 Task: Find connections with filter location Pasing with filter topic #Jobhunterswith filter profile language French with filter current company Metso with filter school Institute of Management, Nirma University with filter industry Online and Mail Order Retail with filter service category Public Relations with filter keywords title Merchandising Associate
Action: Mouse moved to (525, 96)
Screenshot: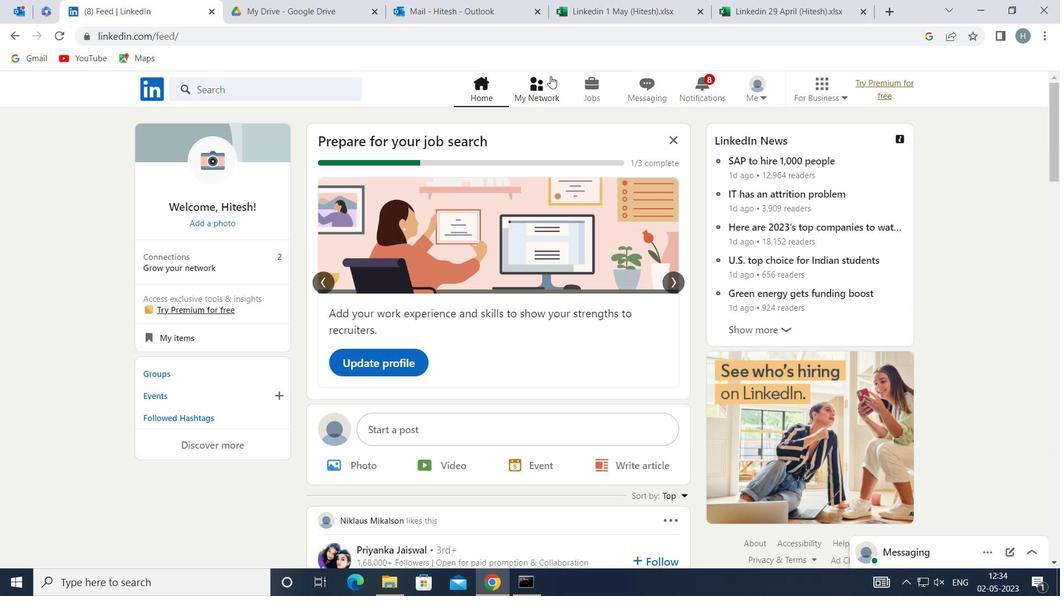 
Action: Mouse pressed left at (525, 96)
Screenshot: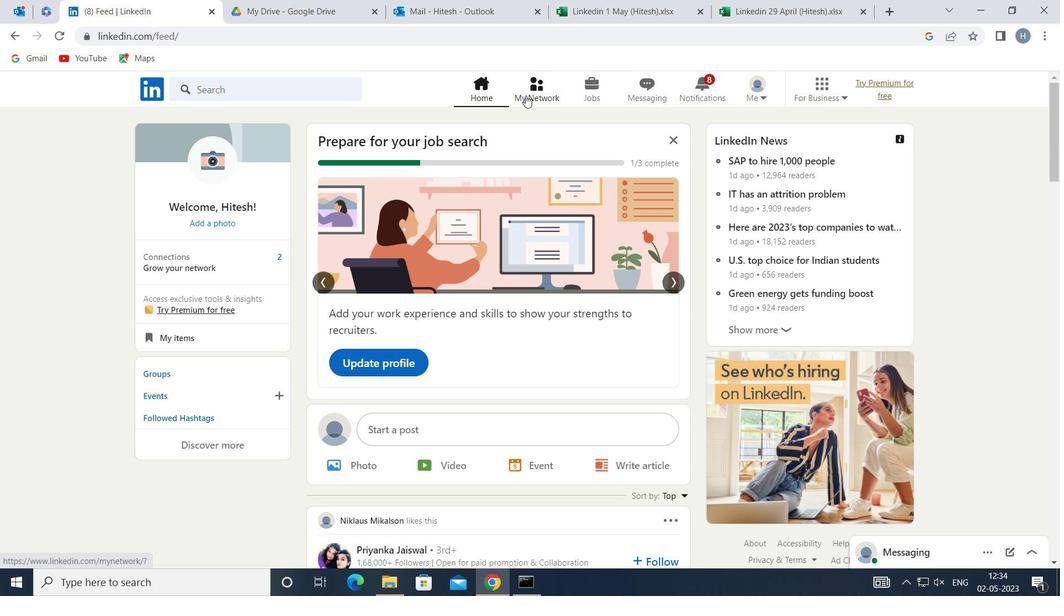 
Action: Mouse moved to (309, 161)
Screenshot: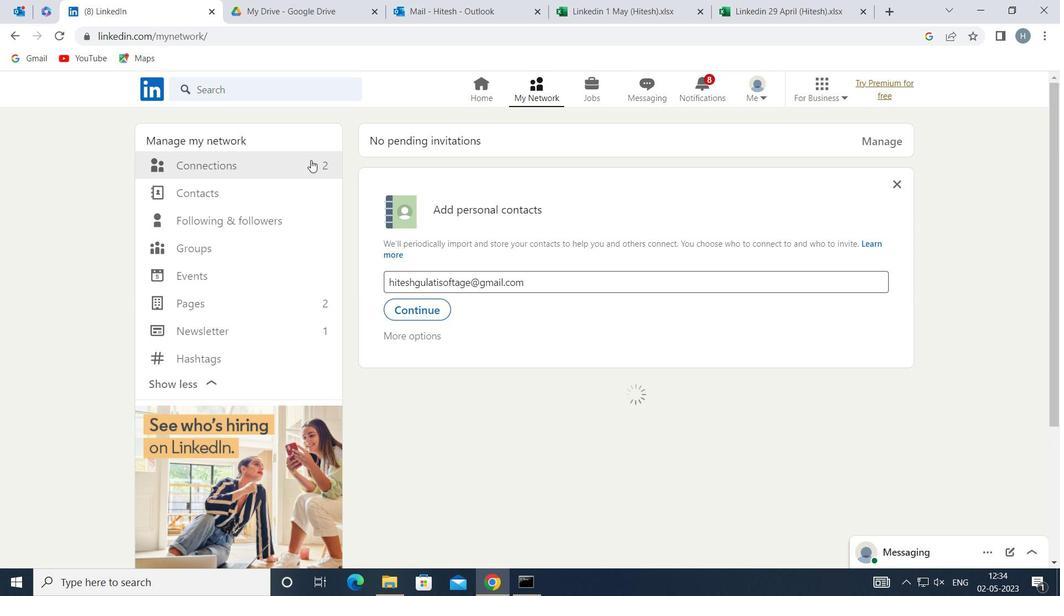 
Action: Mouse pressed left at (309, 161)
Screenshot: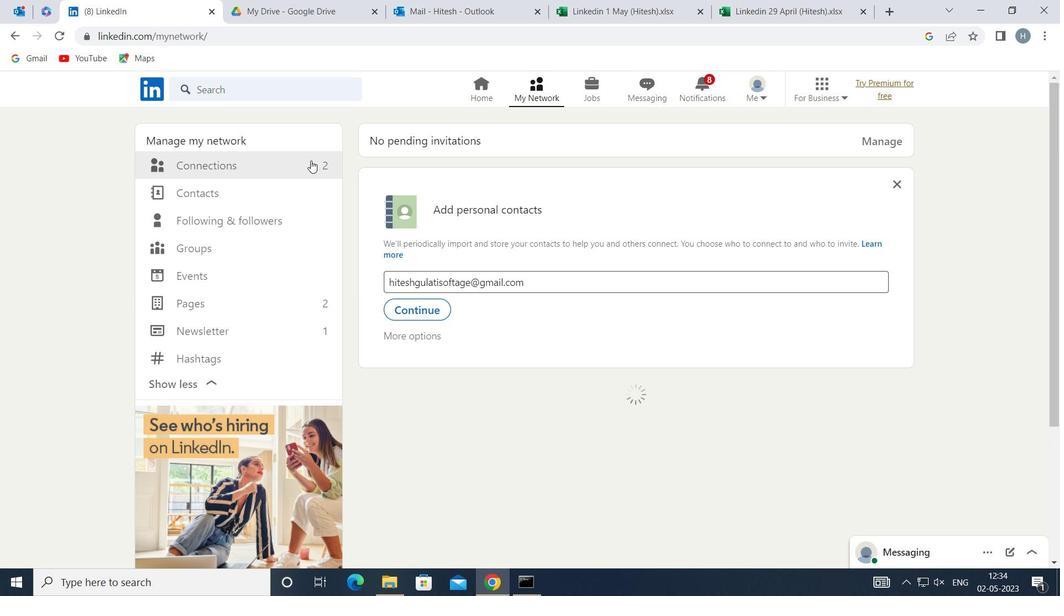 
Action: Mouse moved to (609, 166)
Screenshot: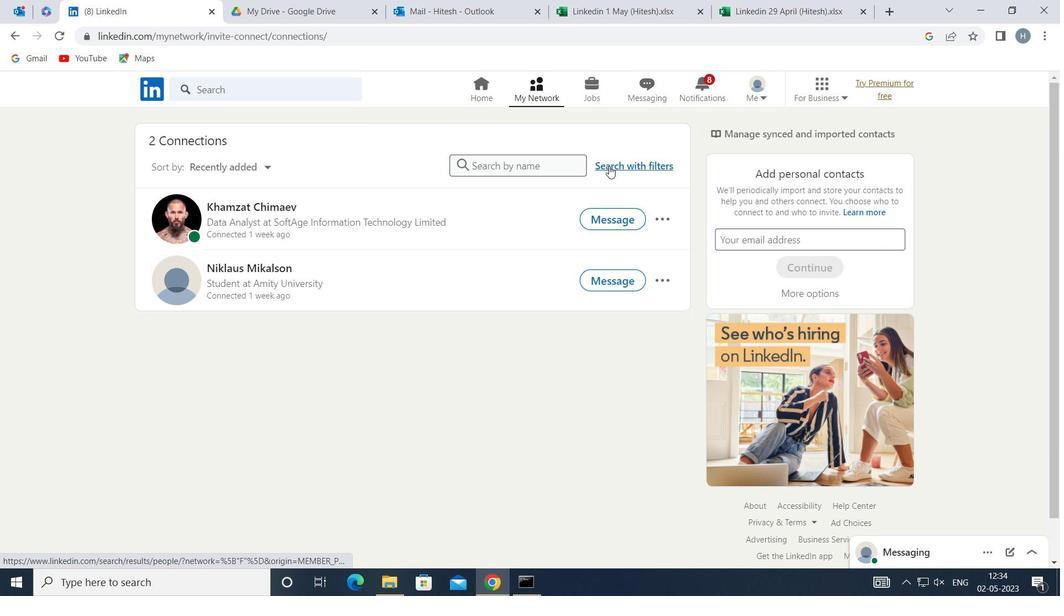 
Action: Mouse pressed left at (609, 166)
Screenshot: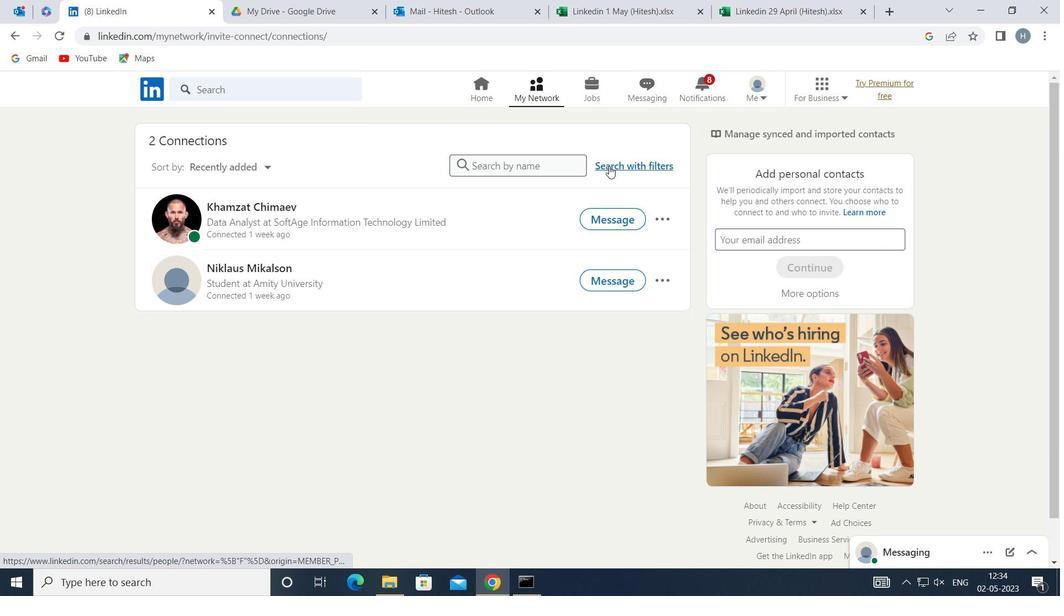 
Action: Mouse moved to (580, 131)
Screenshot: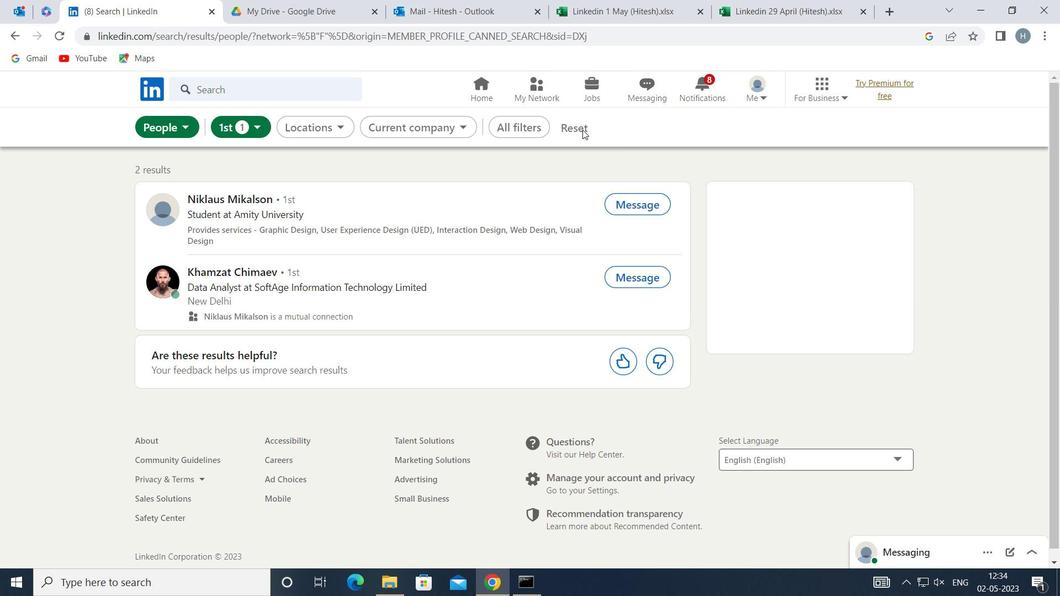 
Action: Mouse pressed left at (580, 131)
Screenshot: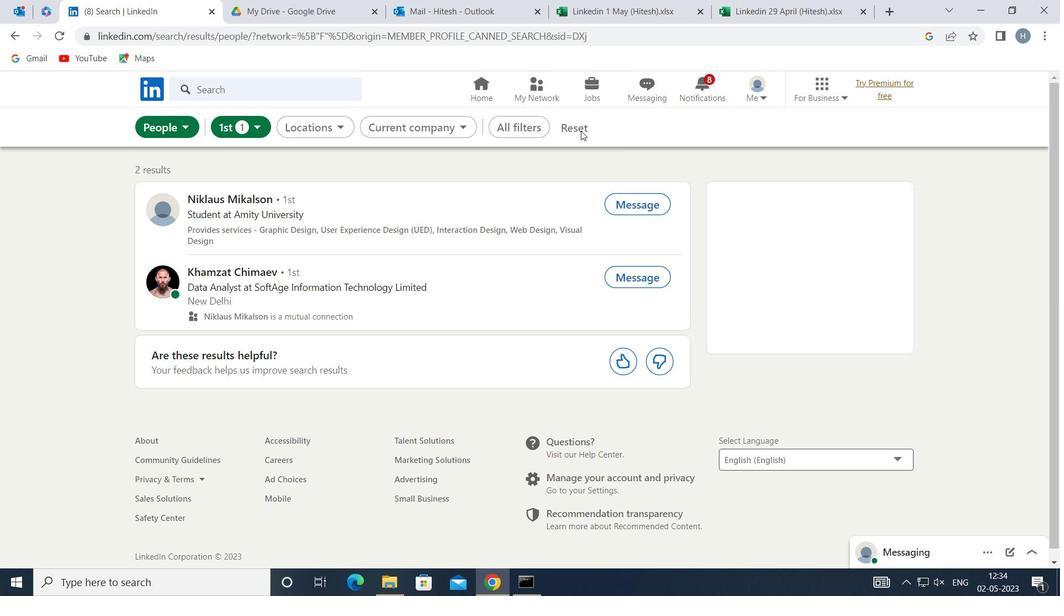 
Action: Mouse moved to (557, 125)
Screenshot: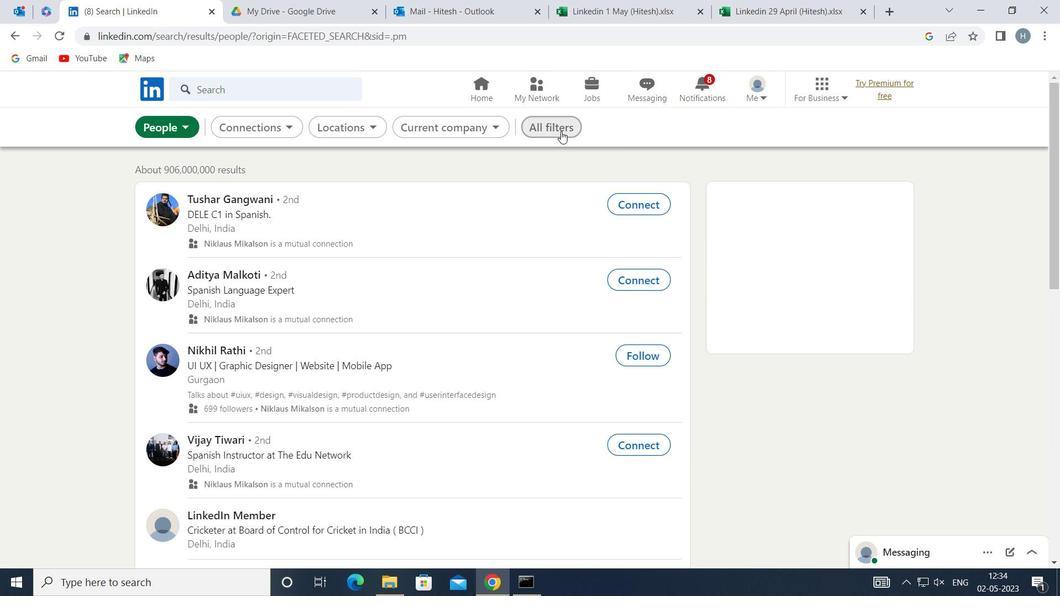 
Action: Mouse pressed left at (557, 125)
Screenshot: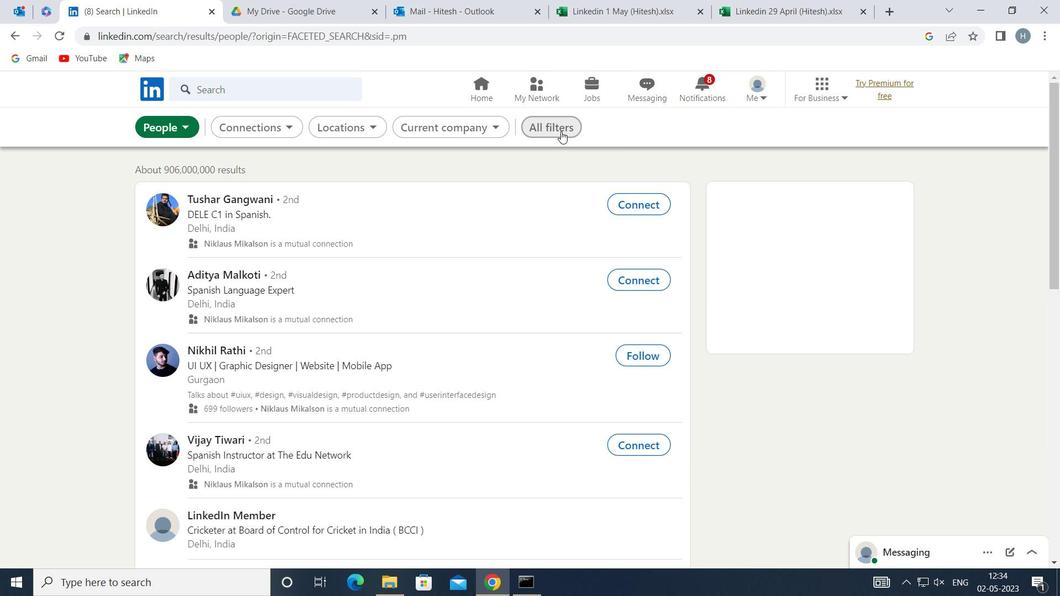 
Action: Mouse moved to (798, 240)
Screenshot: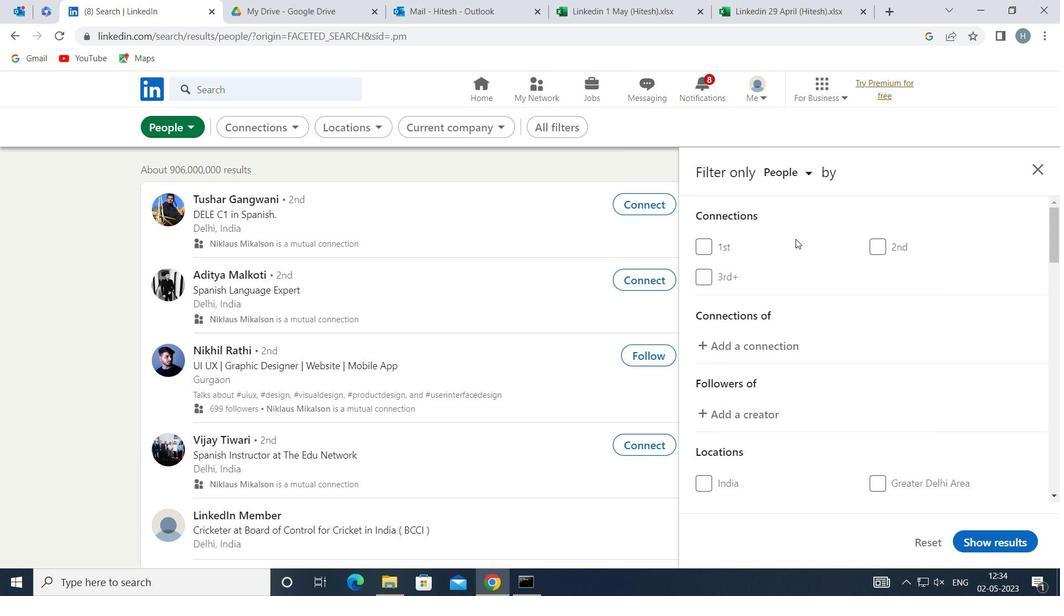 
Action: Mouse scrolled (798, 239) with delta (0, 0)
Screenshot: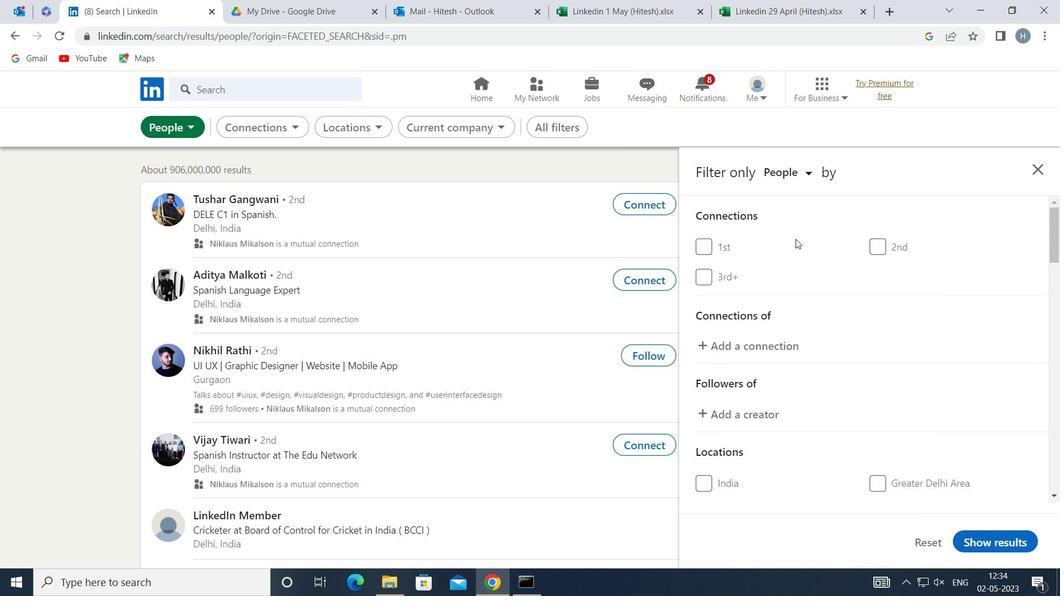 
Action: Mouse moved to (799, 241)
Screenshot: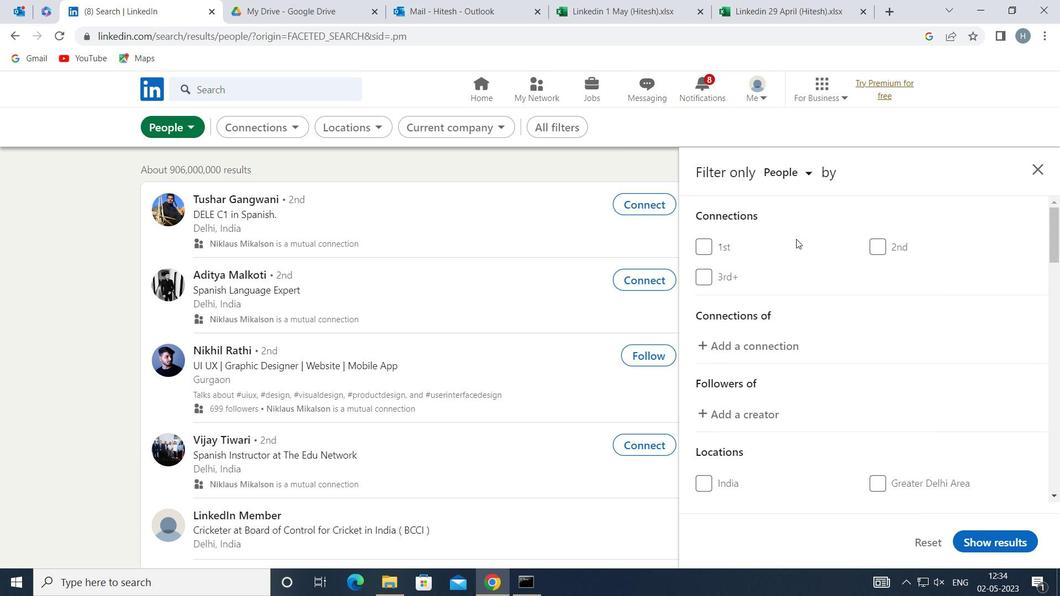 
Action: Mouse scrolled (799, 240) with delta (0, 0)
Screenshot: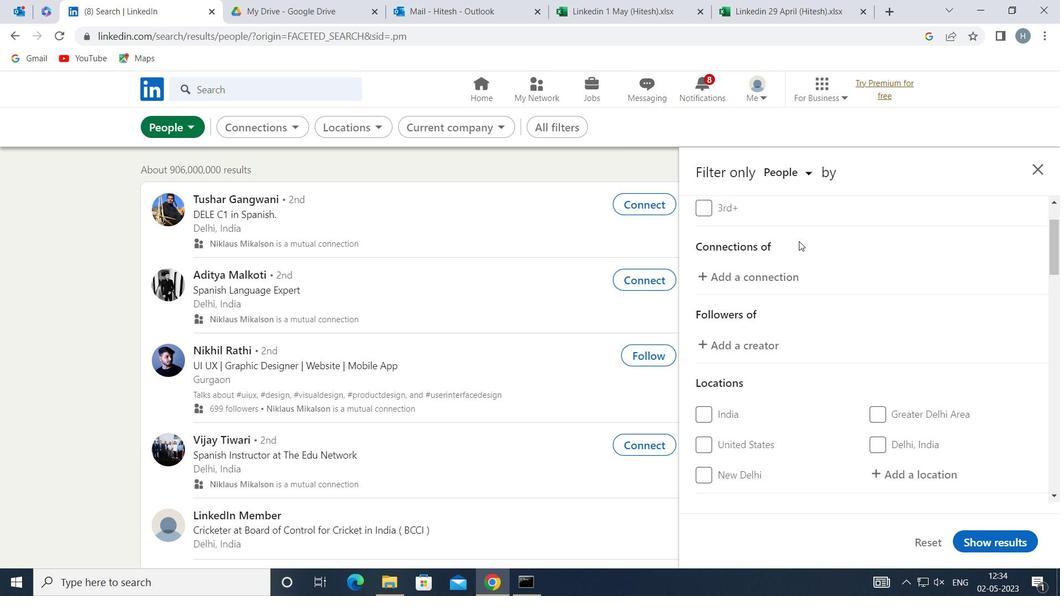 
Action: Mouse moved to (903, 401)
Screenshot: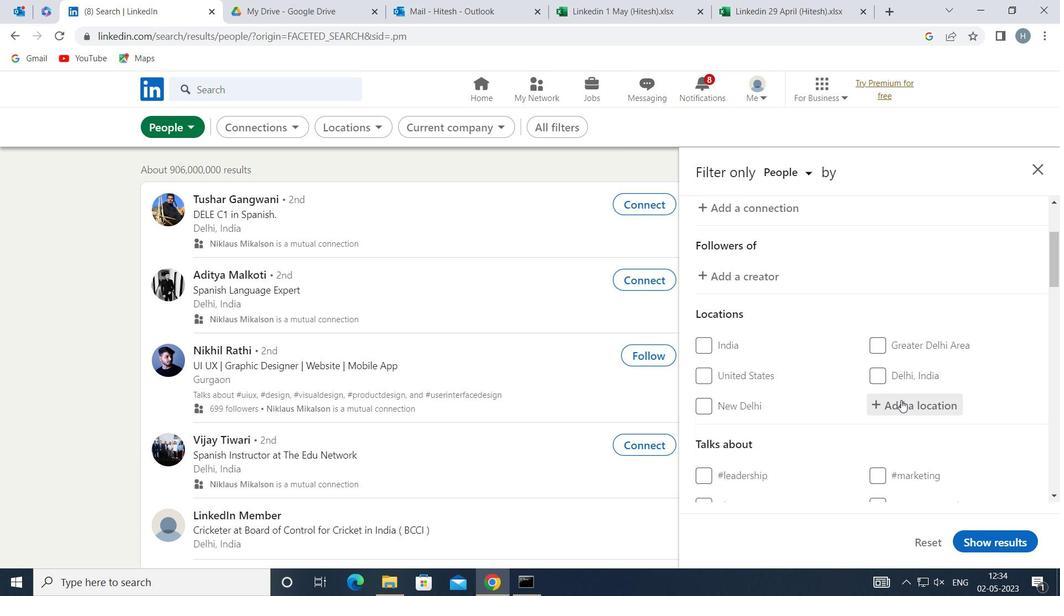 
Action: Mouse pressed left at (903, 401)
Screenshot: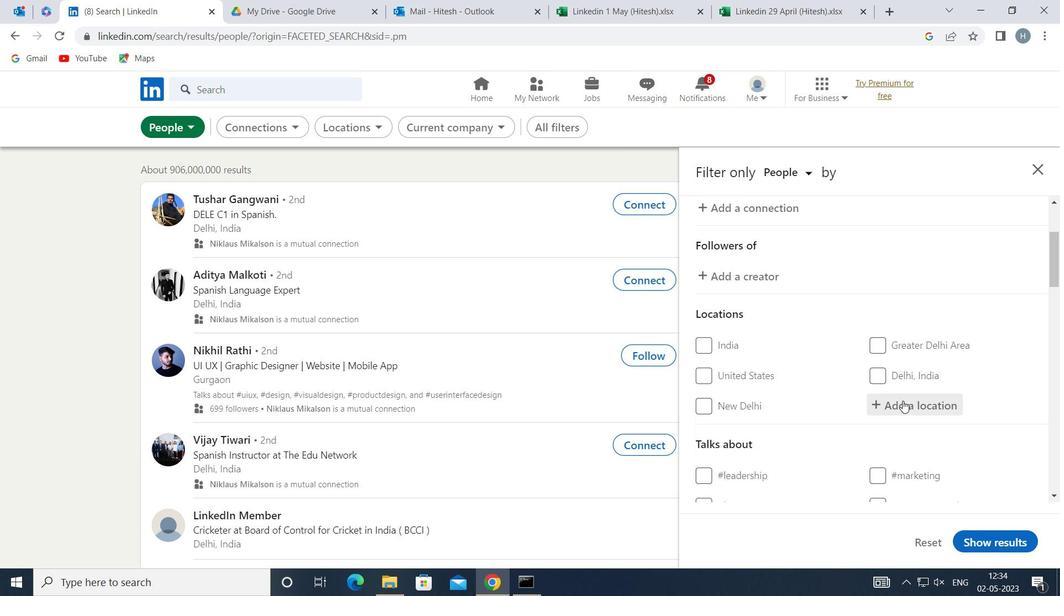 
Action: Mouse moved to (904, 400)
Screenshot: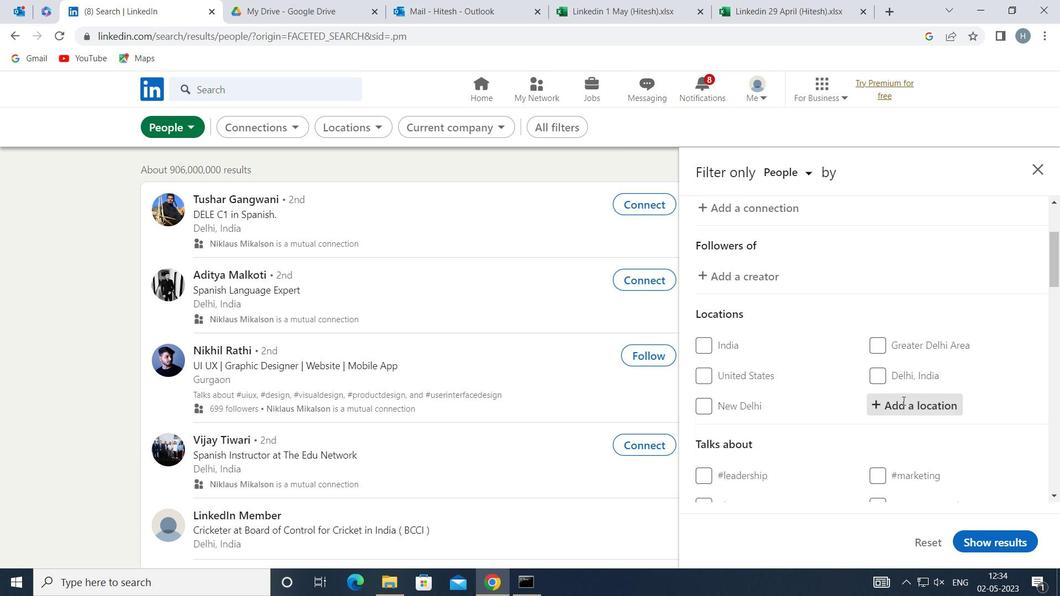 
Action: Key pressed <Key.shift>PASING
Screenshot: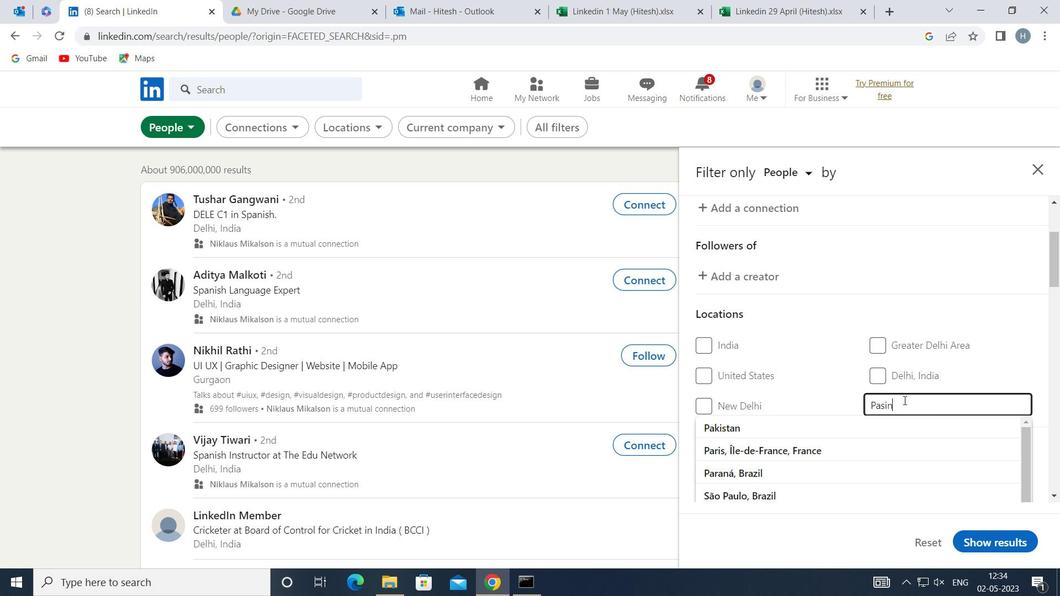 
Action: Mouse moved to (930, 424)
Screenshot: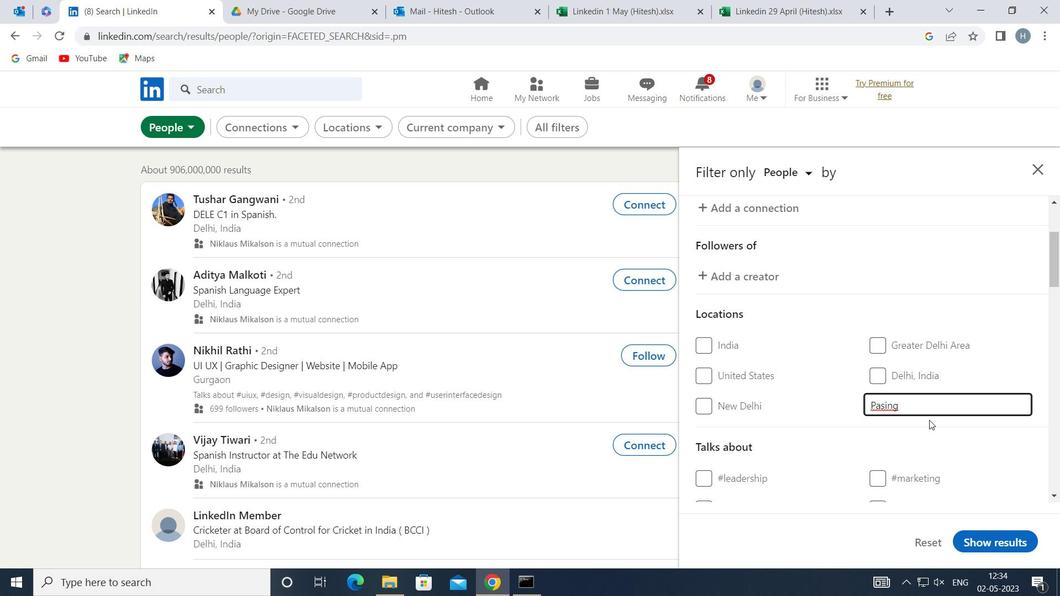 
Action: Mouse pressed left at (930, 424)
Screenshot: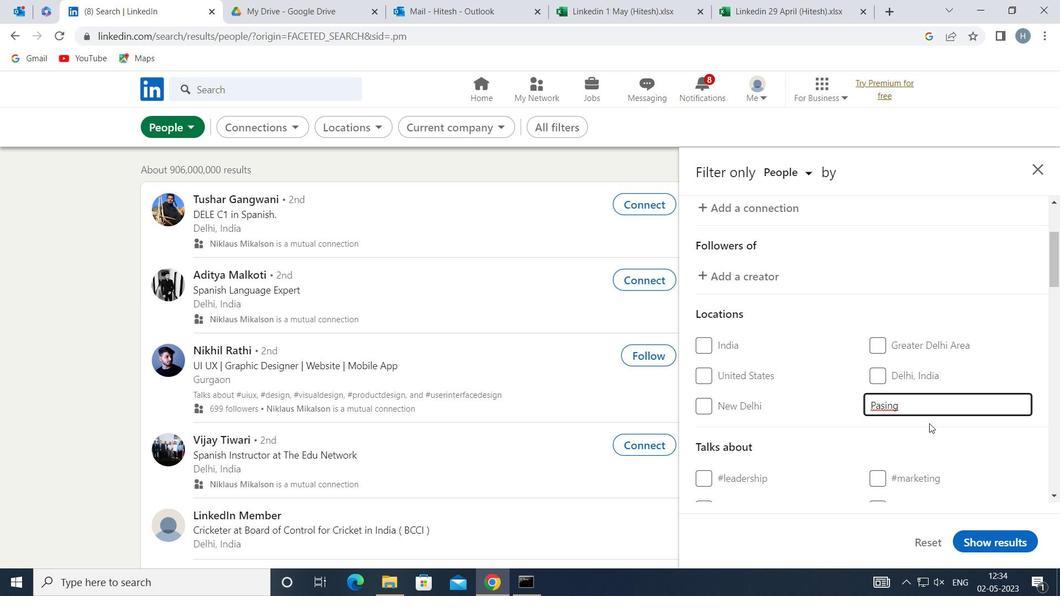 
Action: Mouse moved to (935, 431)
Screenshot: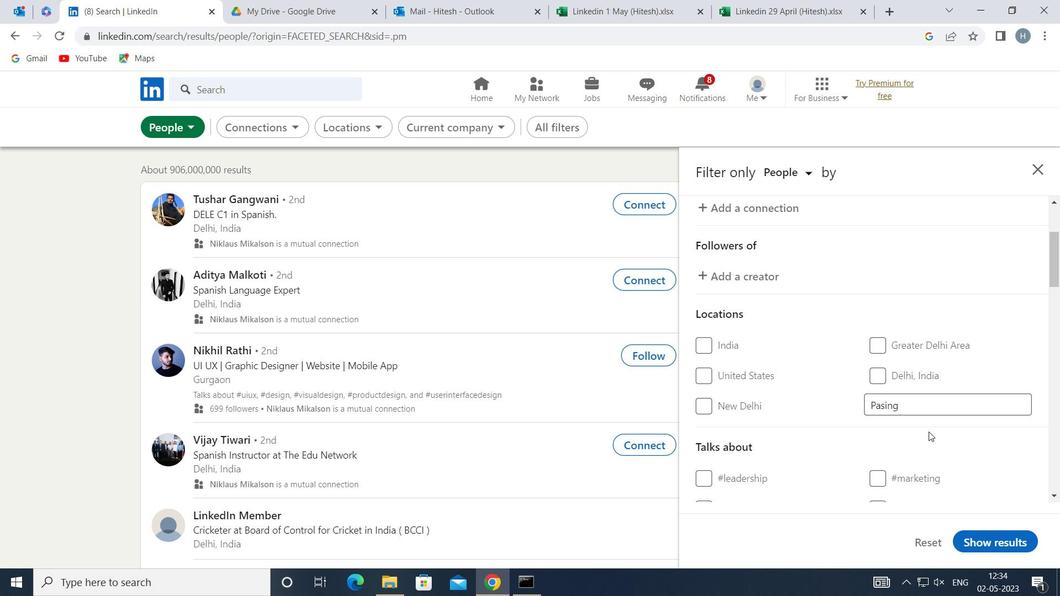 
Action: Mouse scrolled (935, 430) with delta (0, 0)
Screenshot: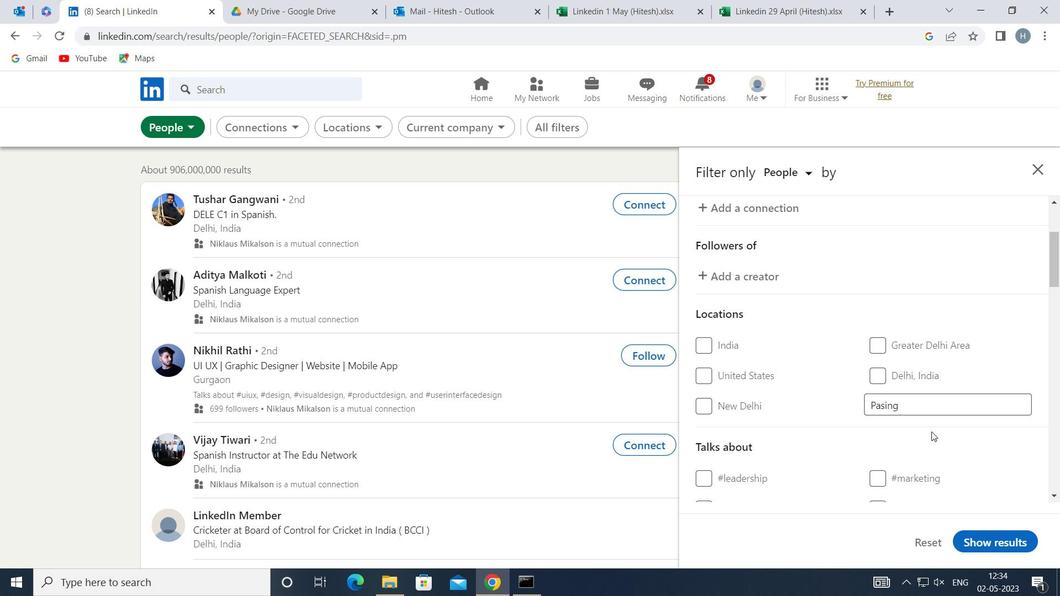 
Action: Mouse moved to (936, 411)
Screenshot: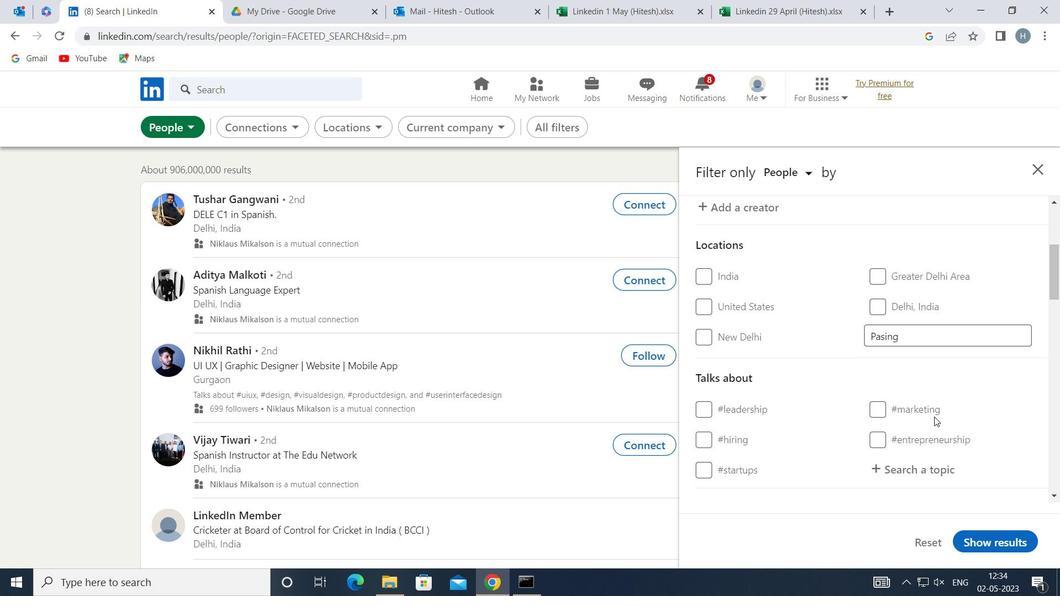 
Action: Mouse scrolled (936, 410) with delta (0, 0)
Screenshot: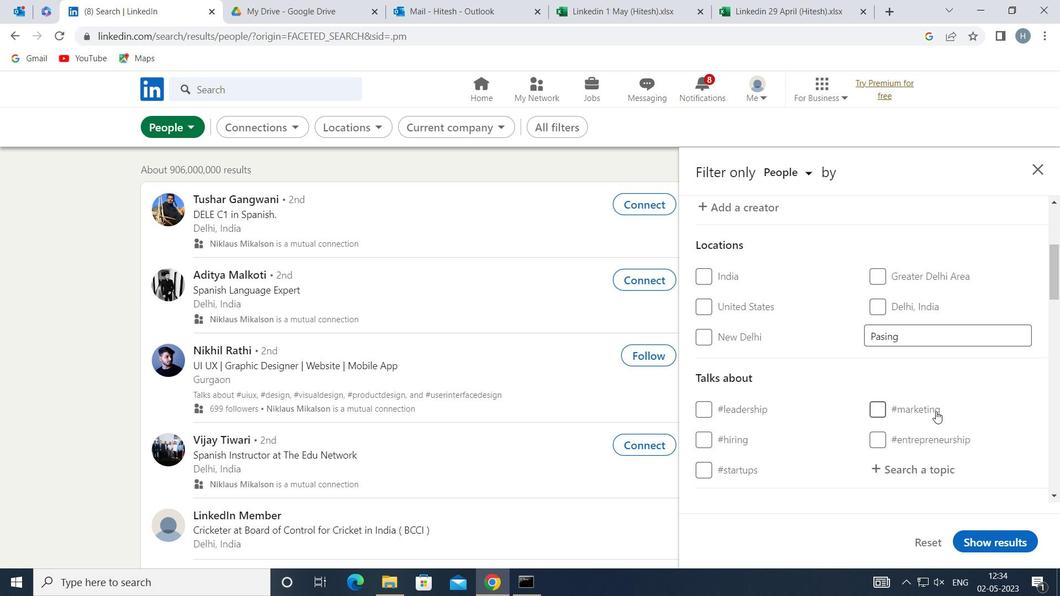 
Action: Mouse moved to (936, 401)
Screenshot: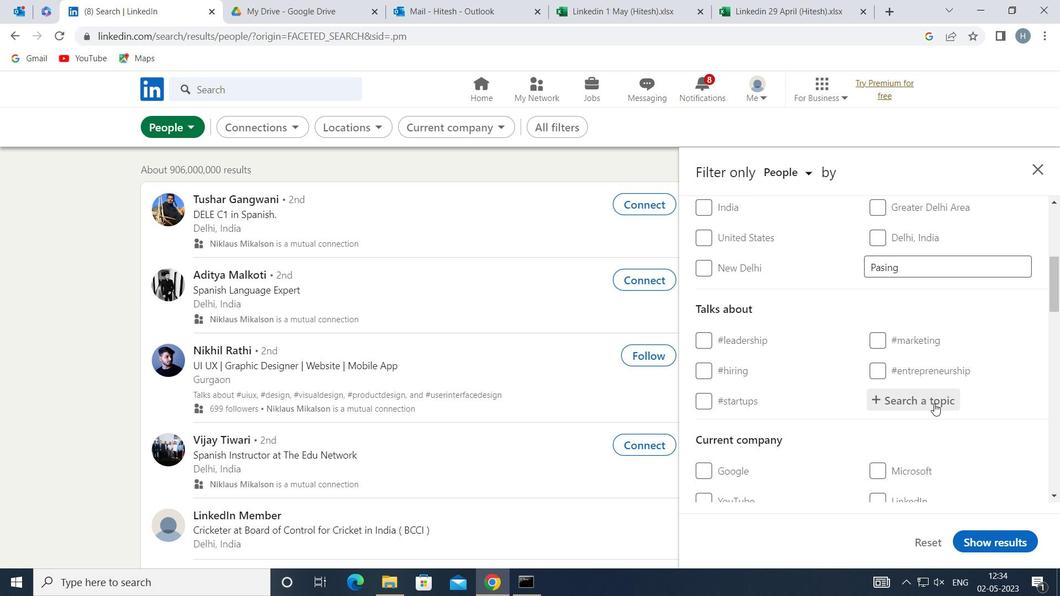 
Action: Mouse pressed left at (936, 401)
Screenshot: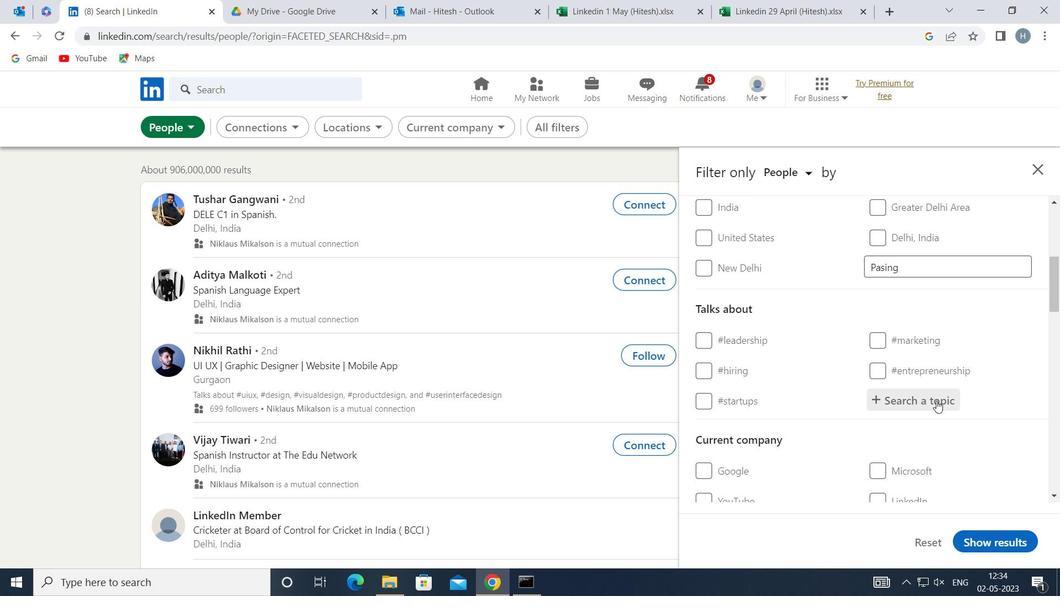 
Action: Key pressed <Key.shift>JOBHUNTERS
Screenshot: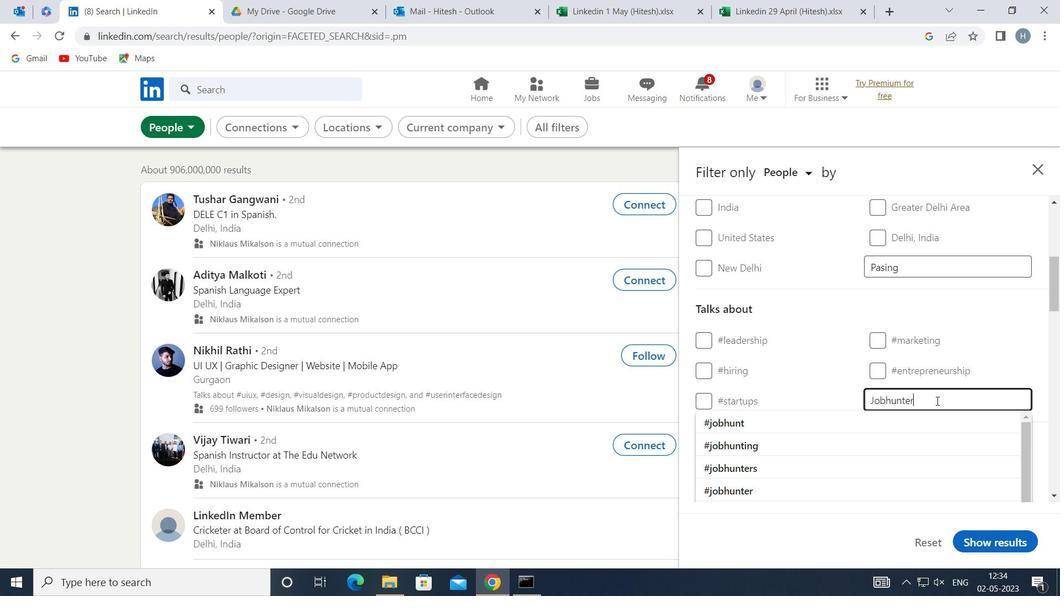
Action: Mouse moved to (887, 418)
Screenshot: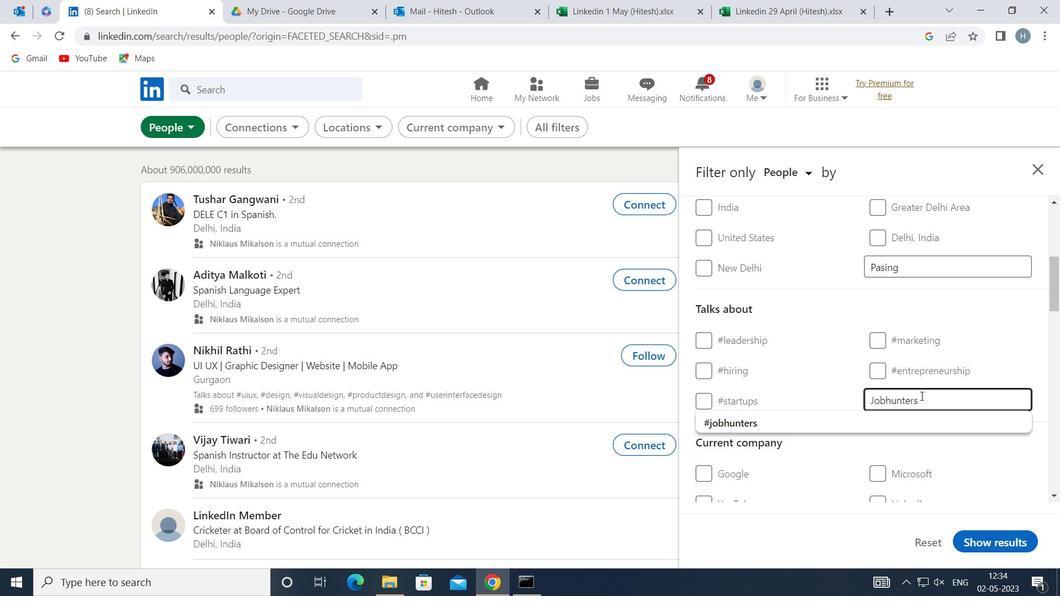 
Action: Mouse pressed left at (887, 418)
Screenshot: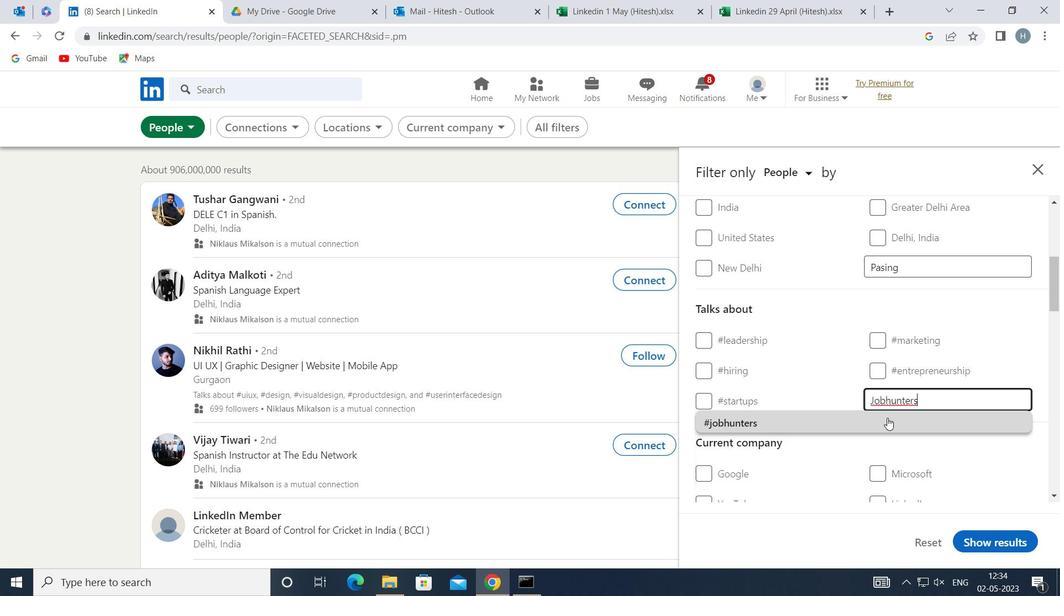 
Action: Mouse moved to (874, 409)
Screenshot: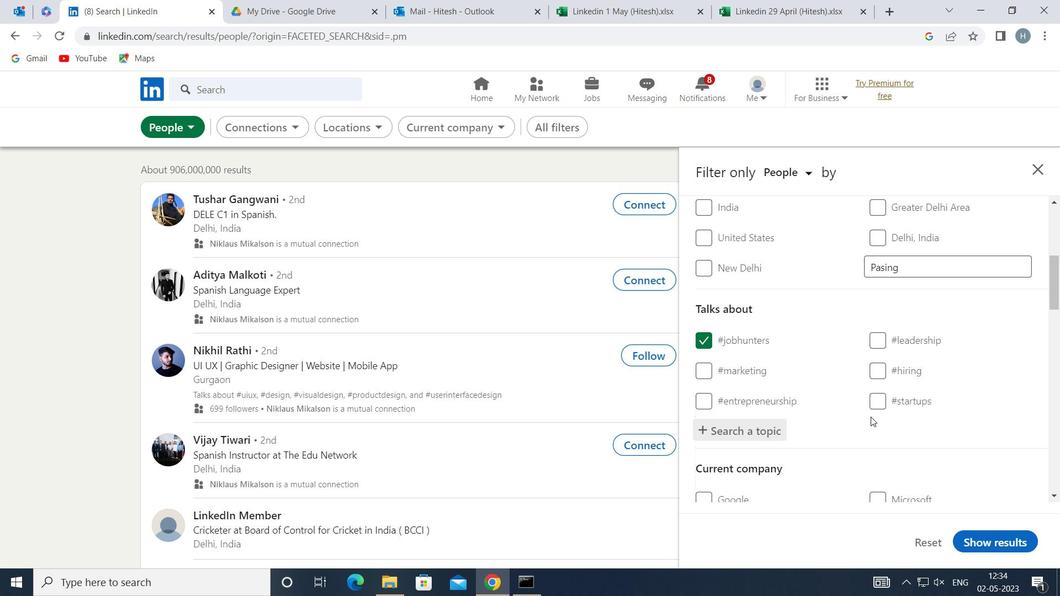 
Action: Mouse scrolled (874, 408) with delta (0, 0)
Screenshot: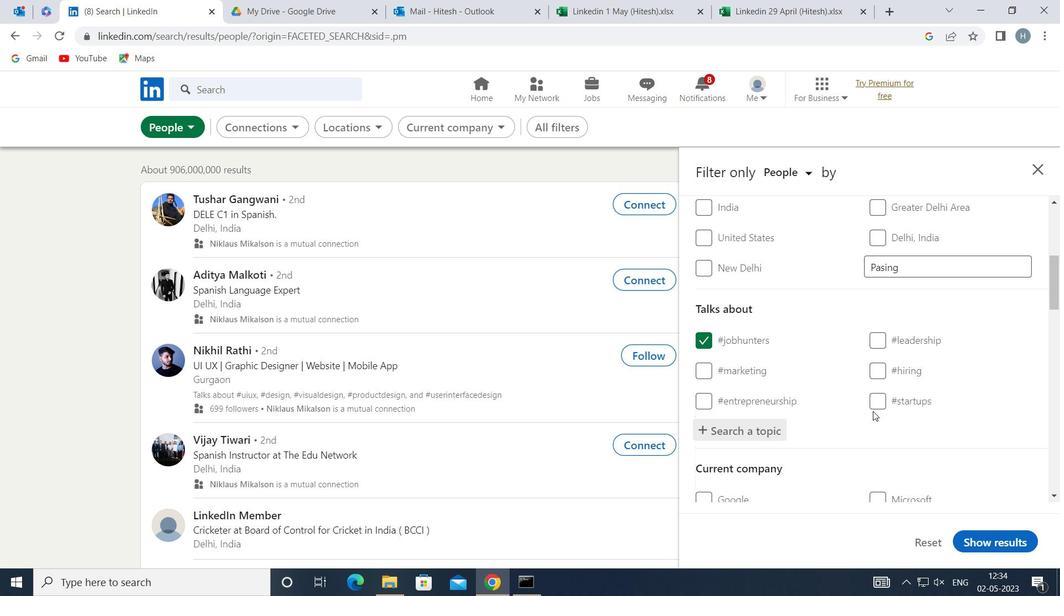
Action: Mouse scrolled (874, 408) with delta (0, 0)
Screenshot: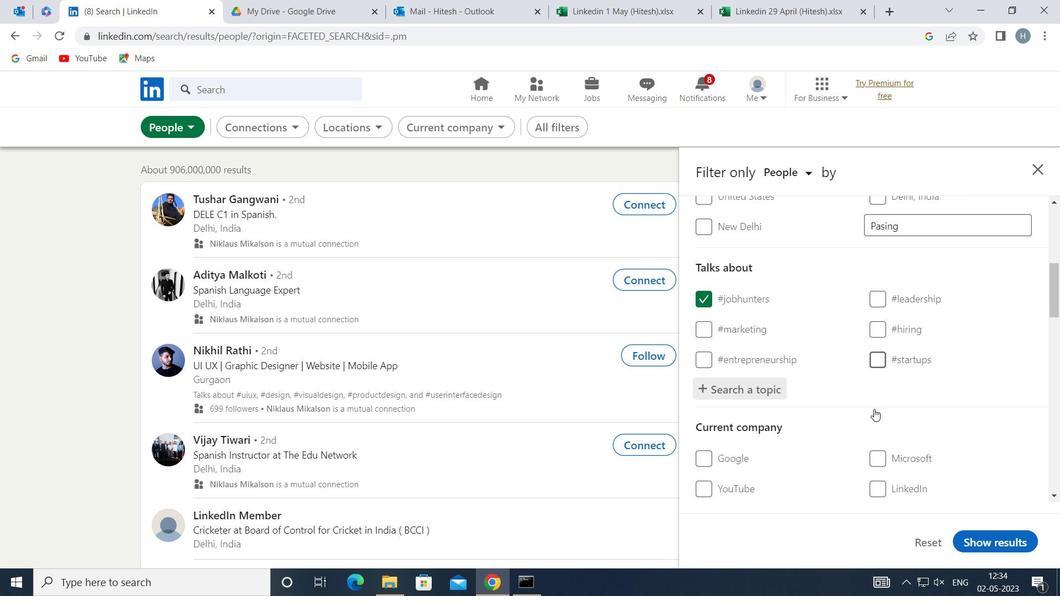 
Action: Mouse moved to (863, 408)
Screenshot: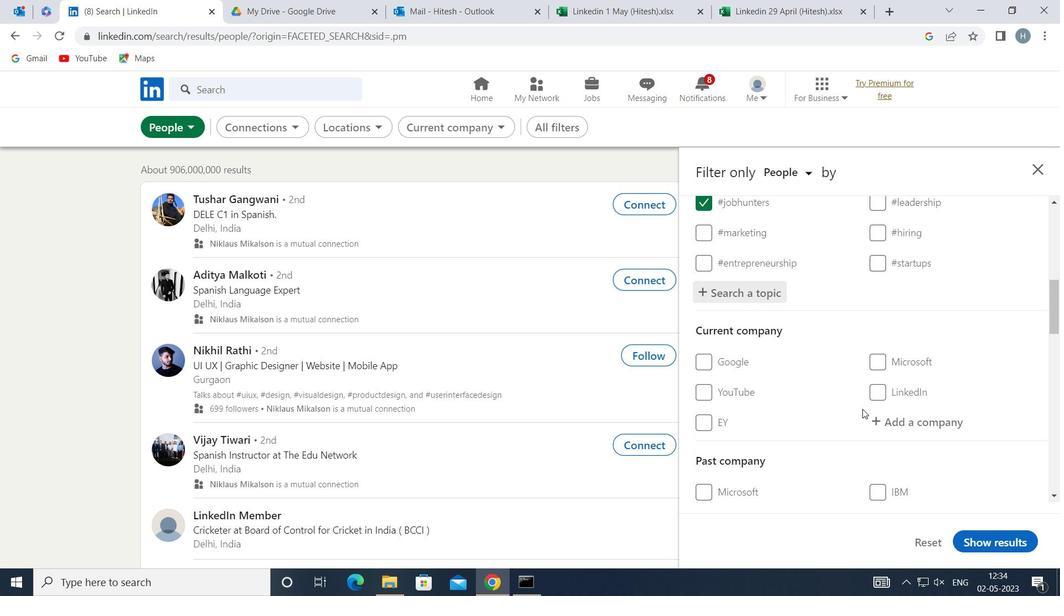 
Action: Mouse scrolled (863, 408) with delta (0, 0)
Screenshot: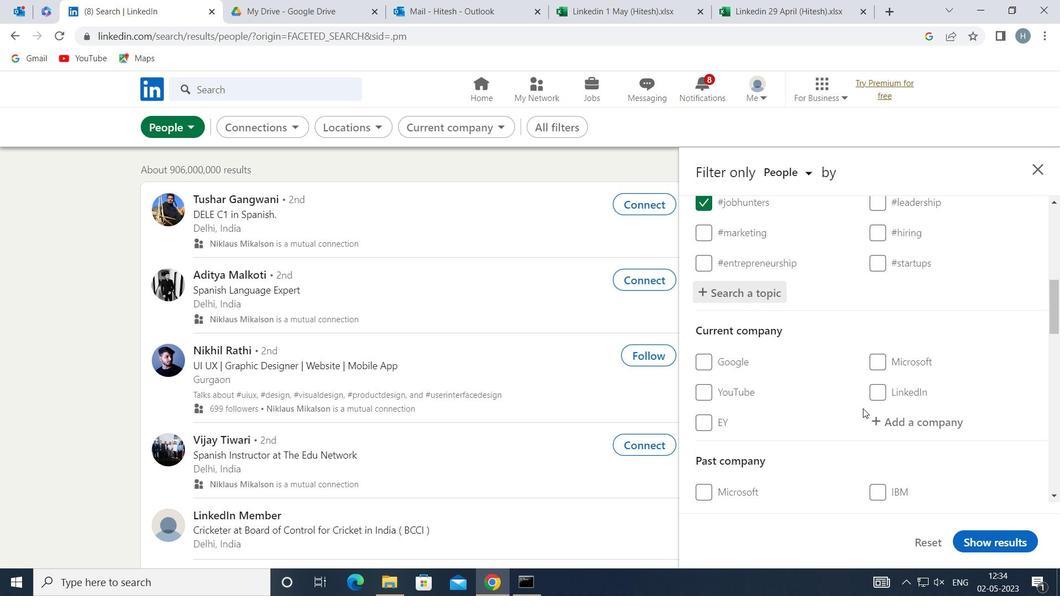 
Action: Mouse moved to (854, 404)
Screenshot: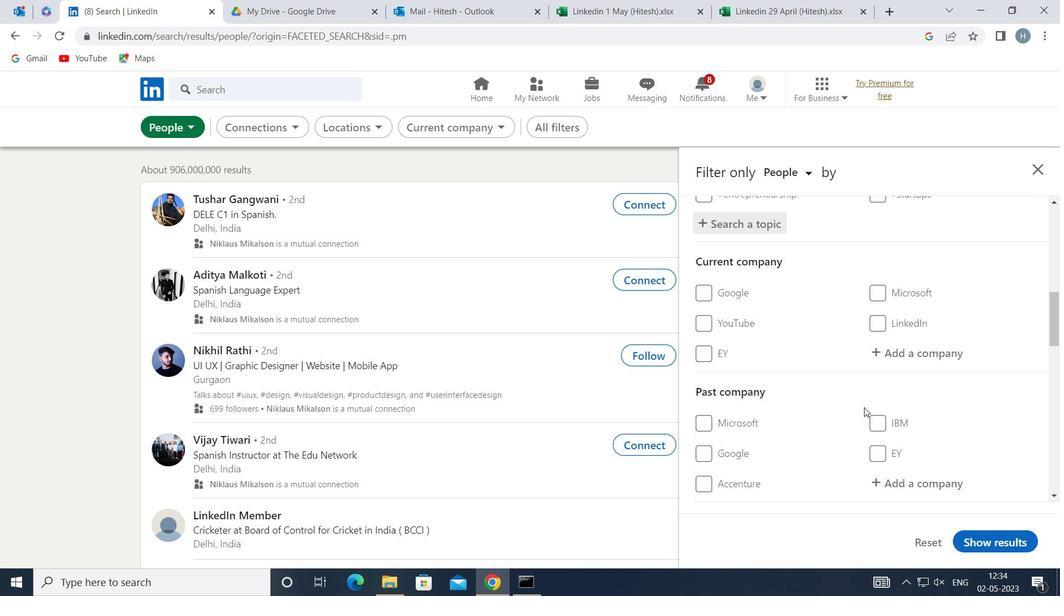 
Action: Mouse scrolled (854, 403) with delta (0, 0)
Screenshot: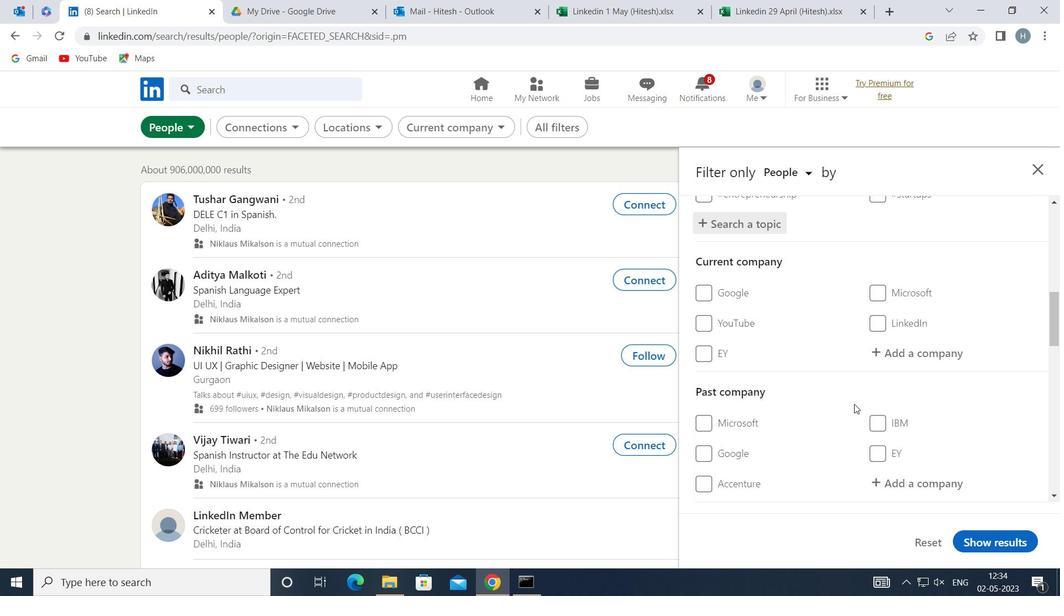 
Action: Mouse moved to (853, 400)
Screenshot: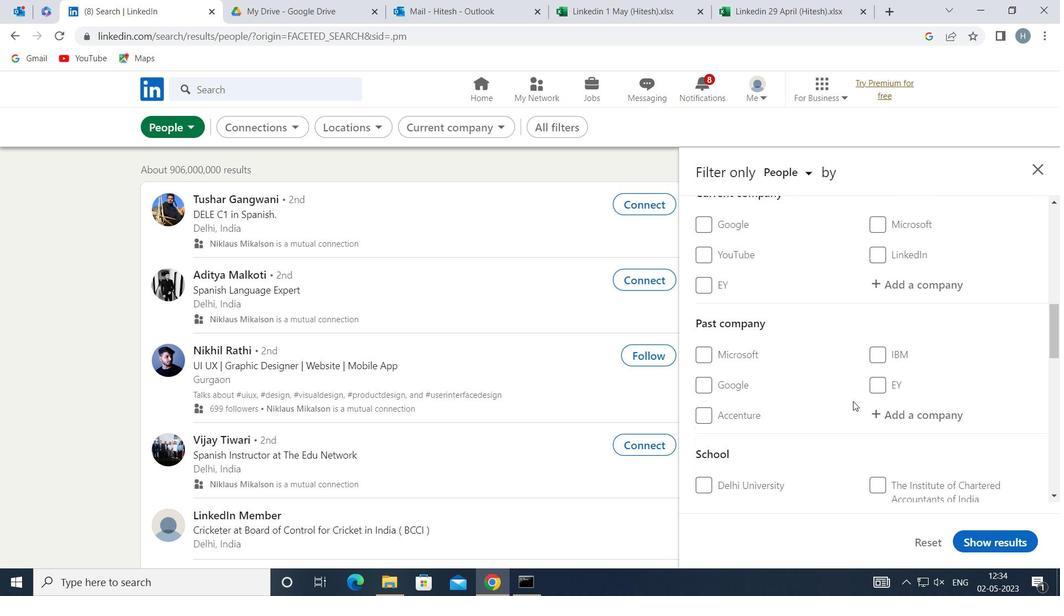 
Action: Mouse scrolled (853, 399) with delta (0, 0)
Screenshot: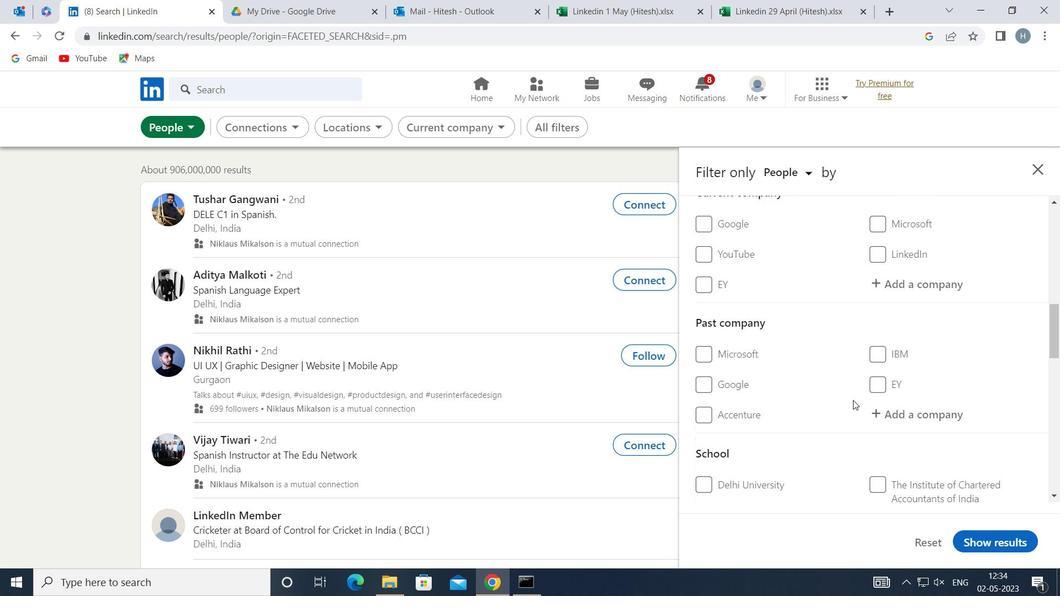 
Action: Mouse scrolled (853, 399) with delta (0, 0)
Screenshot: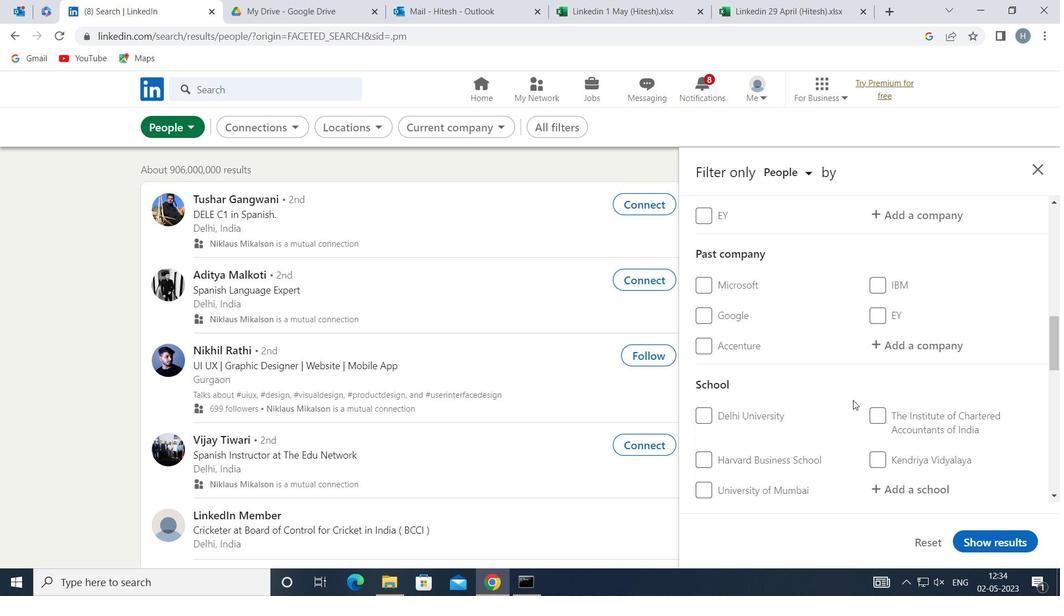 
Action: Mouse moved to (853, 399)
Screenshot: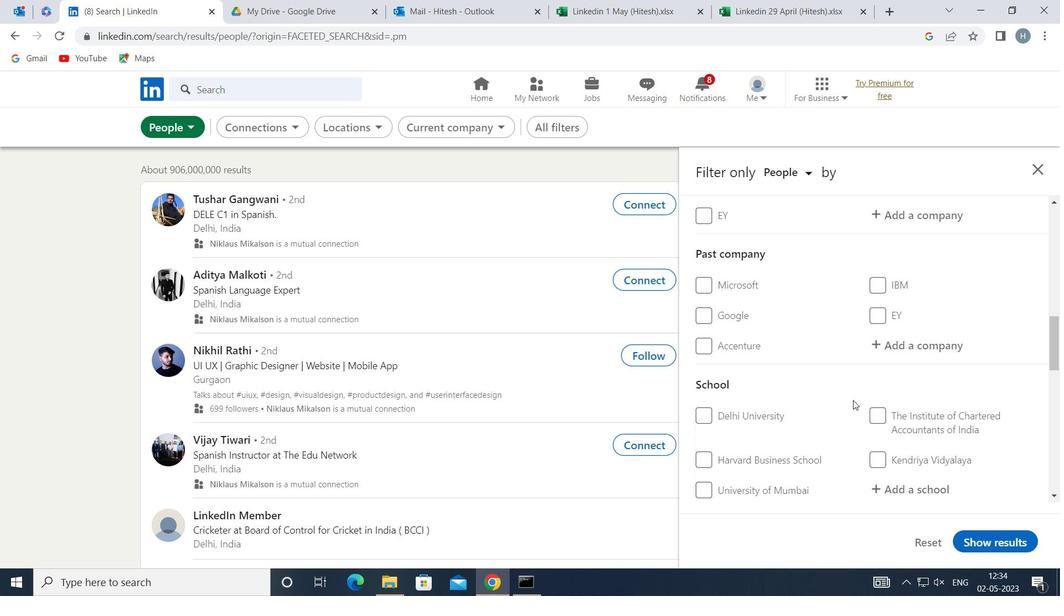 
Action: Mouse scrolled (853, 399) with delta (0, 0)
Screenshot: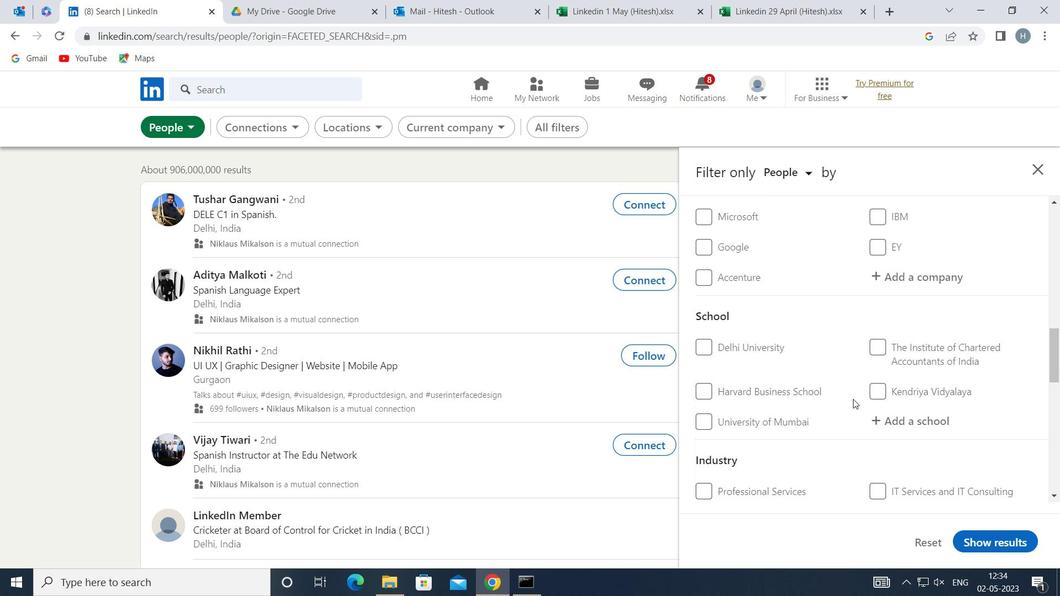 
Action: Mouse moved to (852, 399)
Screenshot: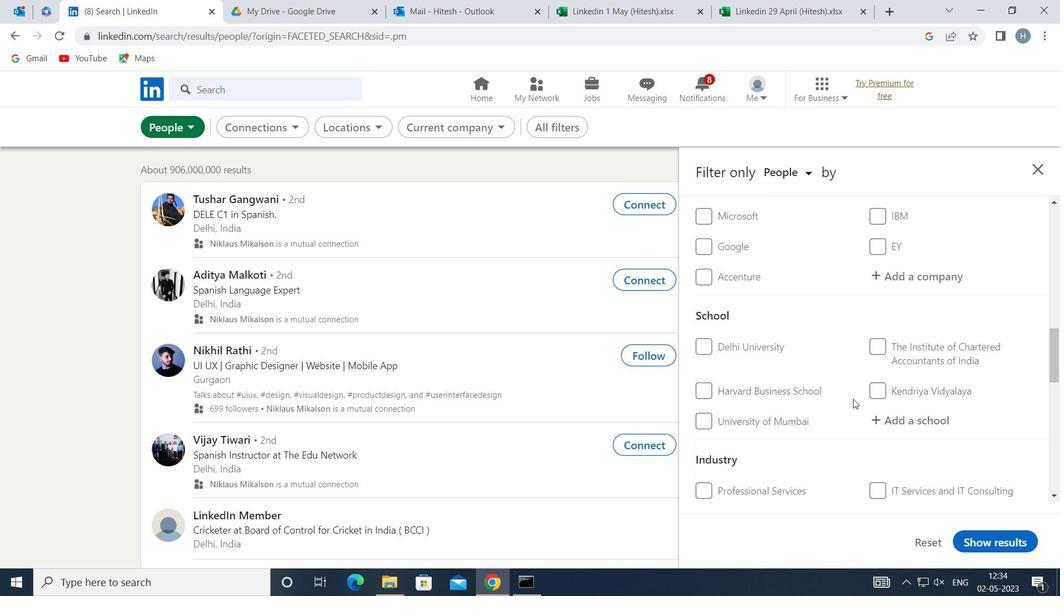 
Action: Mouse scrolled (852, 399) with delta (0, 0)
Screenshot: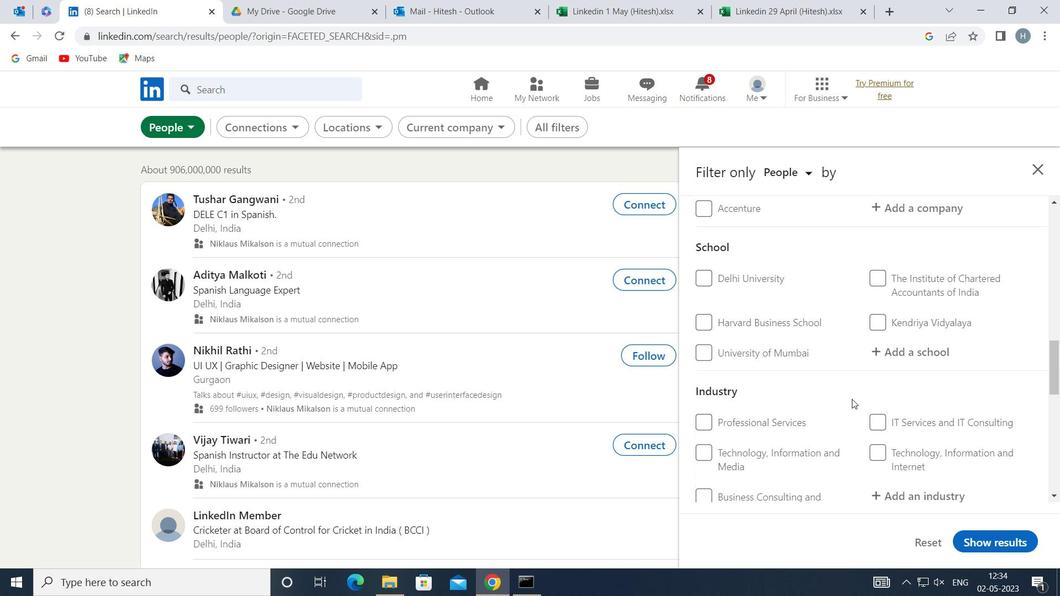 
Action: Mouse scrolled (852, 399) with delta (0, 0)
Screenshot: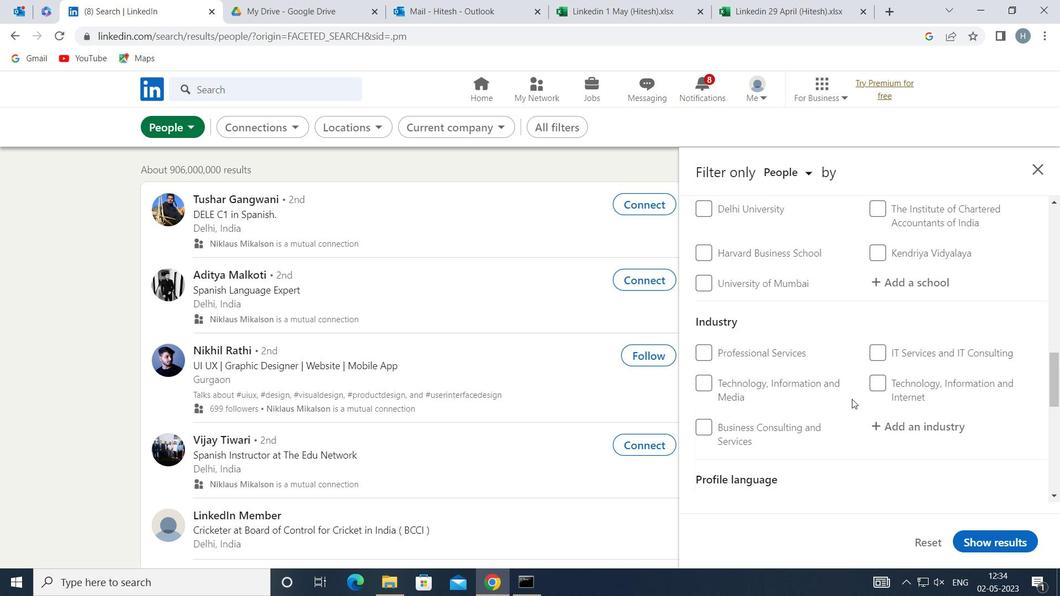
Action: Mouse scrolled (852, 399) with delta (0, 0)
Screenshot: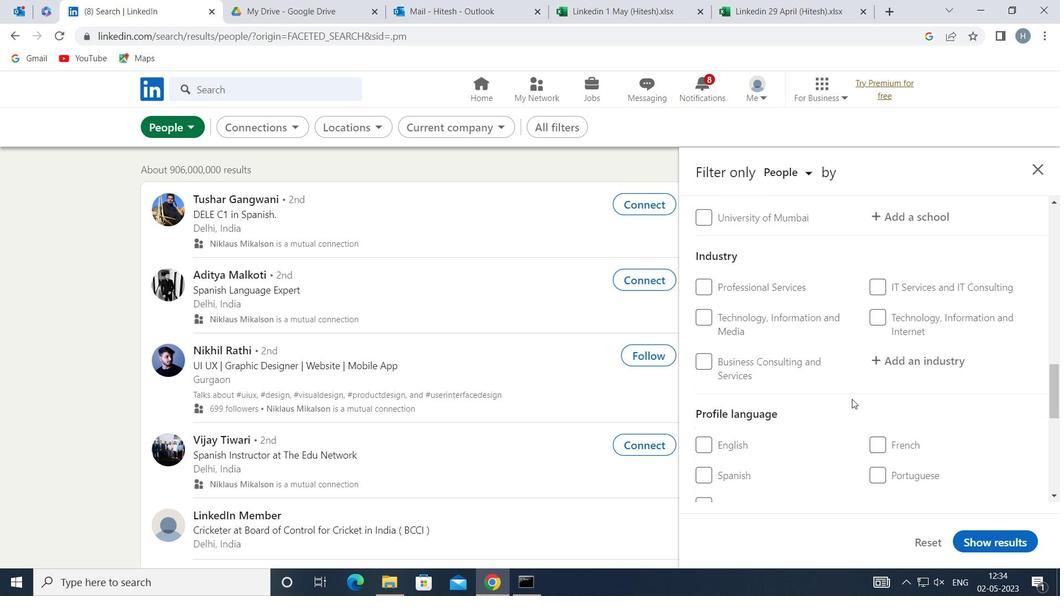 
Action: Mouse moved to (878, 376)
Screenshot: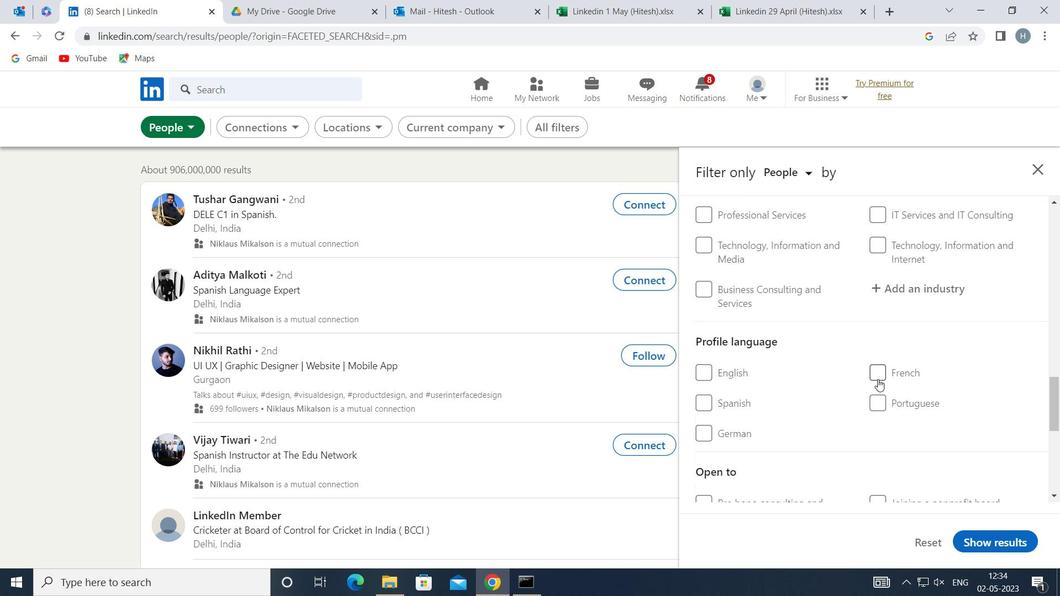 
Action: Mouse pressed left at (878, 376)
Screenshot: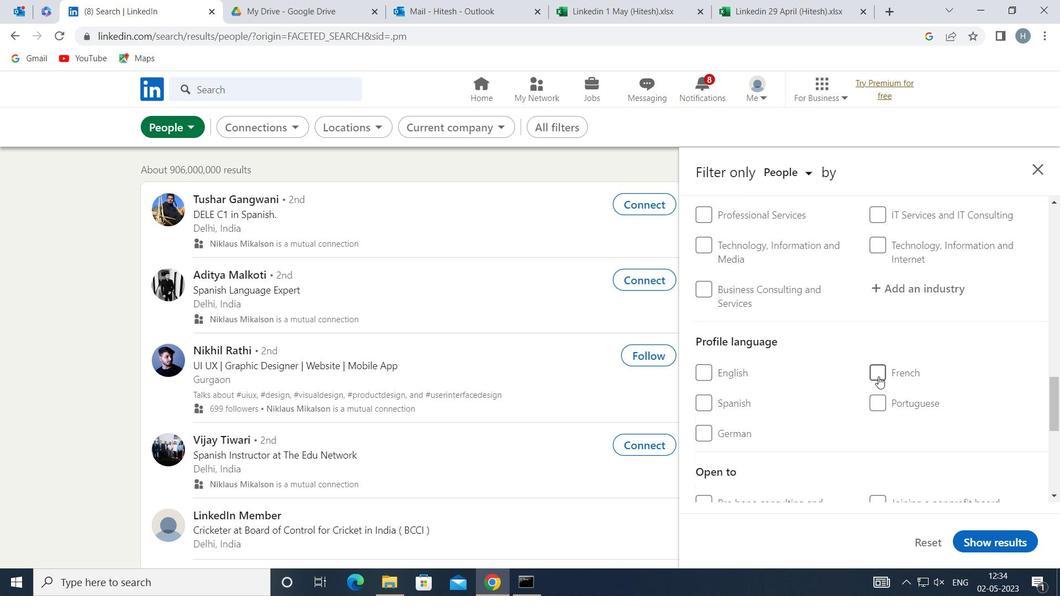 
Action: Mouse moved to (846, 388)
Screenshot: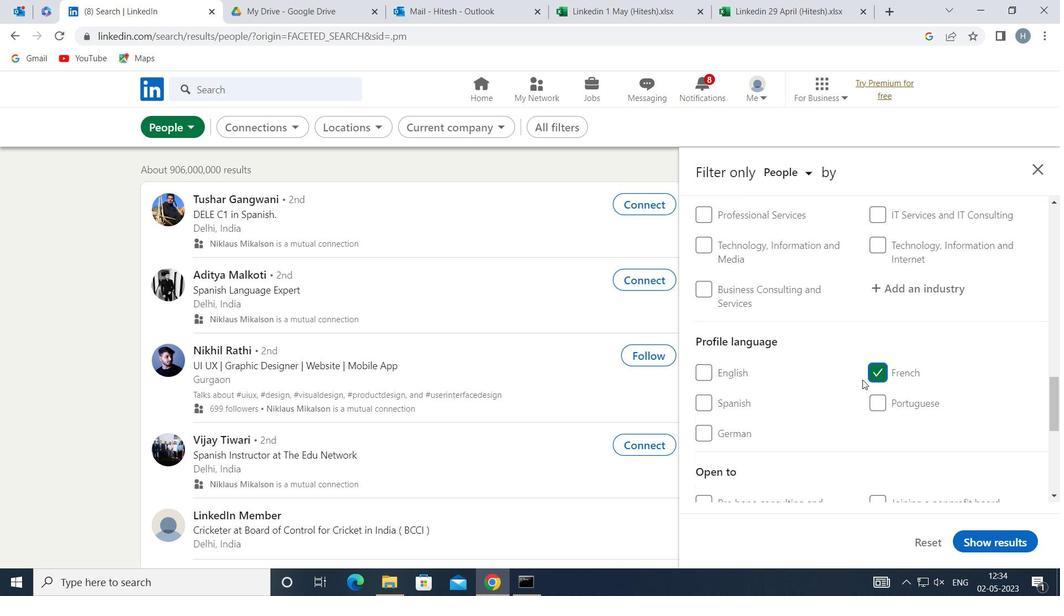
Action: Mouse scrolled (846, 388) with delta (0, 0)
Screenshot: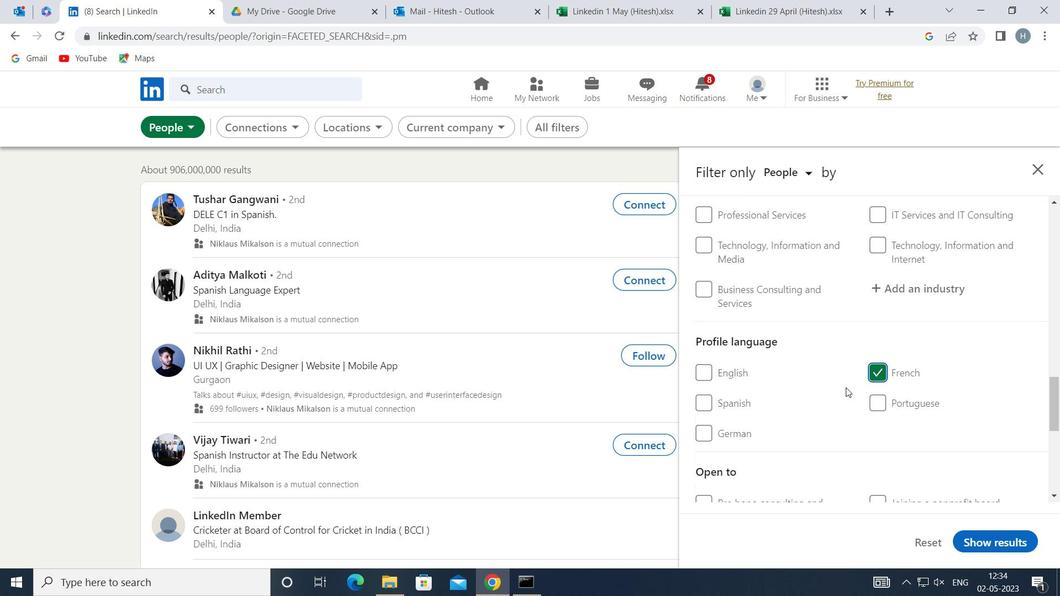 
Action: Mouse scrolled (846, 388) with delta (0, 0)
Screenshot: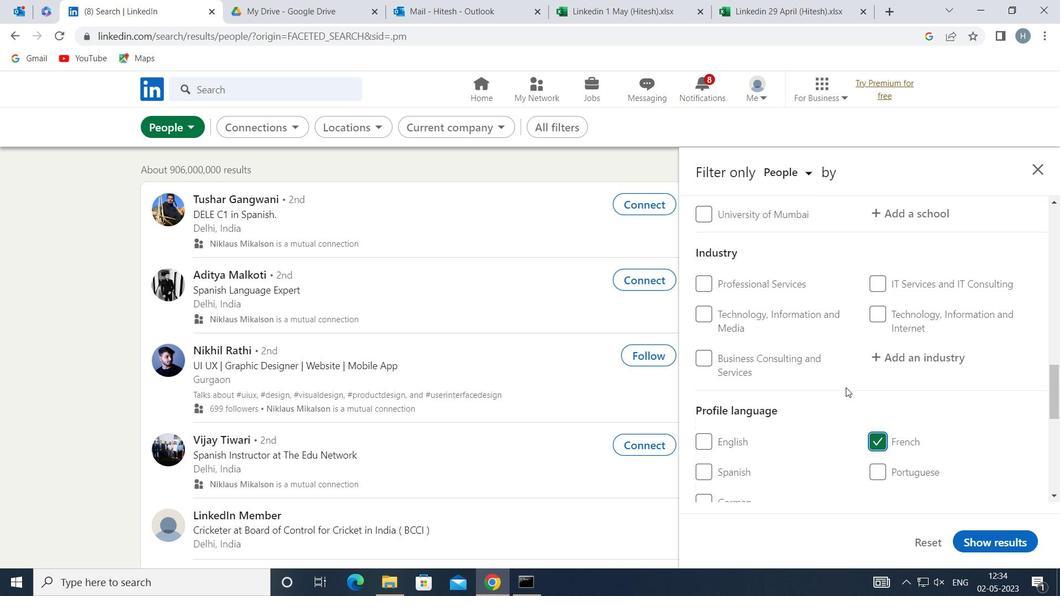 
Action: Mouse scrolled (846, 388) with delta (0, 0)
Screenshot: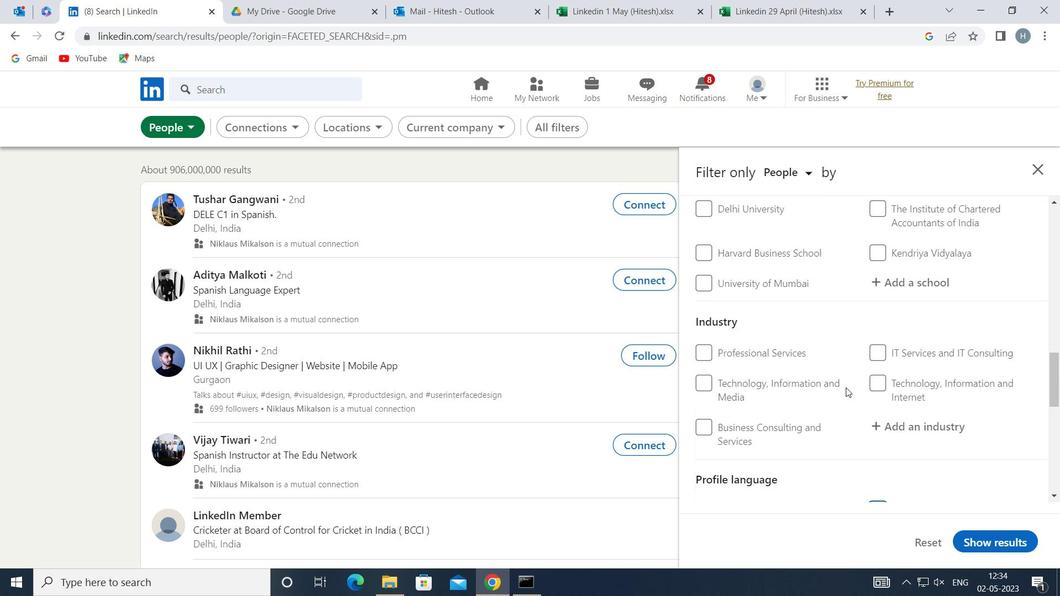 
Action: Mouse scrolled (846, 388) with delta (0, 0)
Screenshot: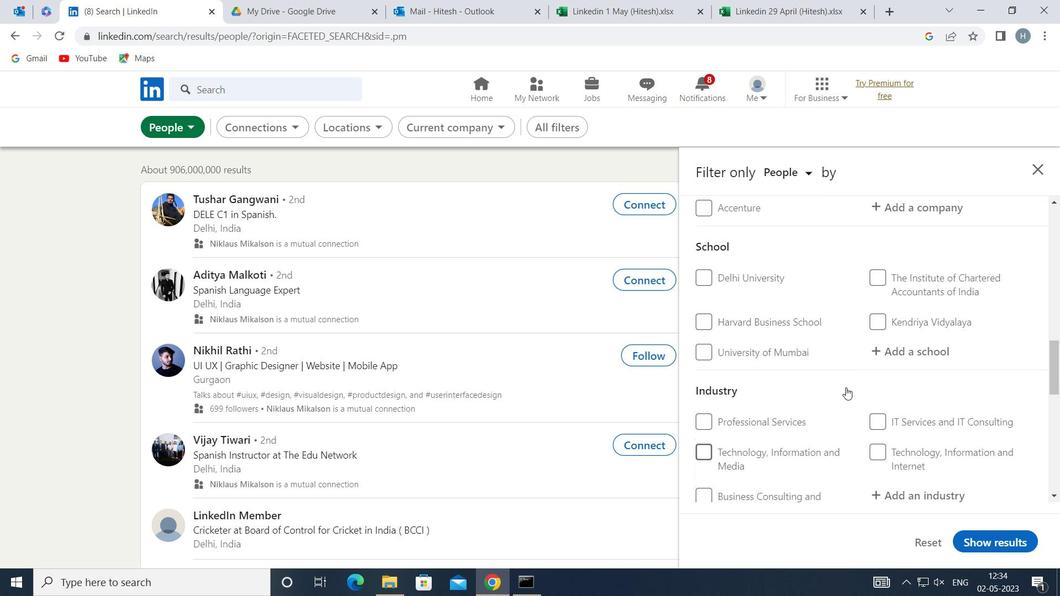 
Action: Mouse scrolled (846, 388) with delta (0, 0)
Screenshot: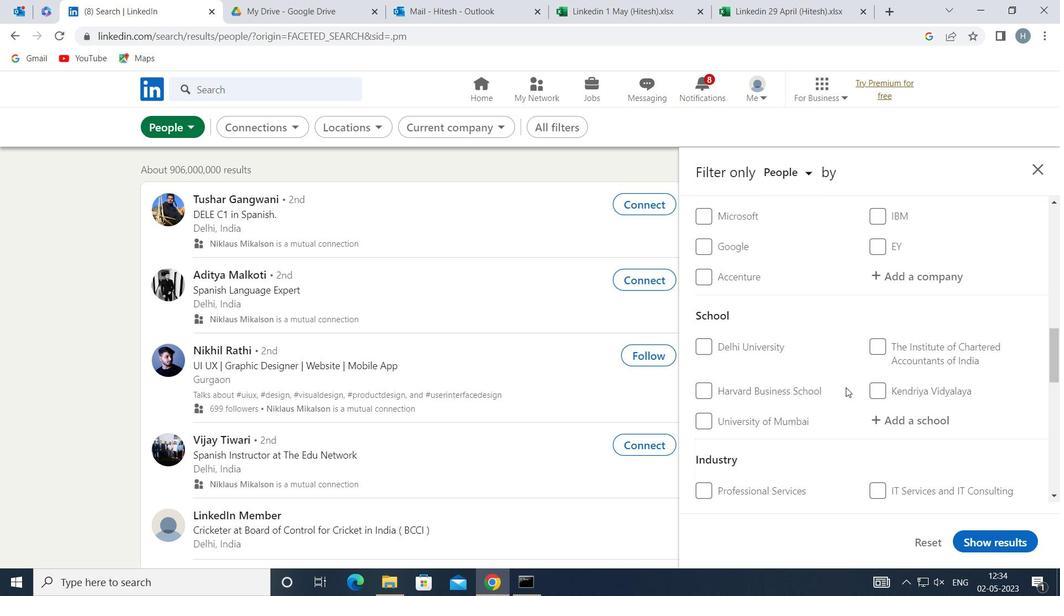 
Action: Mouse scrolled (846, 388) with delta (0, 0)
Screenshot: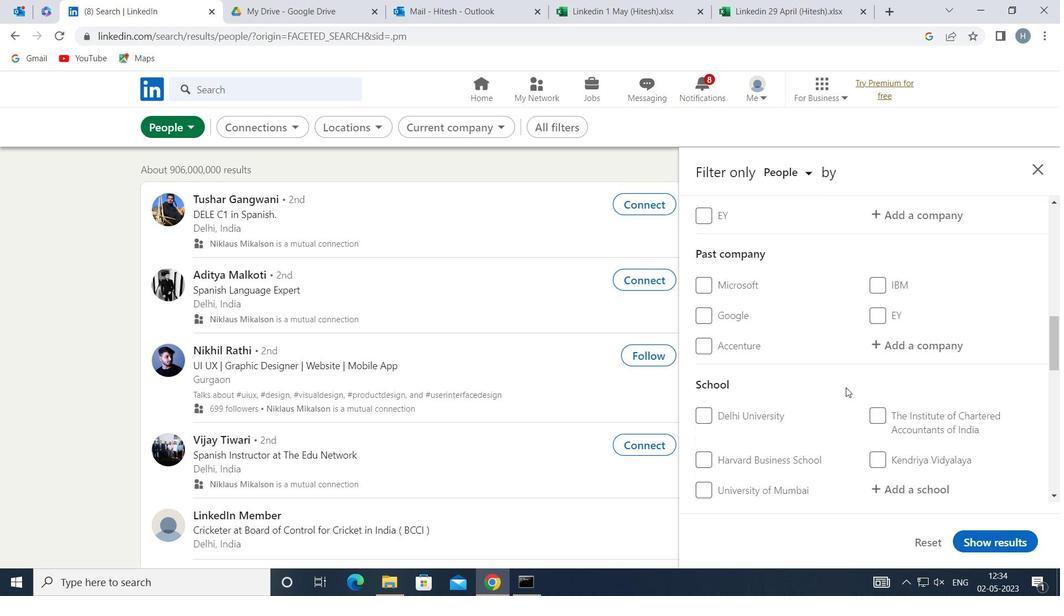 
Action: Mouse scrolled (846, 388) with delta (0, 0)
Screenshot: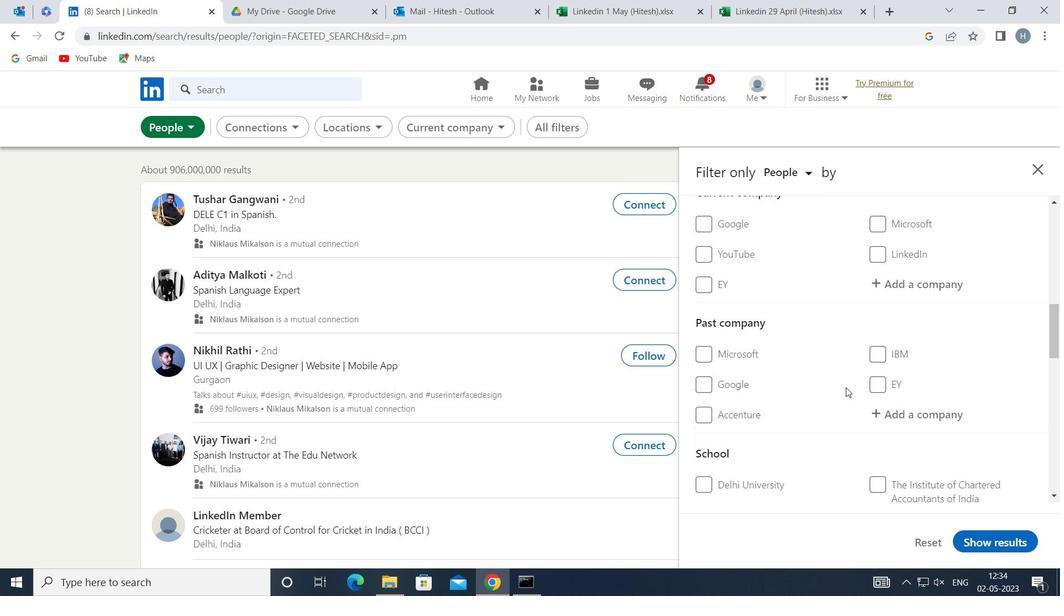 
Action: Mouse moved to (923, 354)
Screenshot: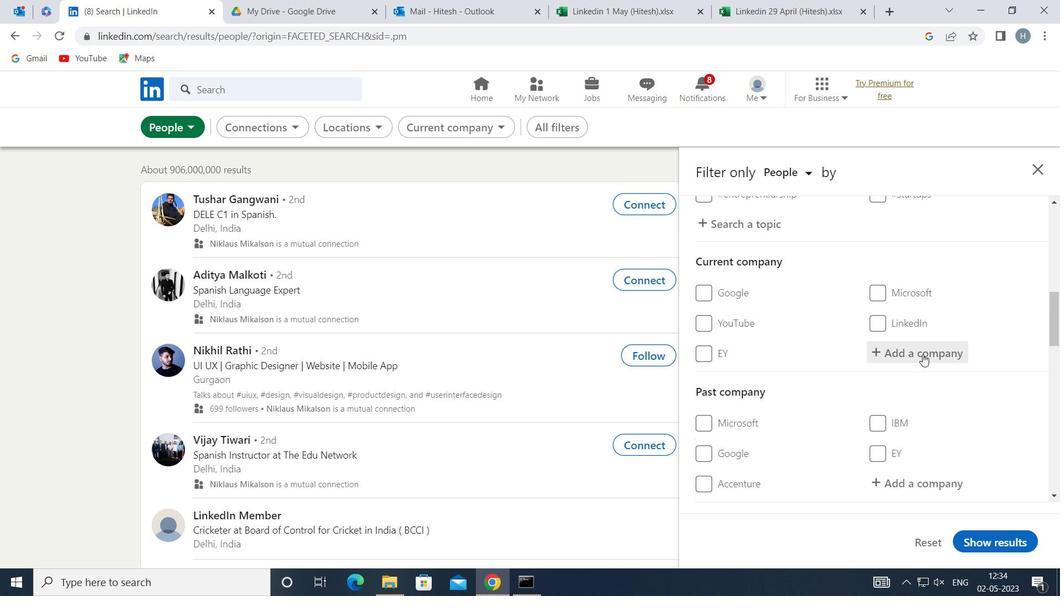 
Action: Mouse pressed left at (923, 354)
Screenshot: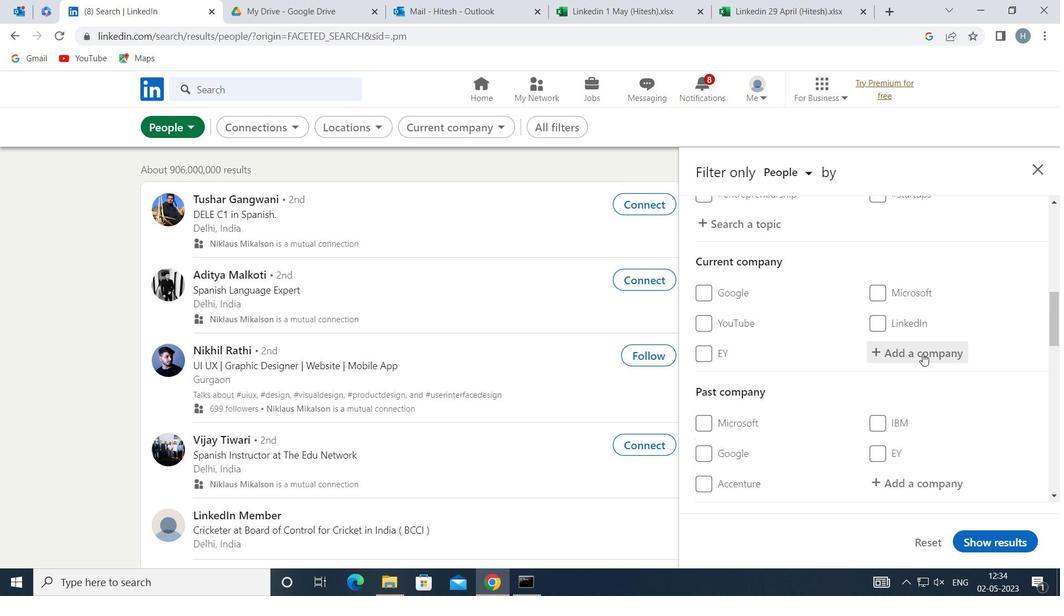 
Action: Key pressed <Key.shift>METSO<Key.space>
Screenshot: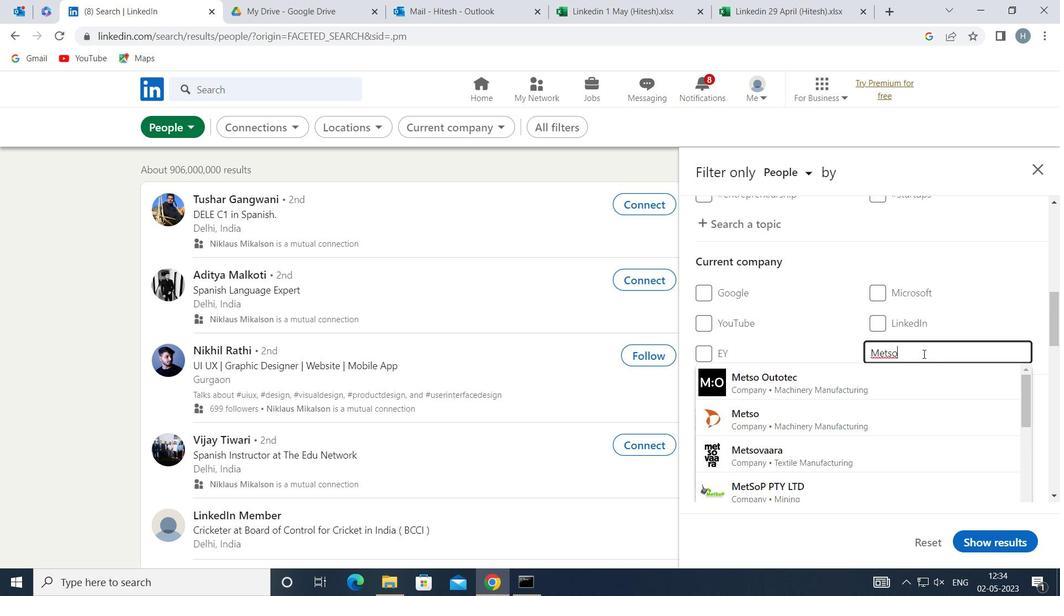 
Action: Mouse moved to (913, 363)
Screenshot: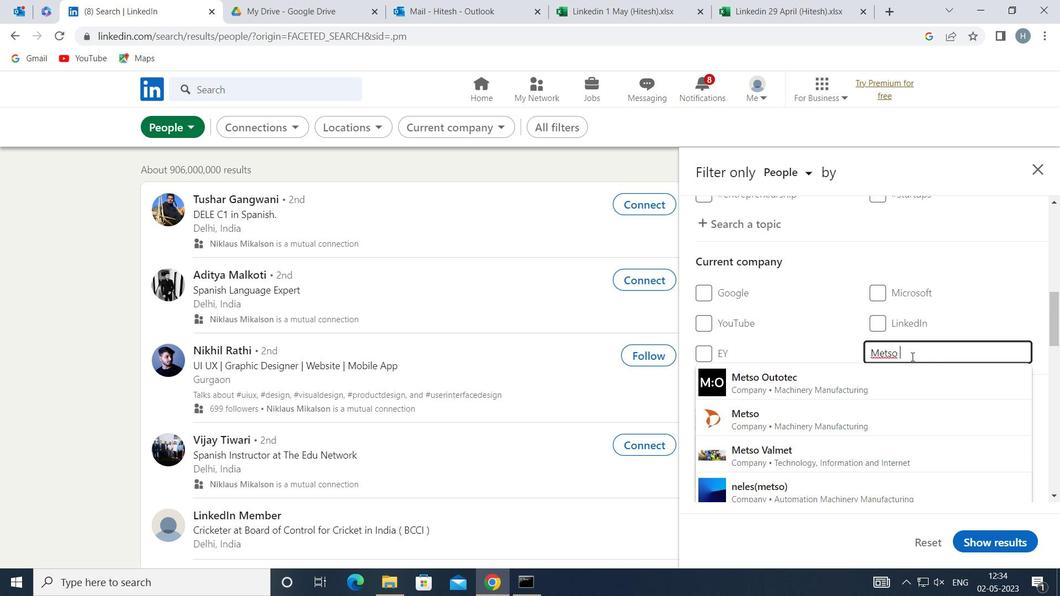 
Action: Mouse scrolled (913, 363) with delta (0, 0)
Screenshot: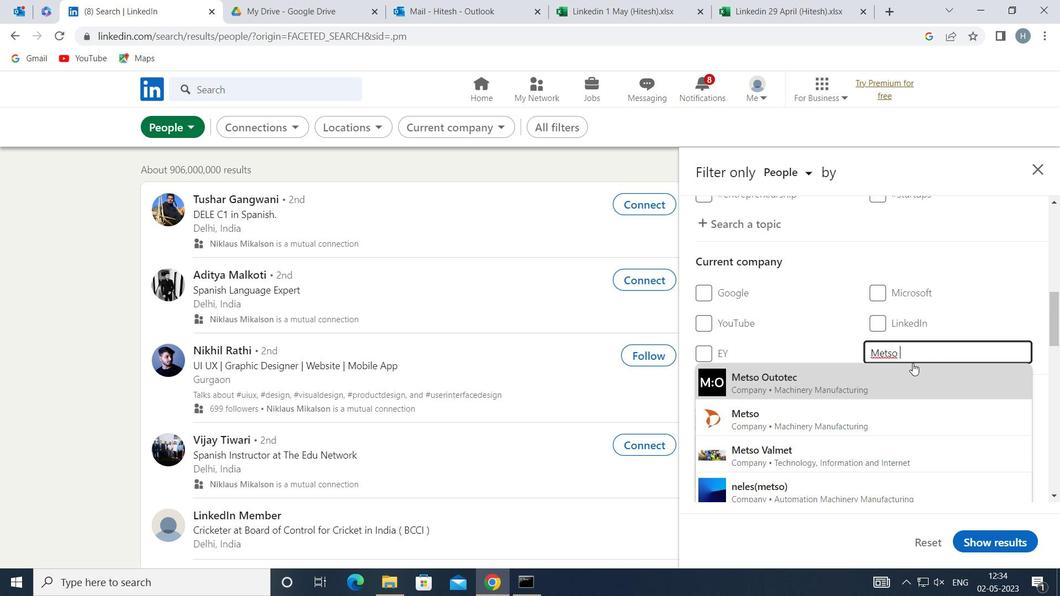 
Action: Mouse moved to (883, 347)
Screenshot: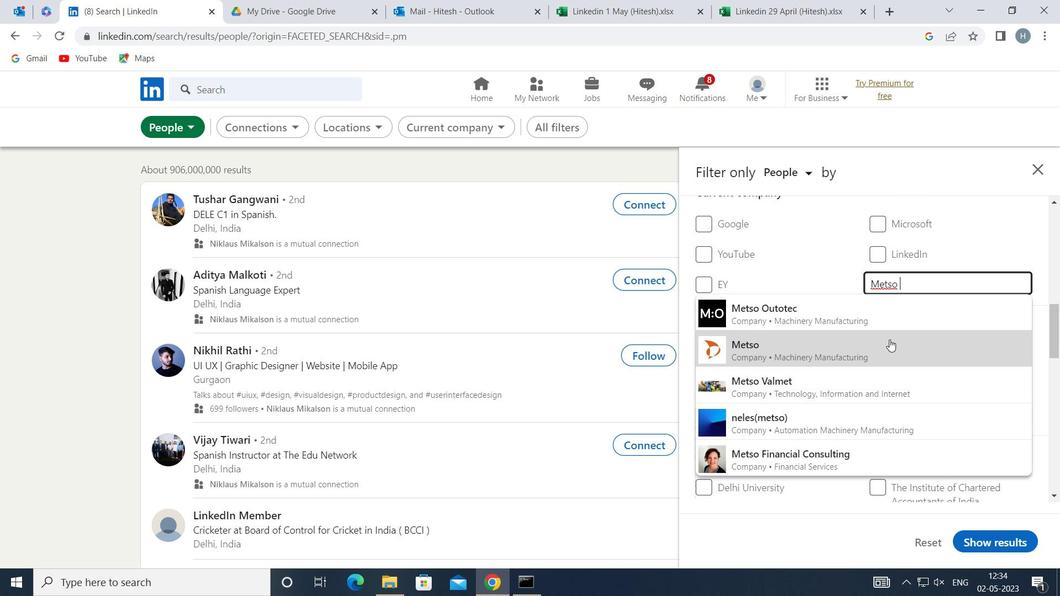 
Action: Mouse pressed left at (883, 347)
Screenshot: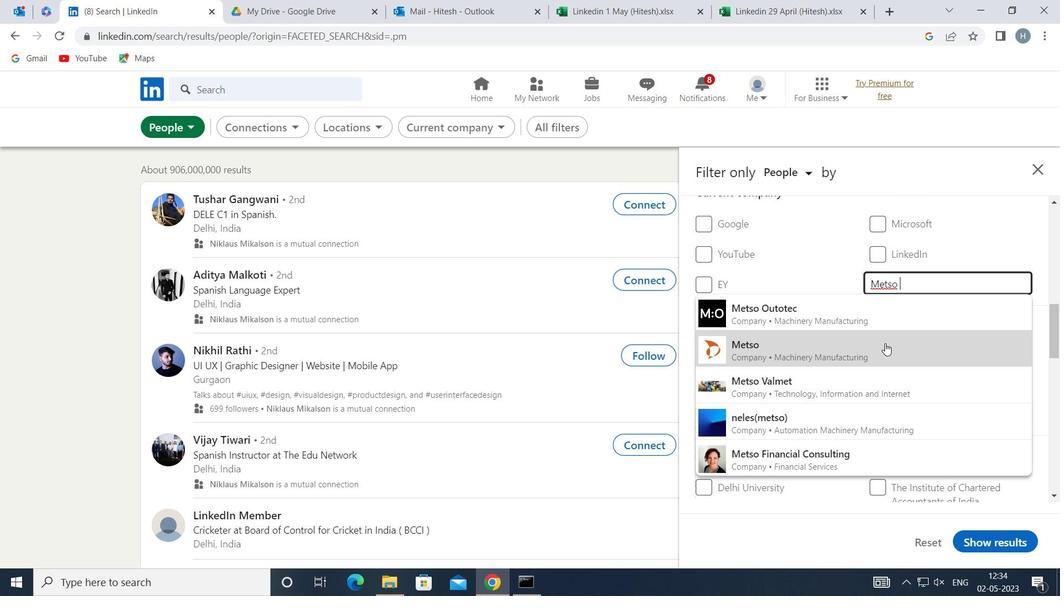 
Action: Mouse moved to (879, 347)
Screenshot: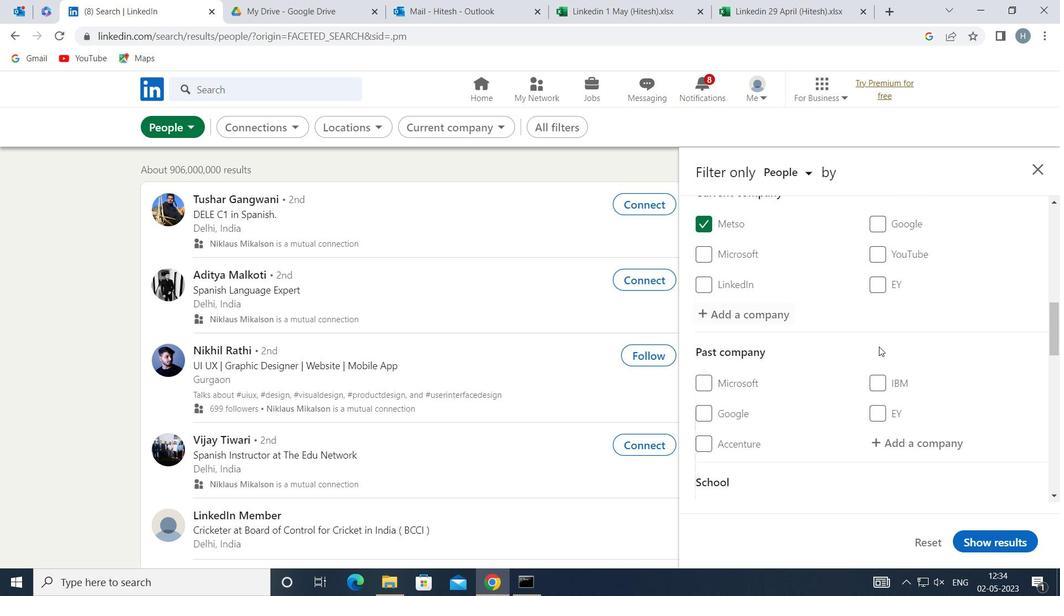 
Action: Mouse scrolled (879, 346) with delta (0, 0)
Screenshot: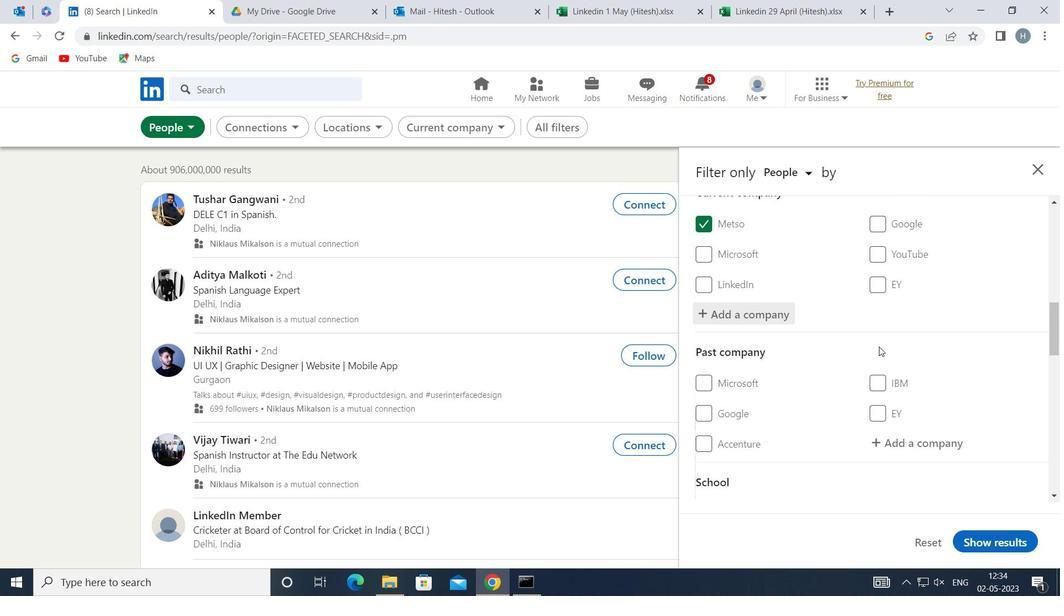 
Action: Mouse moved to (880, 343)
Screenshot: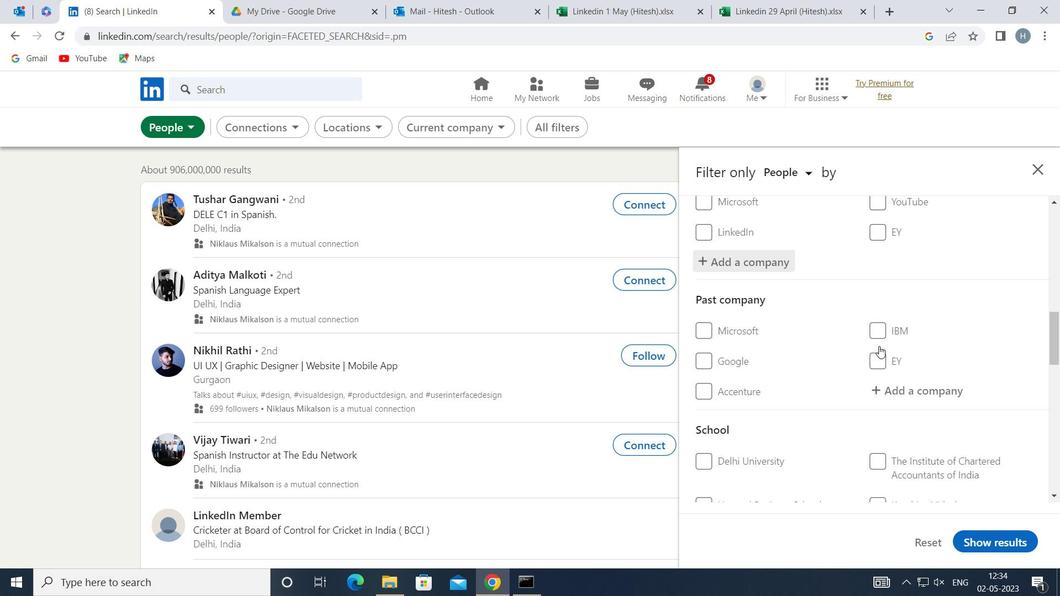 
Action: Mouse scrolled (880, 343) with delta (0, 0)
Screenshot: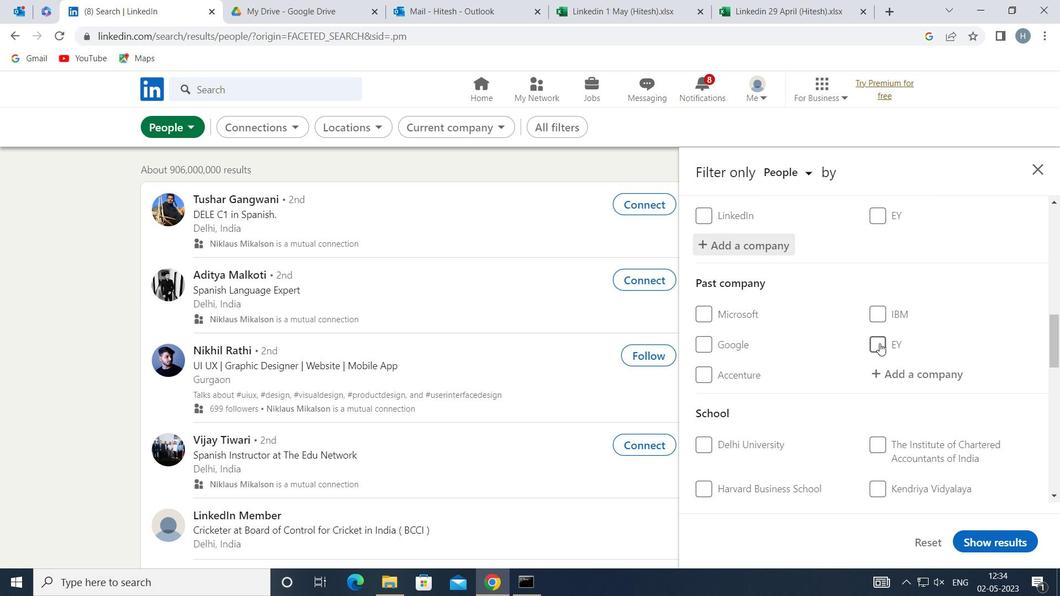 
Action: Mouse scrolled (880, 343) with delta (0, 0)
Screenshot: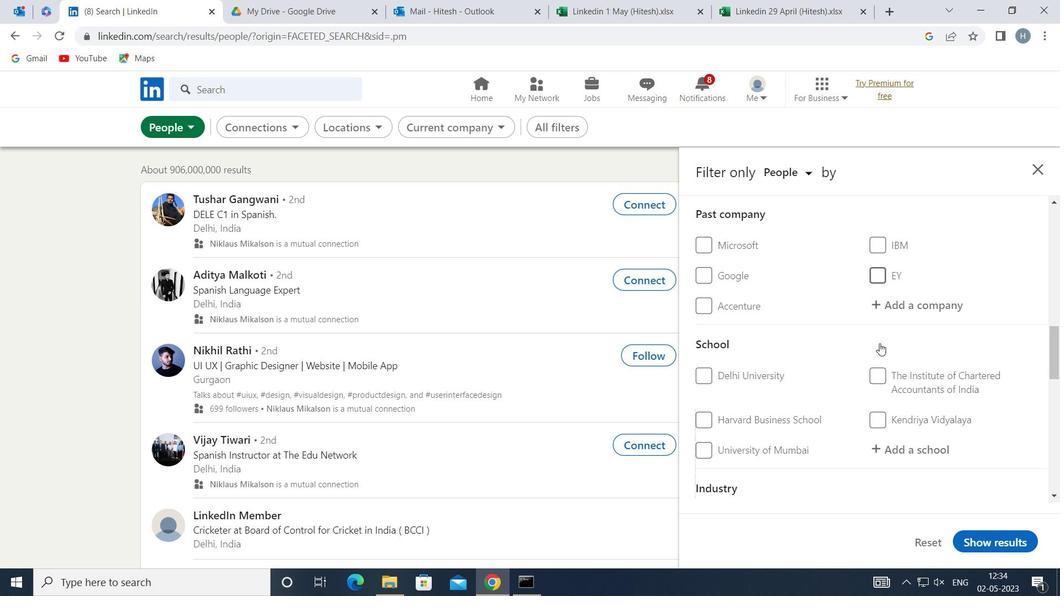 
Action: Mouse moved to (937, 379)
Screenshot: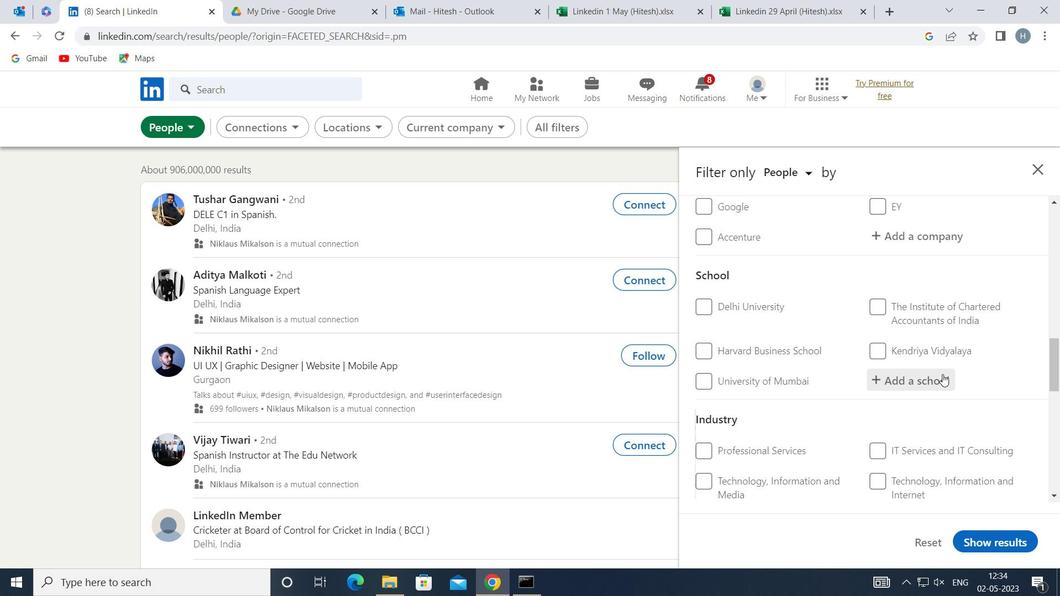 
Action: Mouse pressed left at (937, 379)
Screenshot: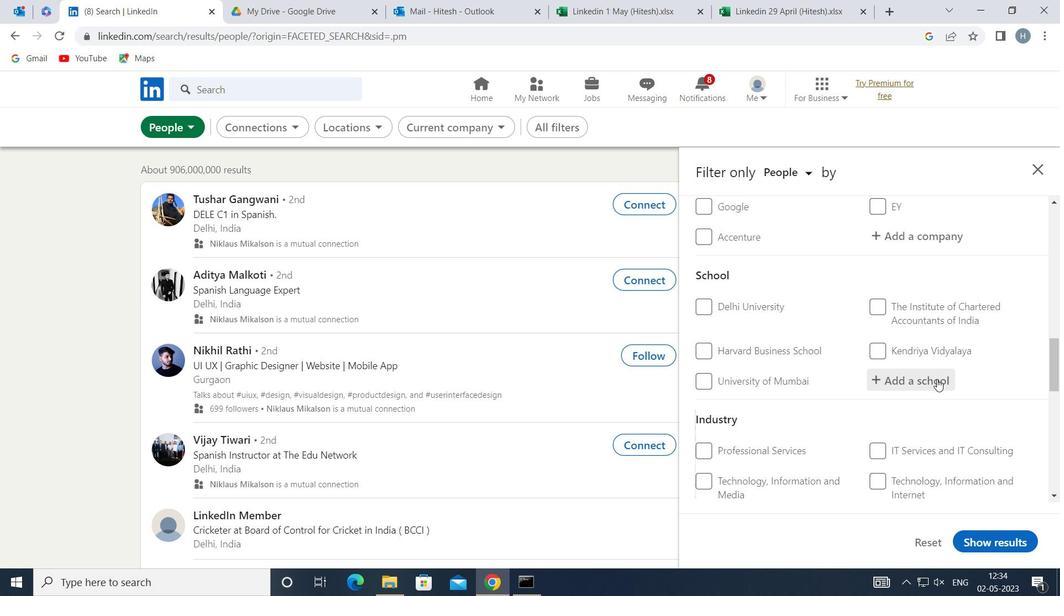 
Action: Key pressed <Key.shift>INSTITUTE<Key.space>OF<Key.space><Key.shift>MANAGEMENT<Key.space>
Screenshot: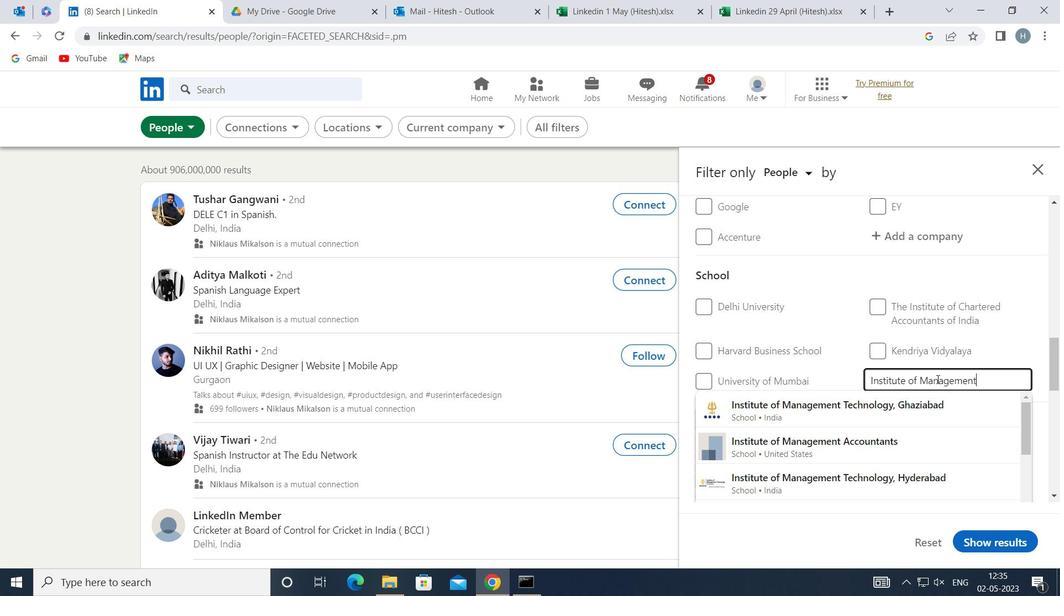 
Action: Mouse moved to (929, 402)
Screenshot: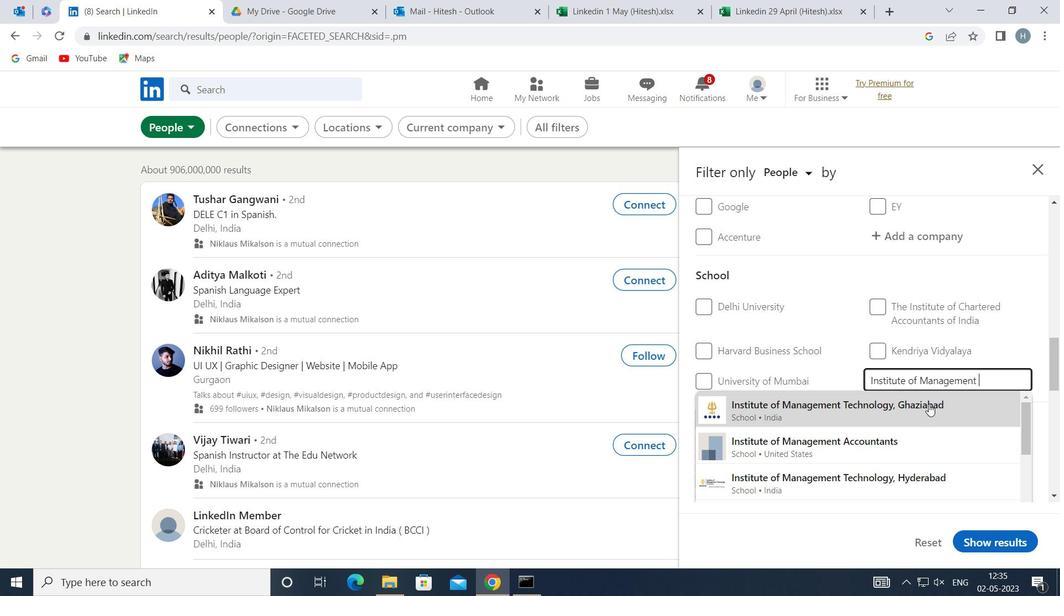
Action: Key pressed <Key.shift>N
Screenshot: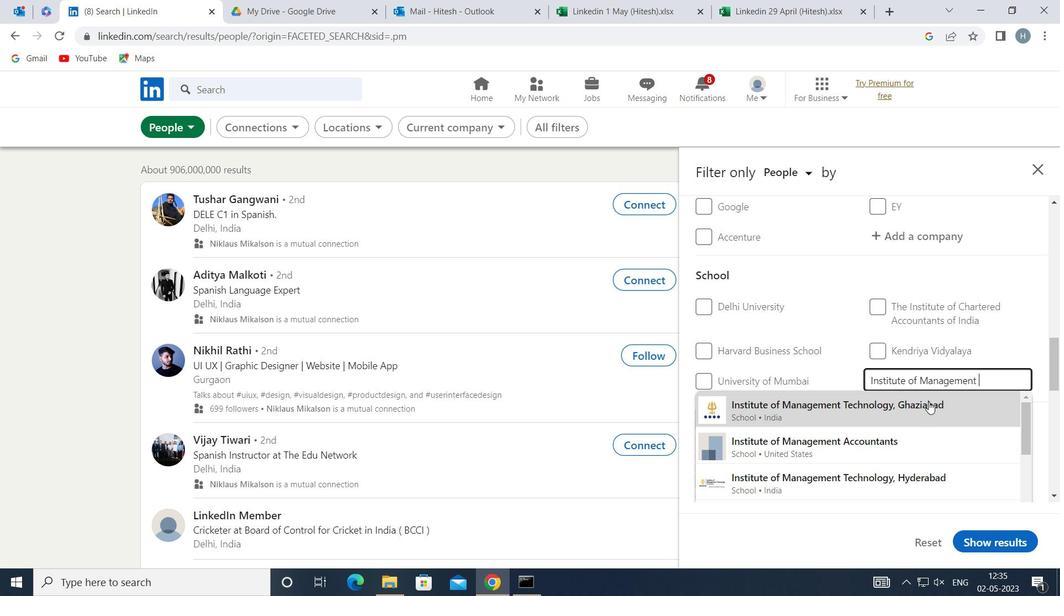 
Action: Mouse moved to (918, 408)
Screenshot: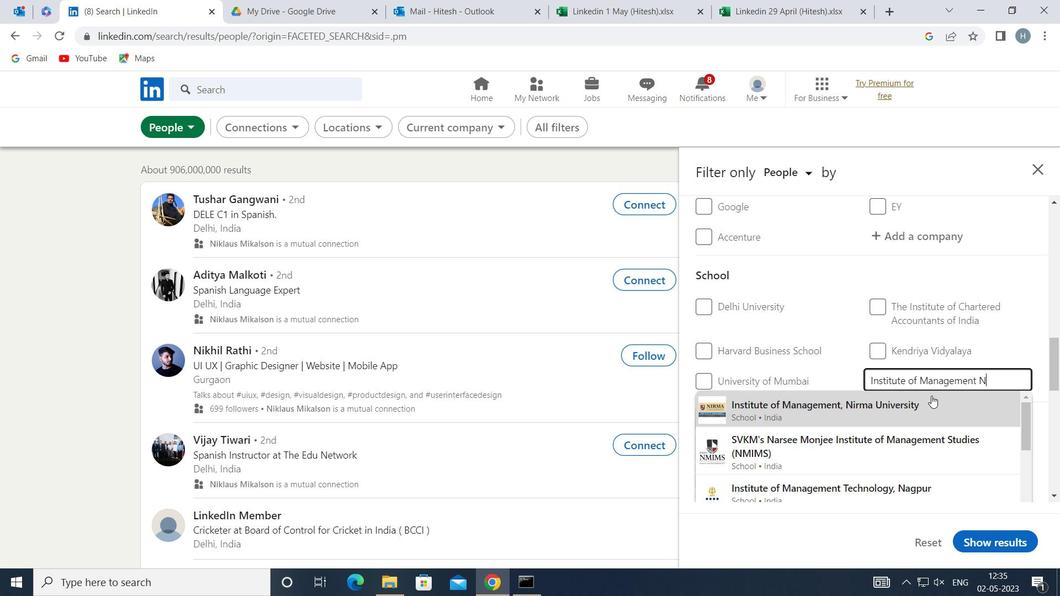 
Action: Mouse pressed left at (918, 408)
Screenshot: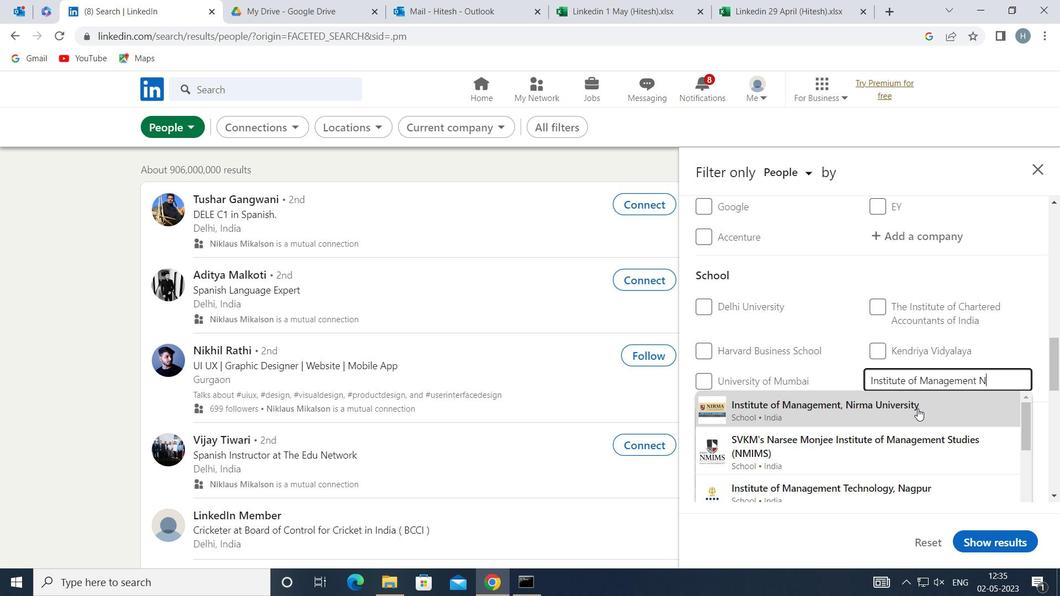 
Action: Mouse moved to (887, 398)
Screenshot: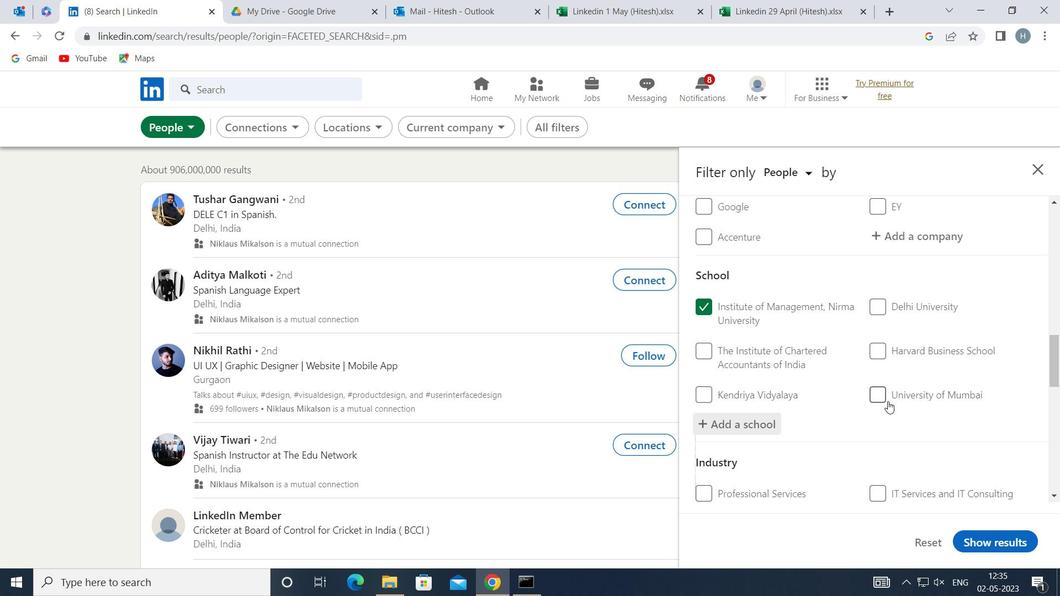 
Action: Mouse scrolled (887, 398) with delta (0, 0)
Screenshot: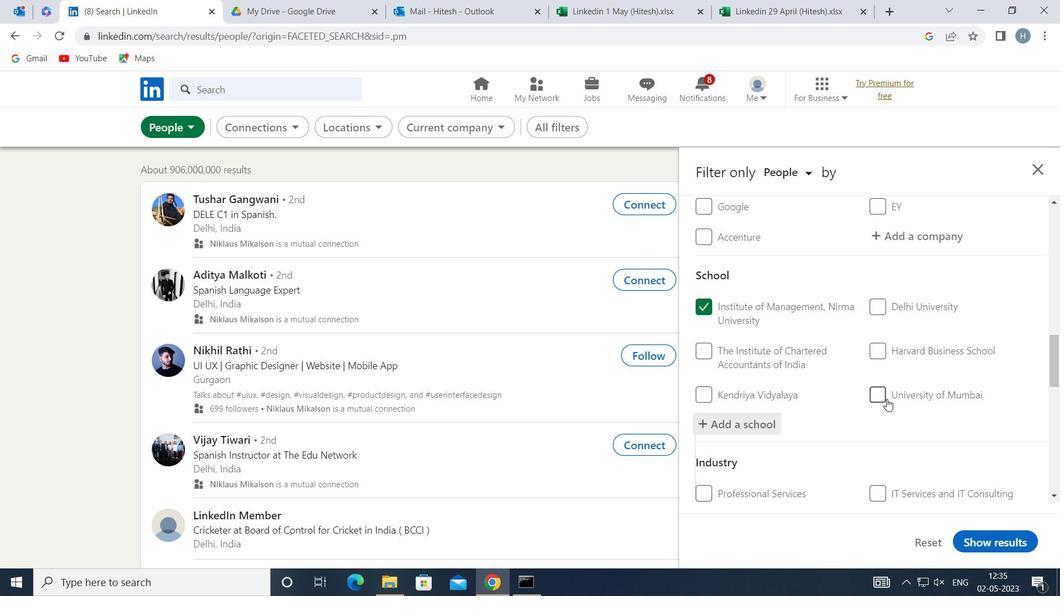 
Action: Mouse scrolled (887, 398) with delta (0, 0)
Screenshot: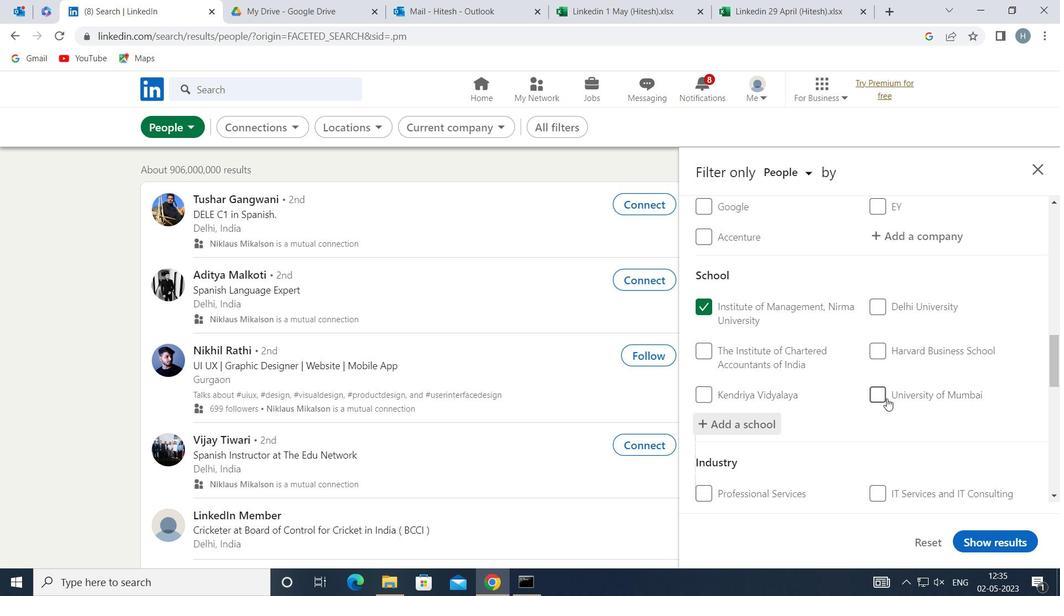 
Action: Mouse moved to (883, 393)
Screenshot: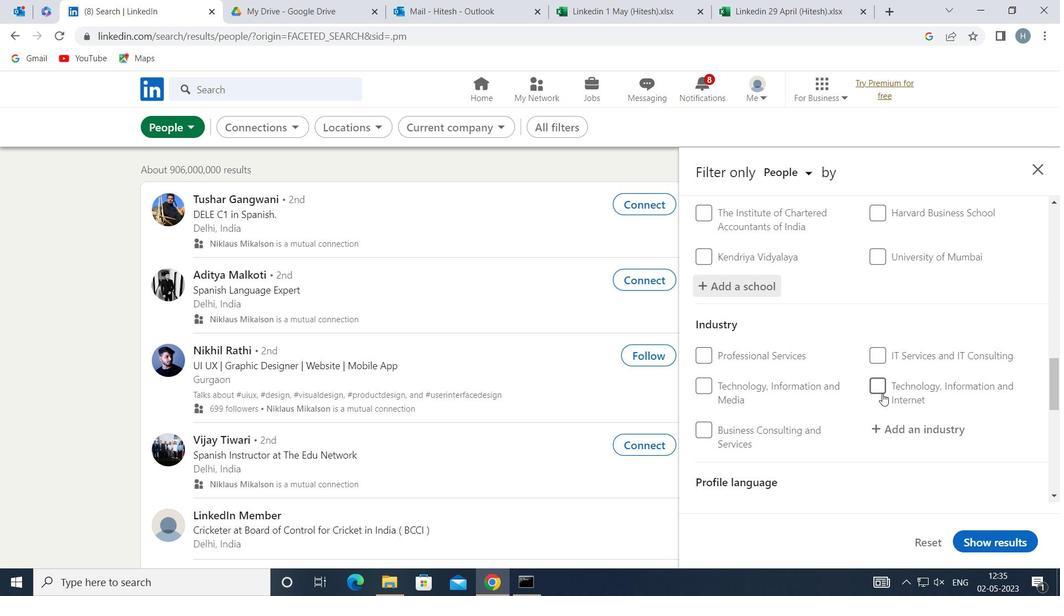 
Action: Mouse scrolled (883, 392) with delta (0, 0)
Screenshot: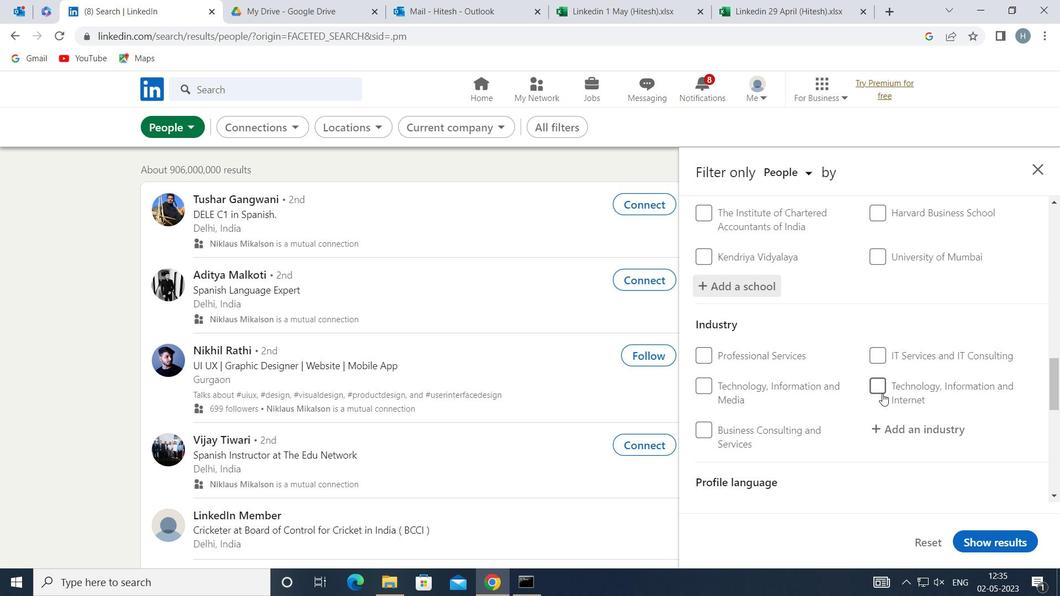 
Action: Mouse scrolled (883, 392) with delta (0, 0)
Screenshot: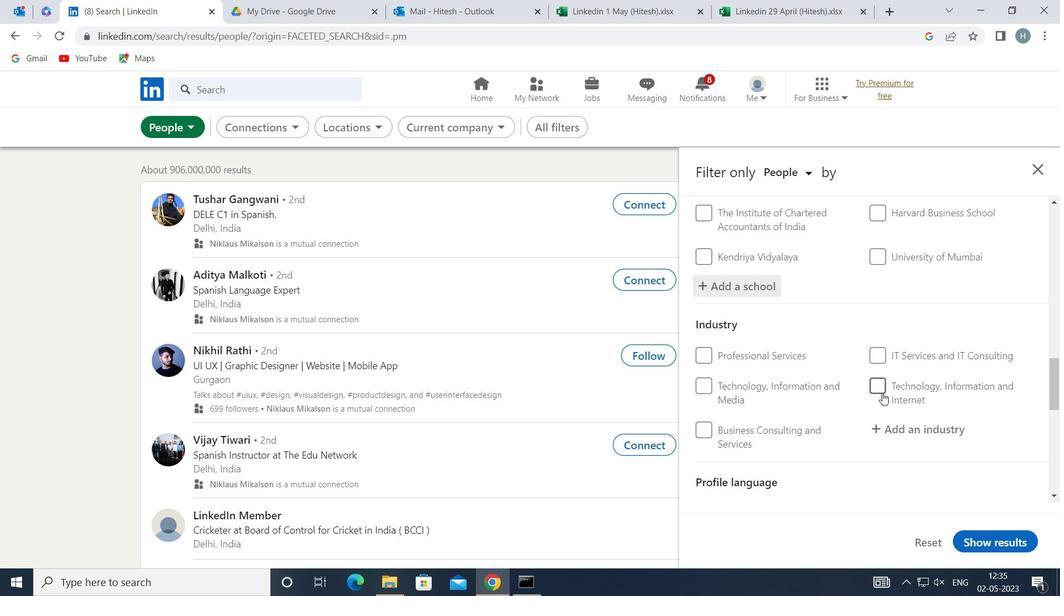 
Action: Mouse moved to (950, 291)
Screenshot: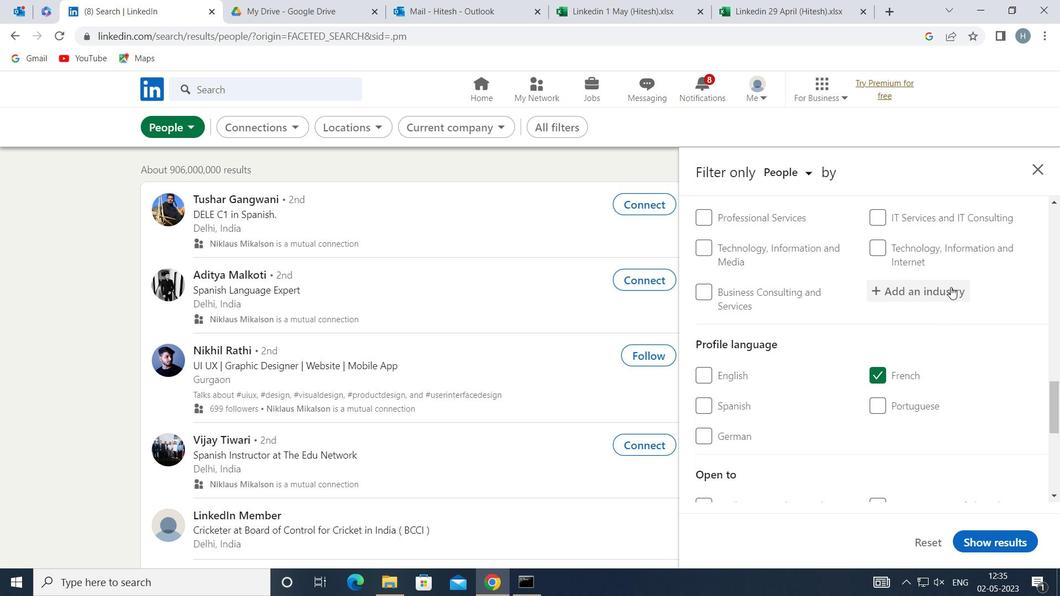 
Action: Mouse pressed left at (950, 291)
Screenshot: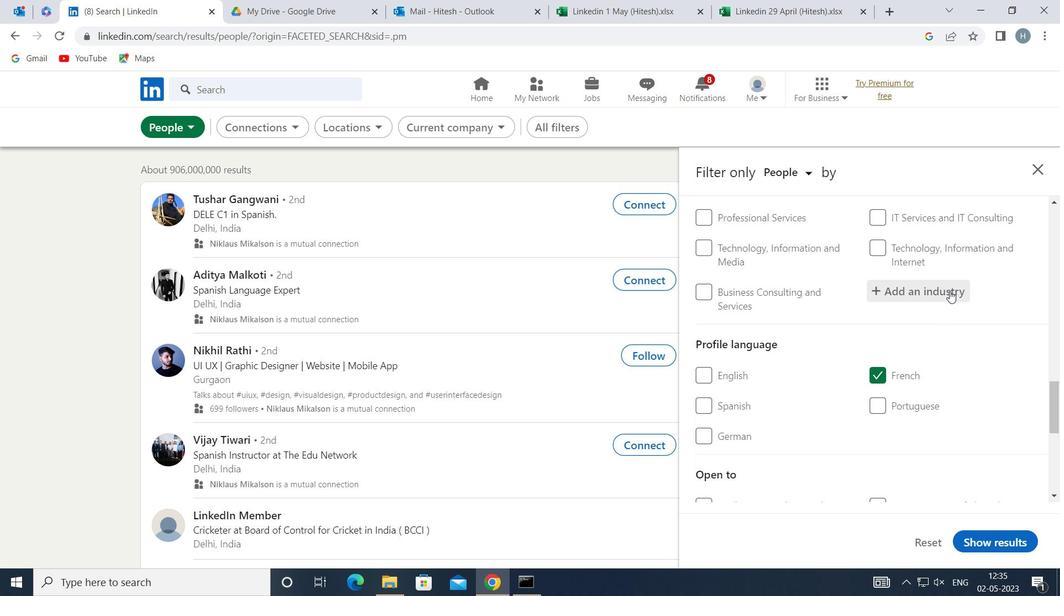 
Action: Key pressed <Key.shift>ONLINE
Screenshot: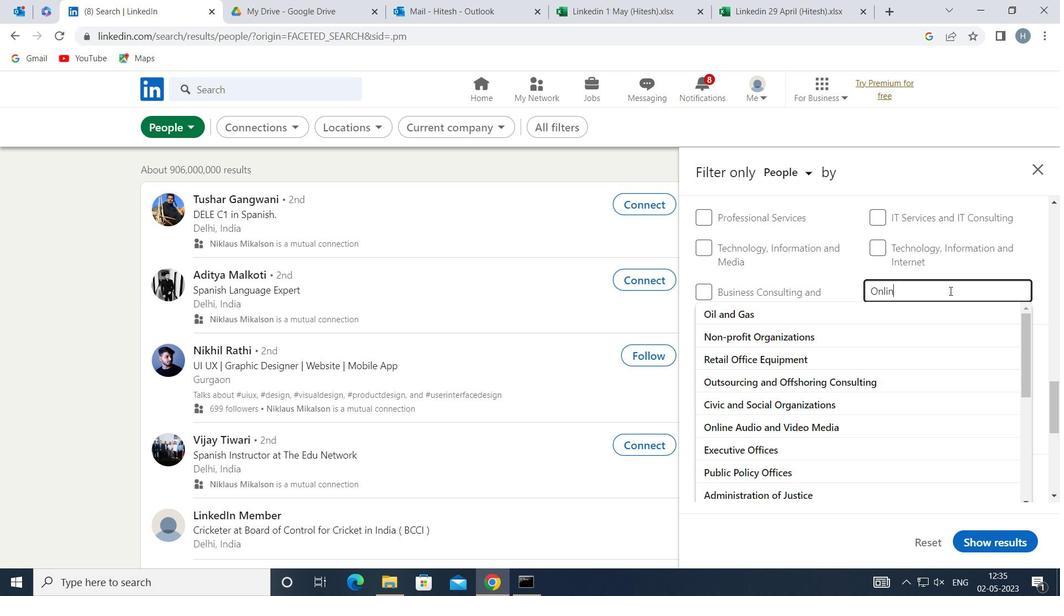 
Action: Mouse moved to (915, 335)
Screenshot: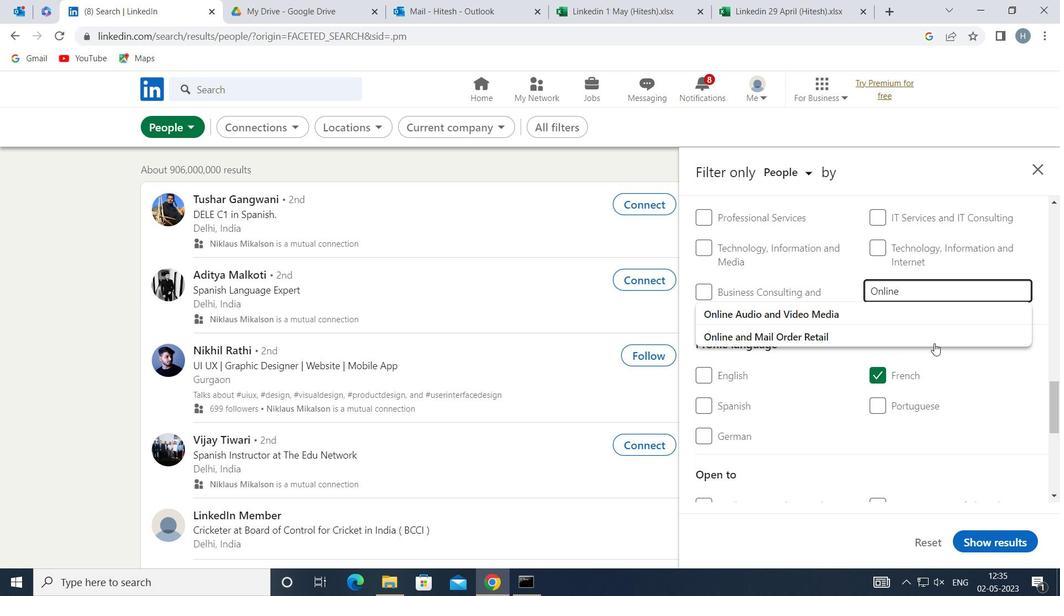 
Action: Mouse pressed left at (915, 335)
Screenshot: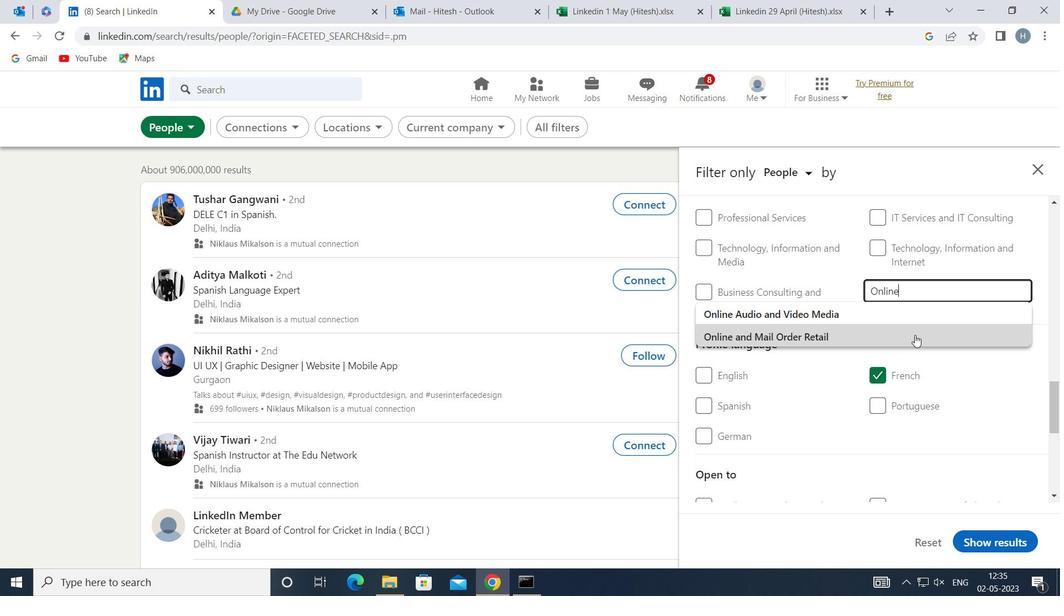 
Action: Mouse moved to (865, 339)
Screenshot: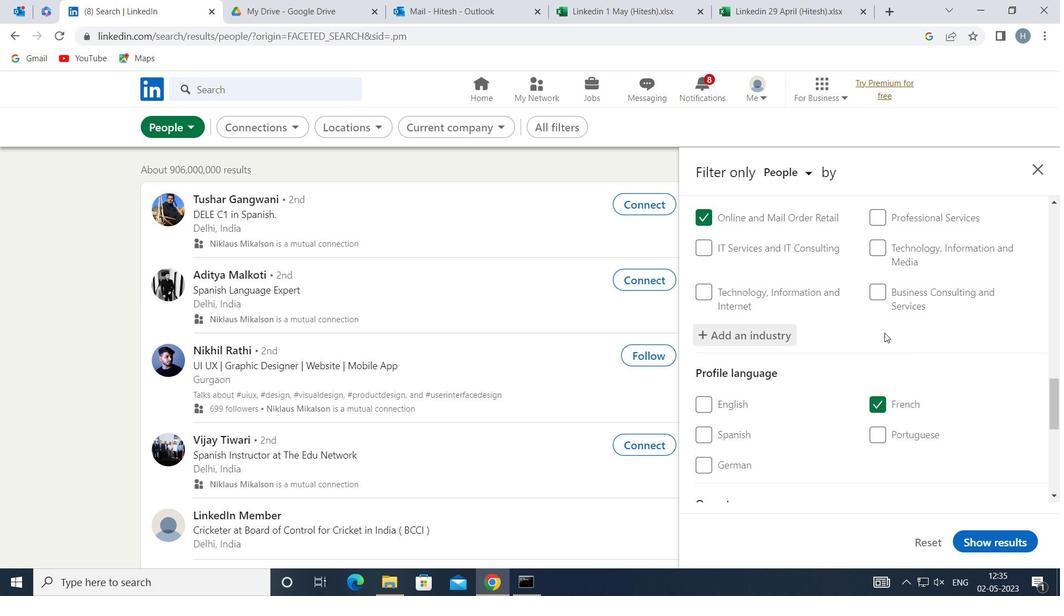 
Action: Mouse scrolled (865, 338) with delta (0, 0)
Screenshot: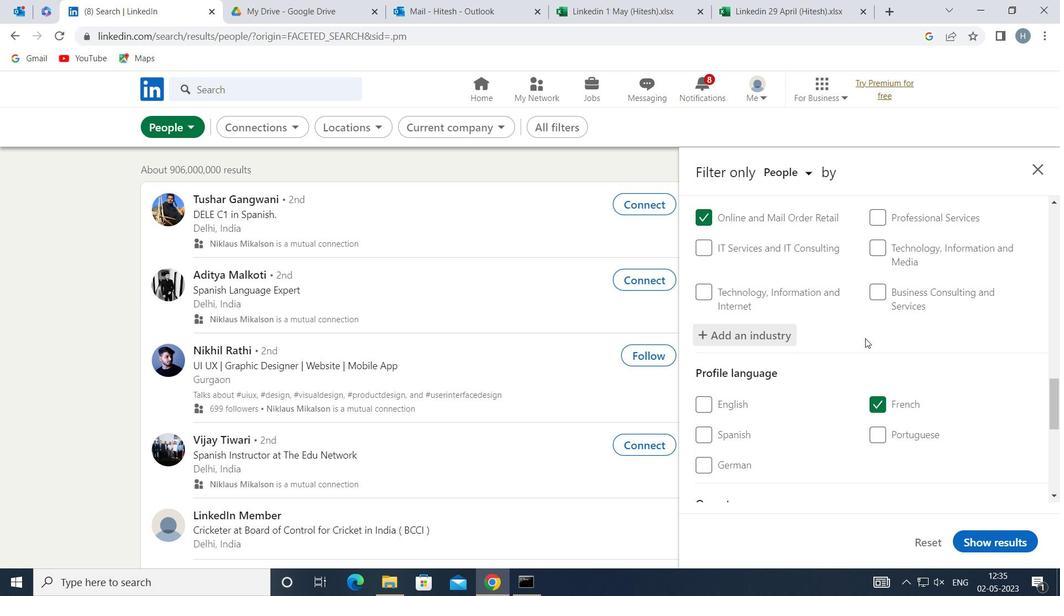 
Action: Mouse moved to (863, 340)
Screenshot: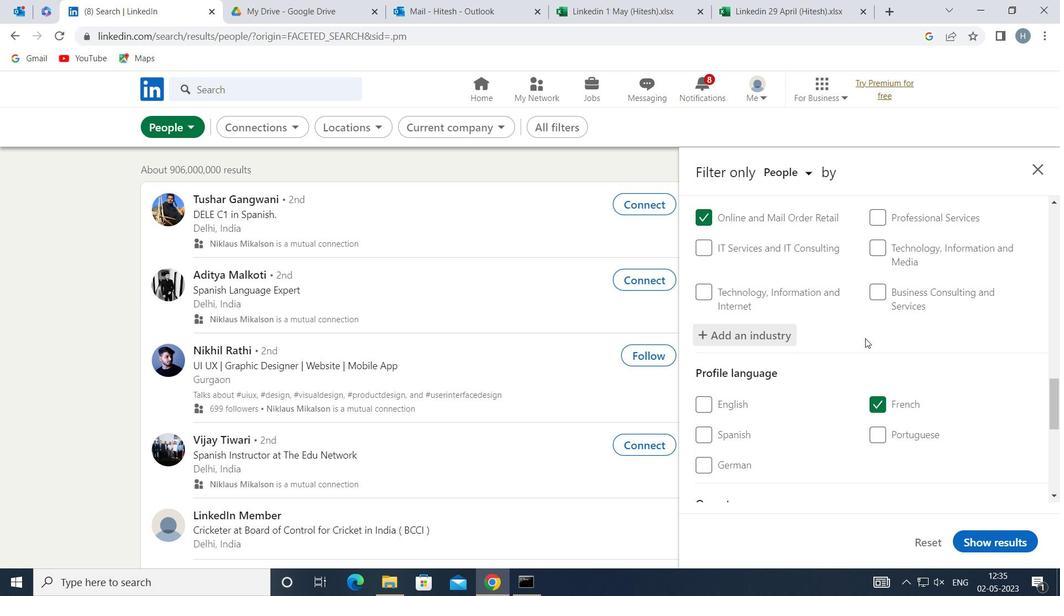 
Action: Mouse scrolled (863, 339) with delta (0, 0)
Screenshot: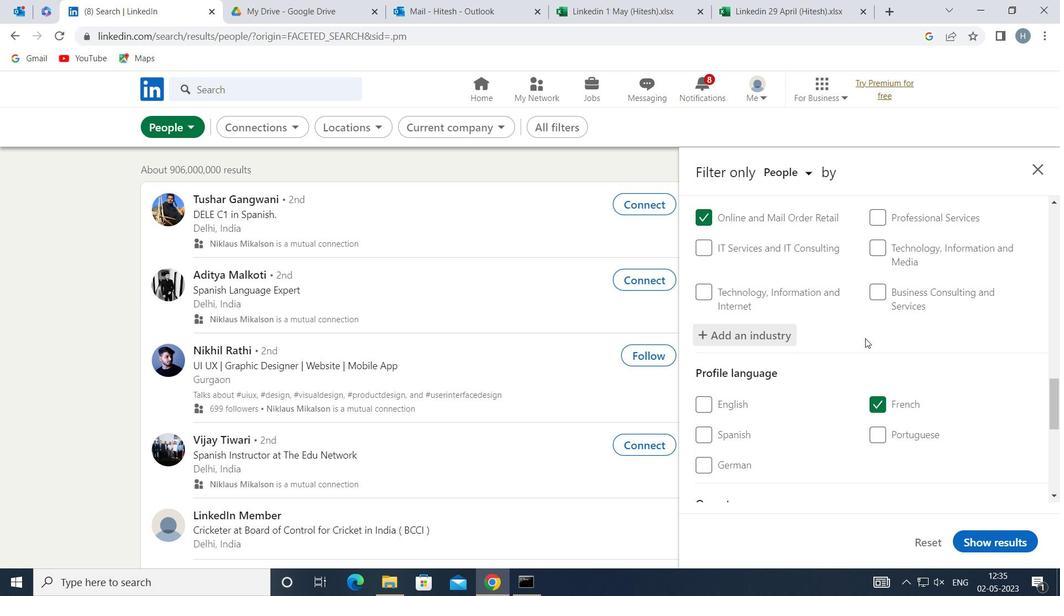 
Action: Mouse moved to (859, 340)
Screenshot: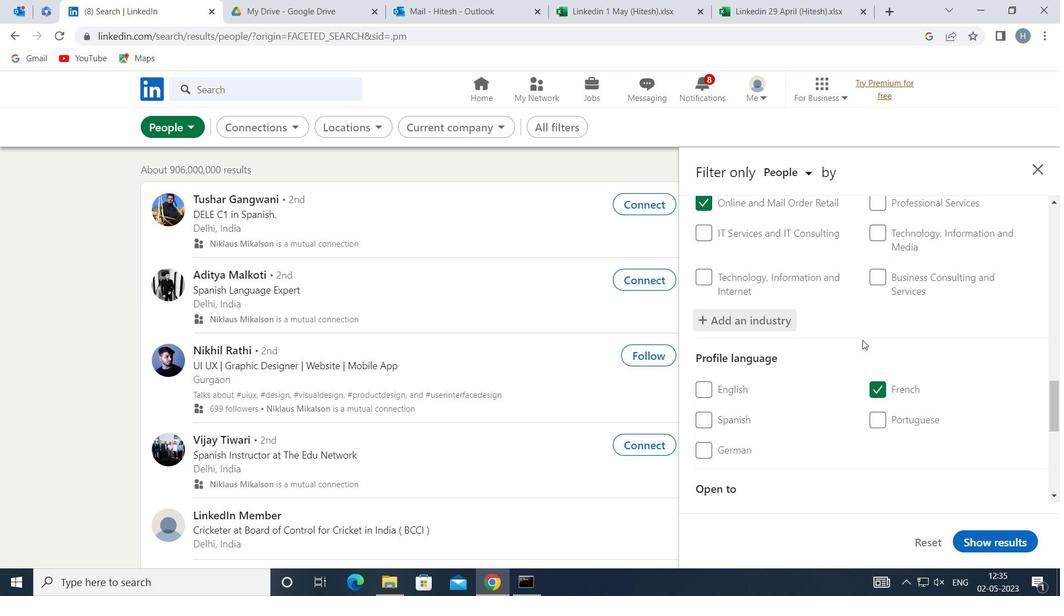 
Action: Mouse scrolled (859, 339) with delta (0, 0)
Screenshot: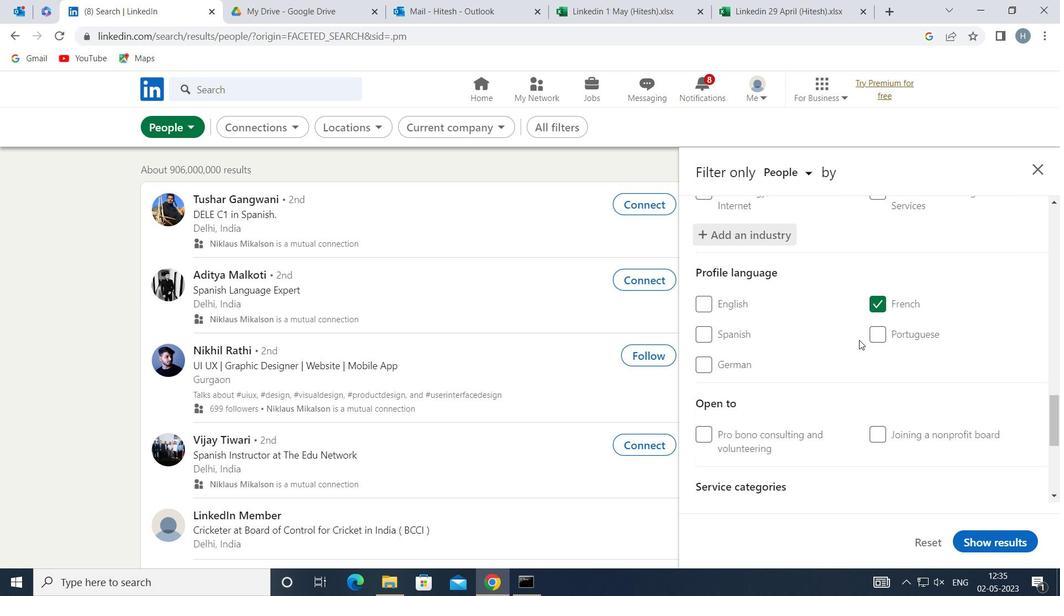 
Action: Mouse moved to (859, 340)
Screenshot: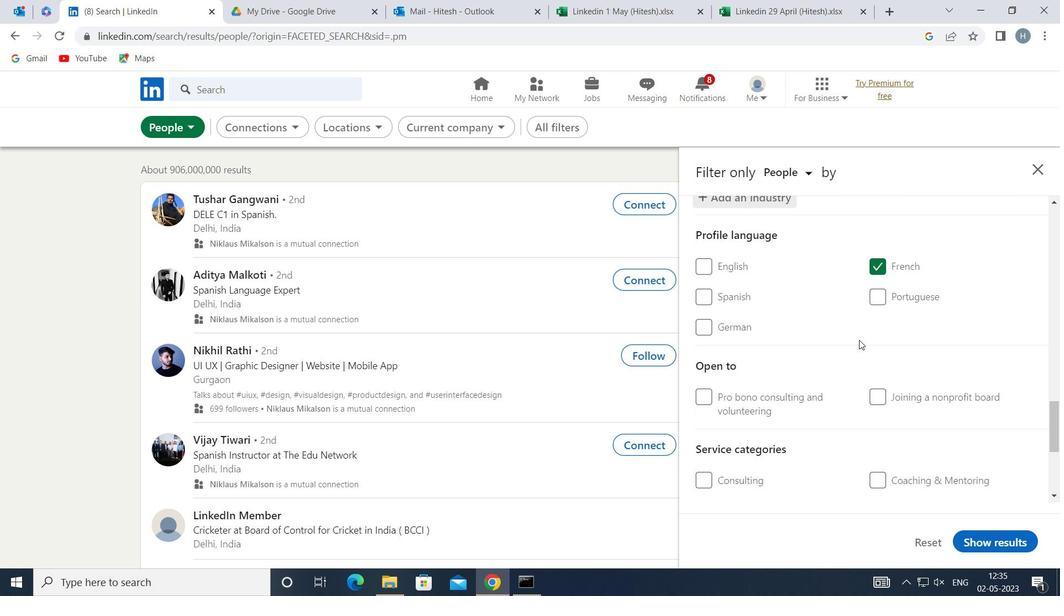 
Action: Mouse scrolled (859, 339) with delta (0, 0)
Screenshot: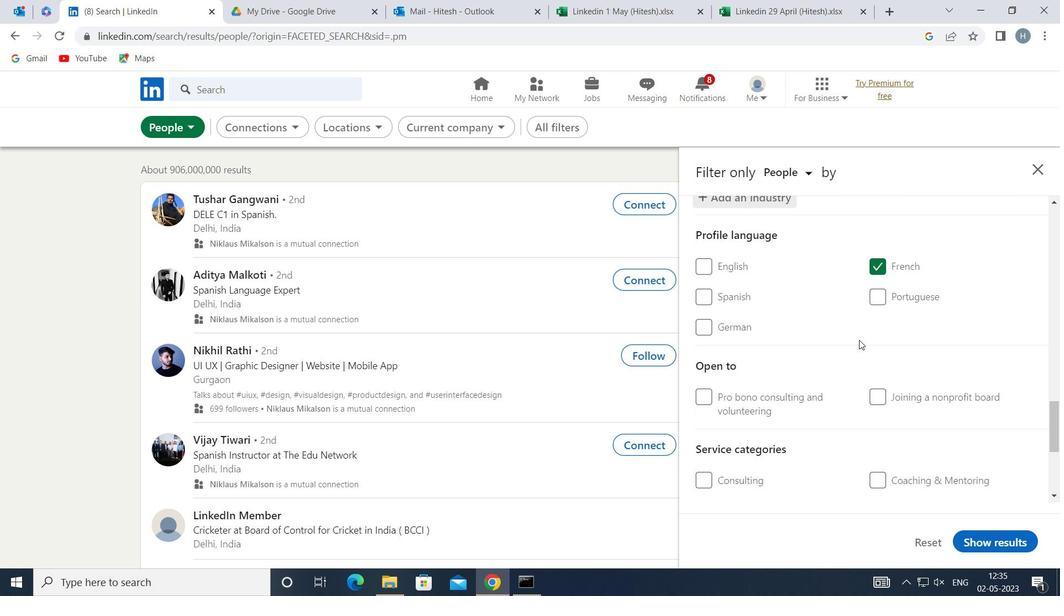 
Action: Mouse moved to (859, 340)
Screenshot: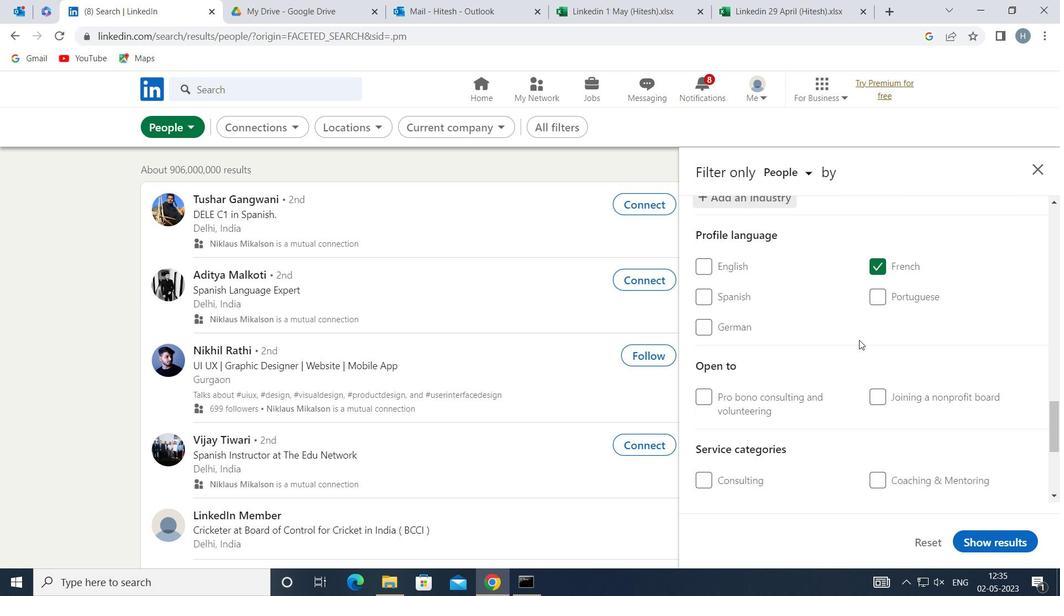
Action: Mouse scrolled (859, 340) with delta (0, 0)
Screenshot: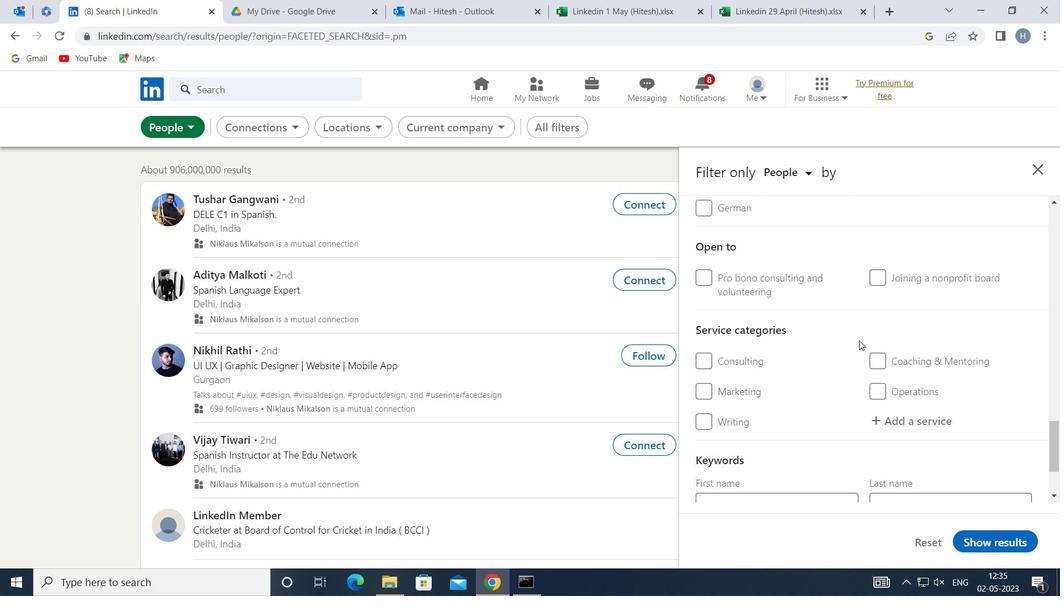 
Action: Mouse scrolled (859, 340) with delta (0, 0)
Screenshot: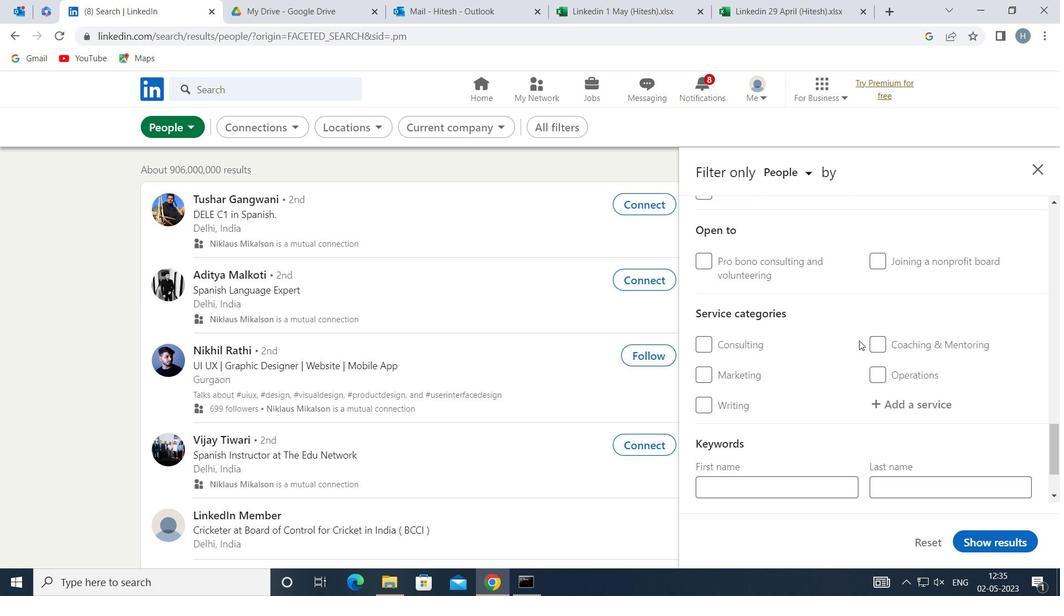 
Action: Mouse moved to (936, 310)
Screenshot: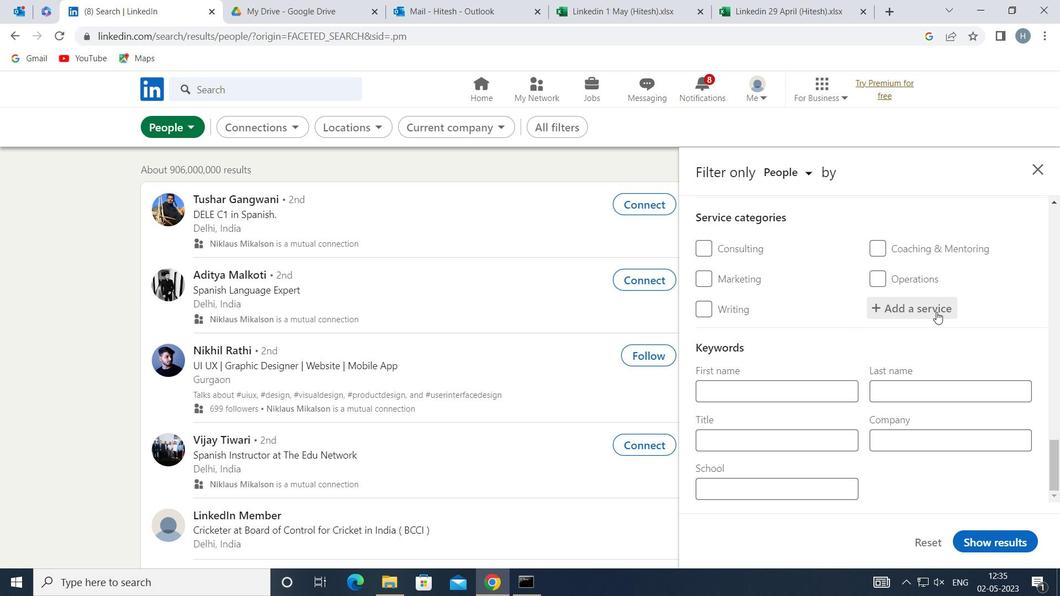 
Action: Mouse pressed left at (936, 310)
Screenshot: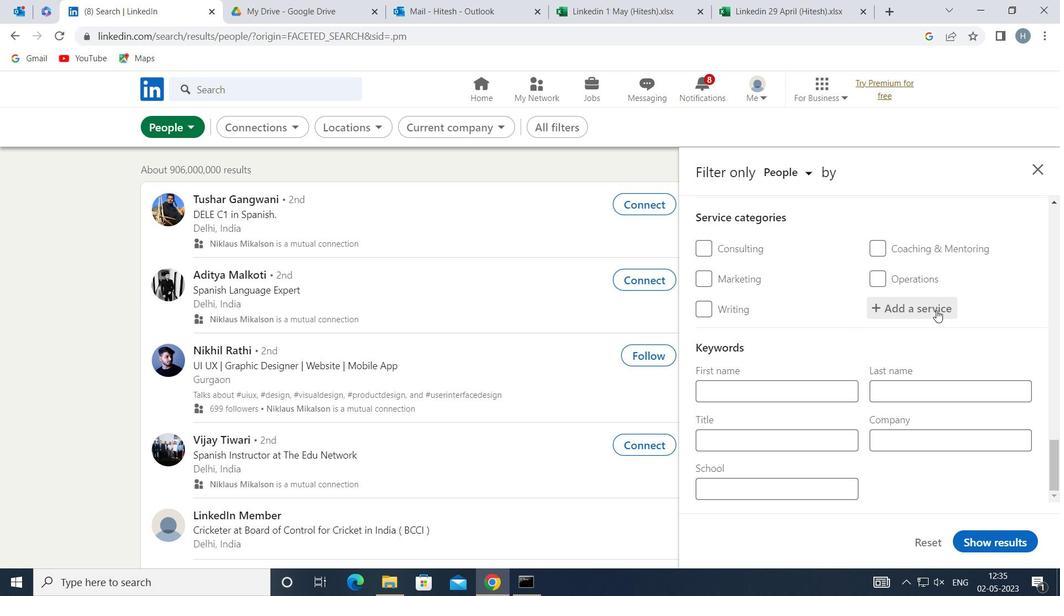 
Action: Key pressed <Key.shift>PUBLIC<Key.space>
Screenshot: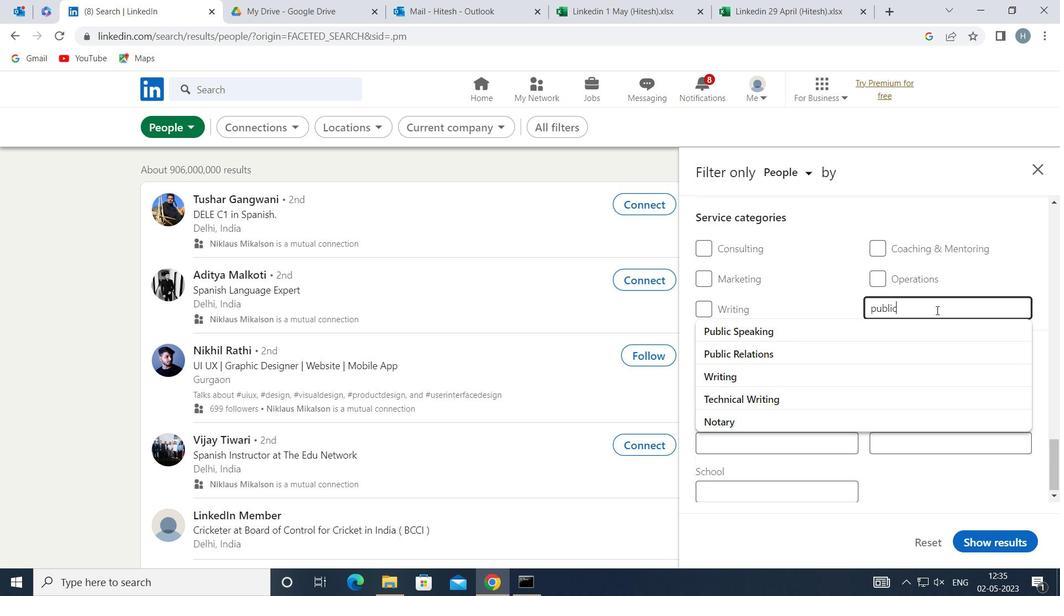 
Action: Mouse moved to (847, 350)
Screenshot: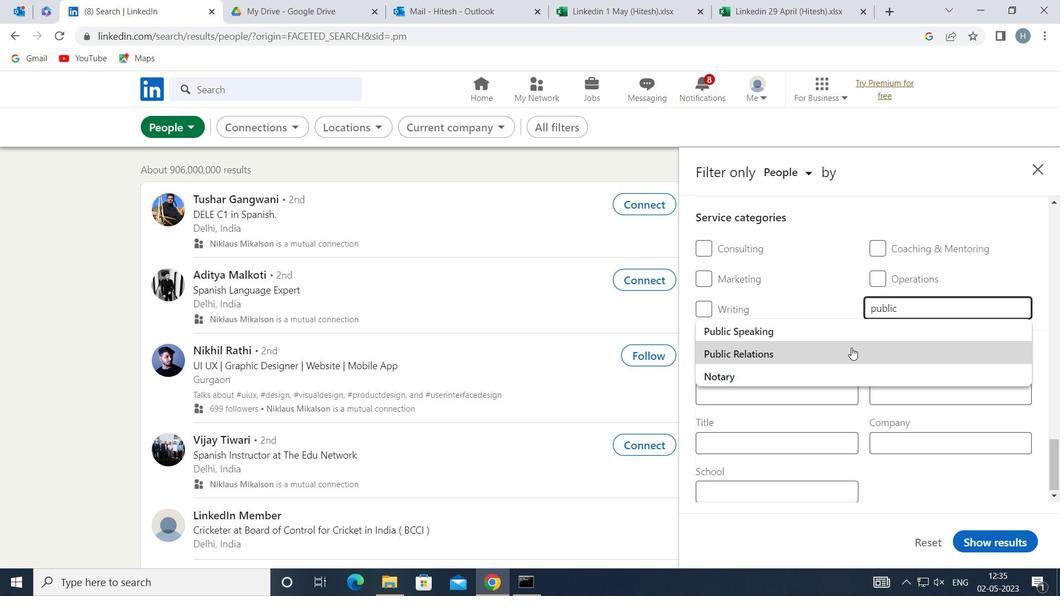 
Action: Mouse pressed left at (847, 350)
Screenshot: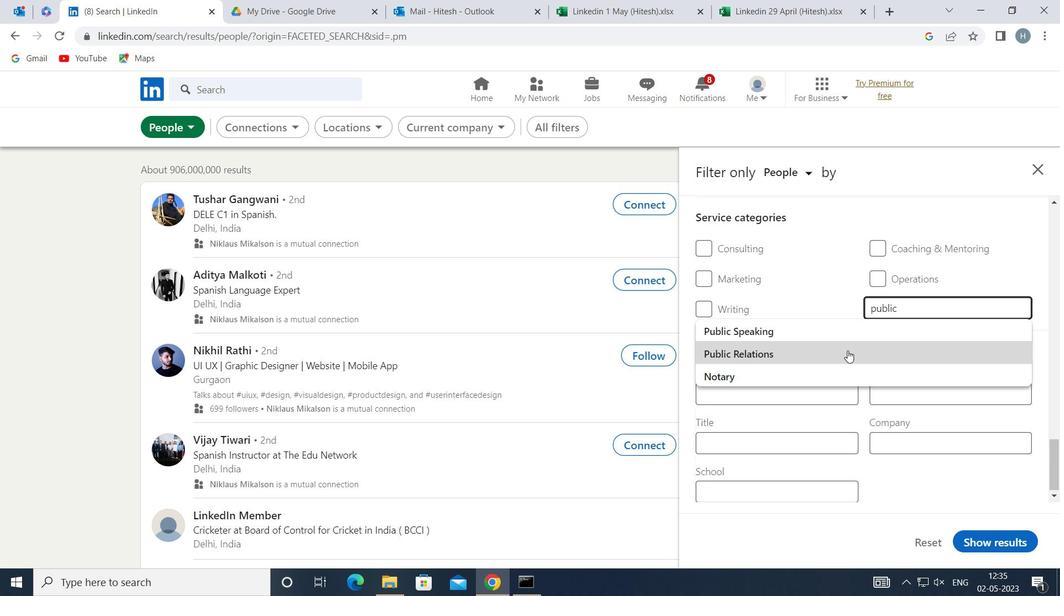 
Action: Mouse moved to (845, 330)
Screenshot: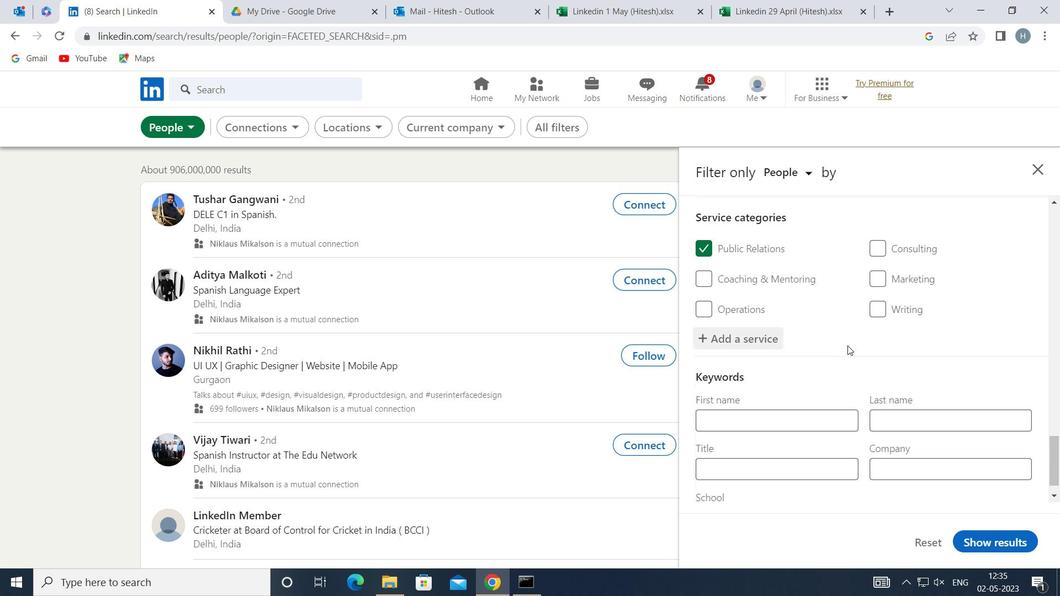 
Action: Mouse scrolled (845, 330) with delta (0, 0)
Screenshot: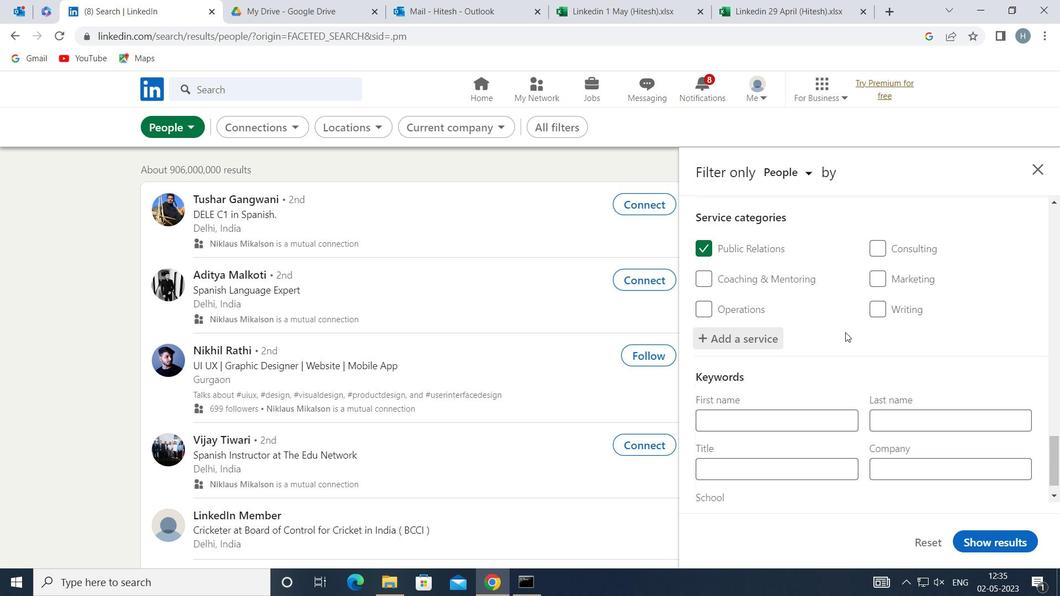 
Action: Mouse scrolled (845, 330) with delta (0, 0)
Screenshot: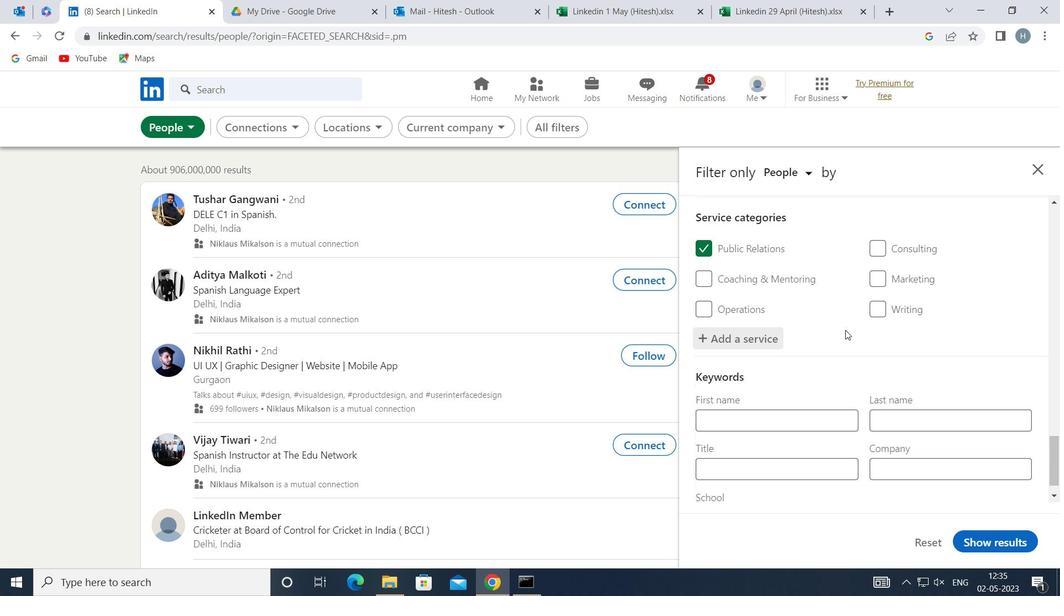 
Action: Mouse moved to (842, 333)
Screenshot: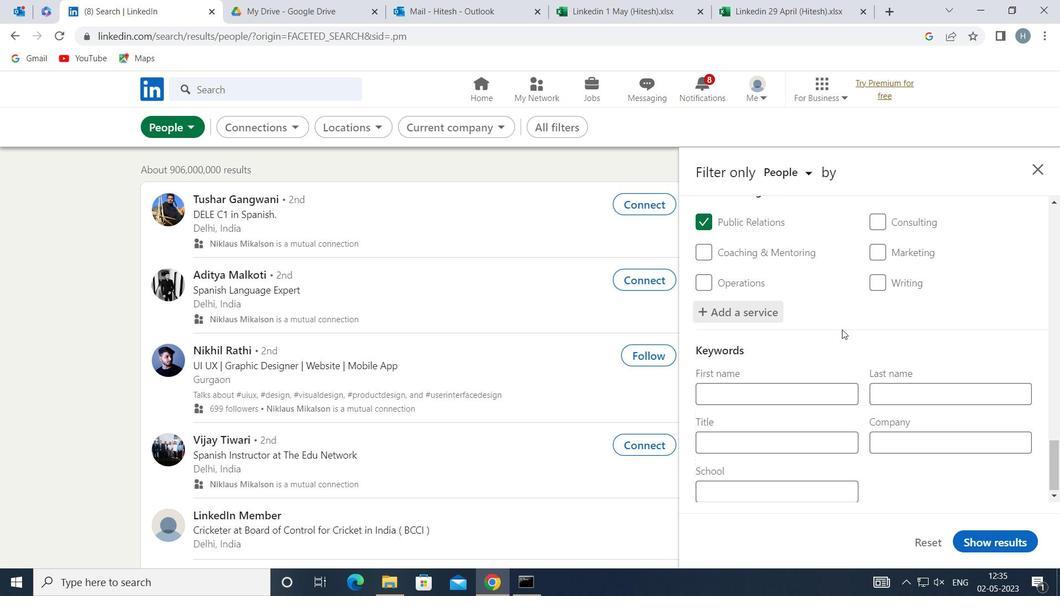 
Action: Mouse scrolled (842, 332) with delta (0, 0)
Screenshot: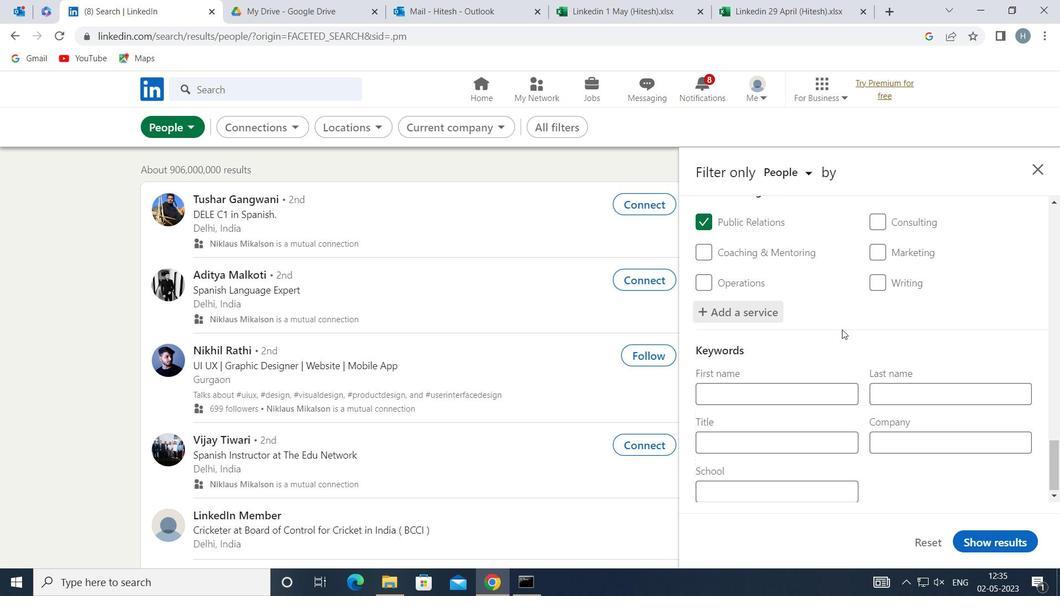 
Action: Mouse moved to (819, 441)
Screenshot: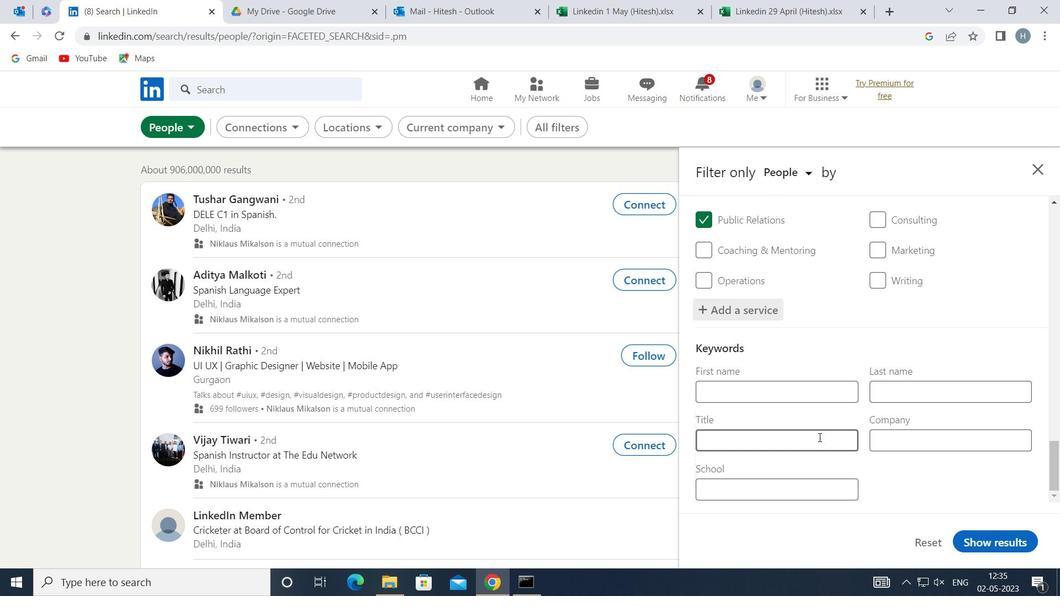 
Action: Mouse pressed left at (819, 441)
Screenshot: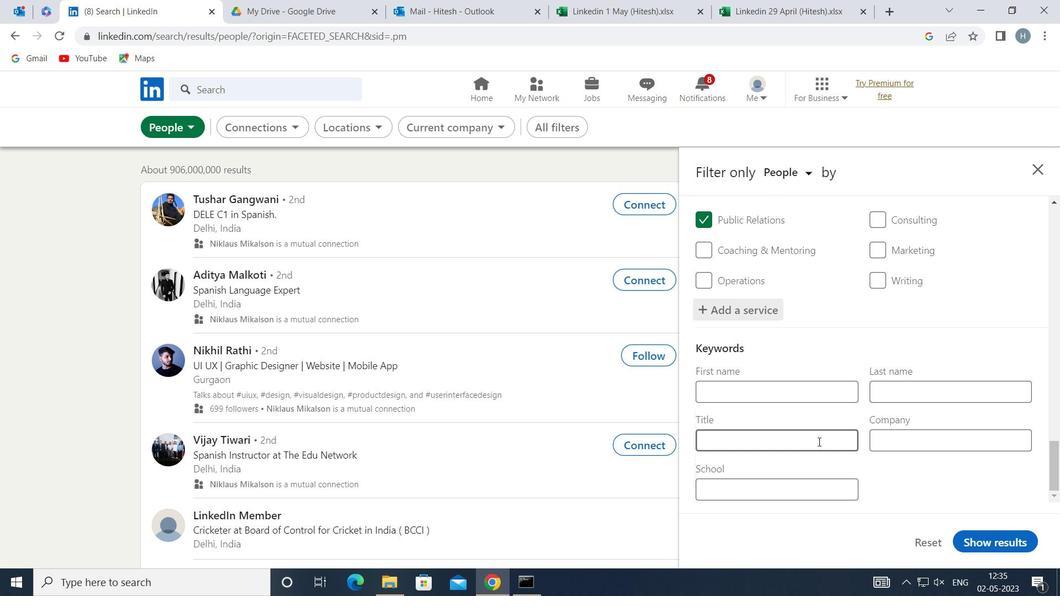 
Action: Key pressed <Key.shift>MERCHANDISING<Key.space><Key.shift><Key.shift><Key.shift>ASSOCIATE<Key.space>
Screenshot: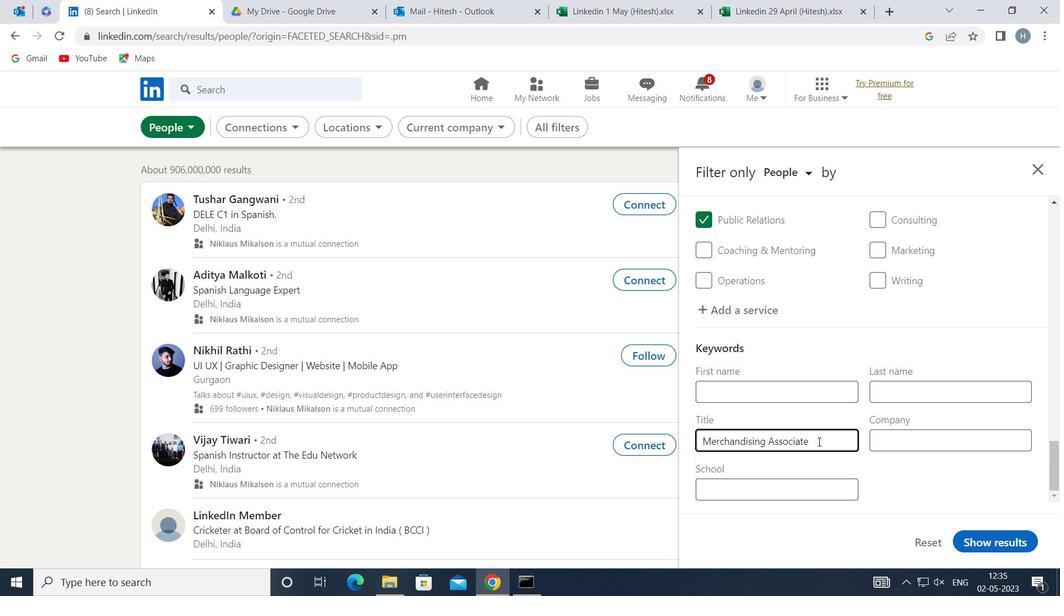 
Action: Mouse moved to (986, 544)
Screenshot: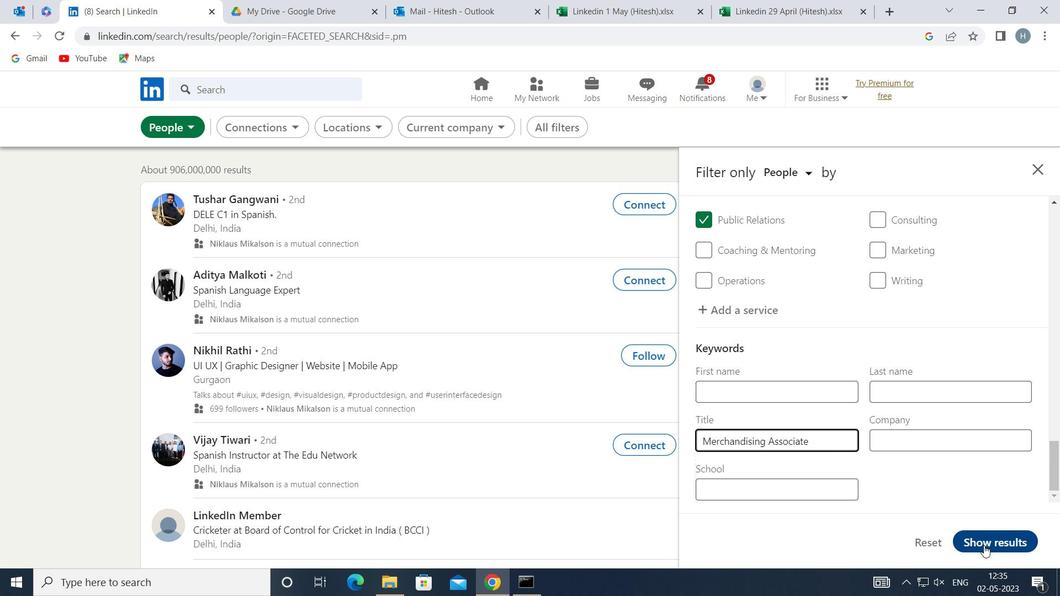 
Action: Mouse pressed left at (986, 544)
Screenshot: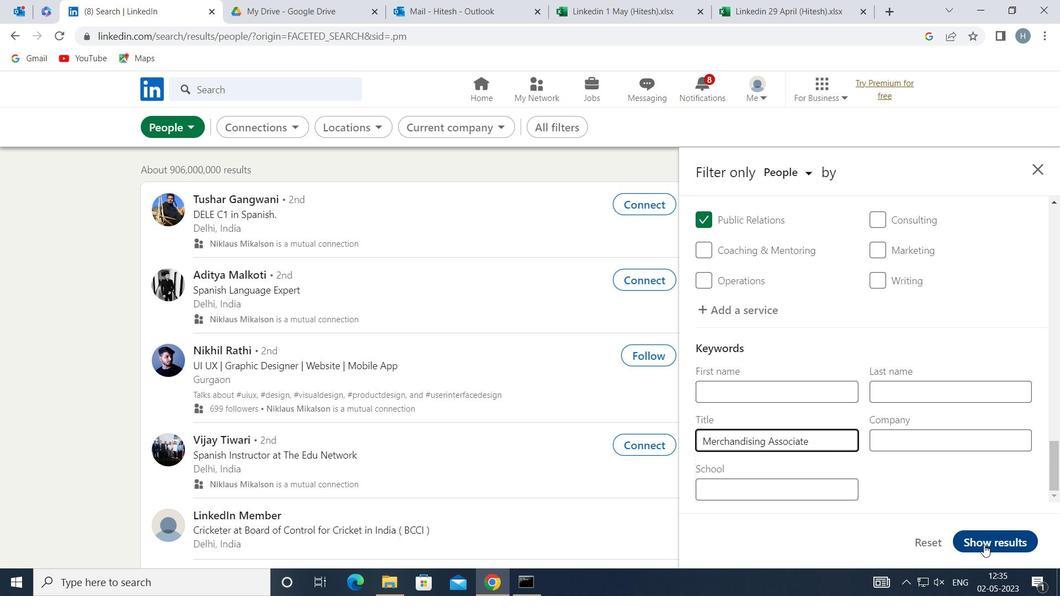 
Action: Mouse moved to (800, 408)
Screenshot: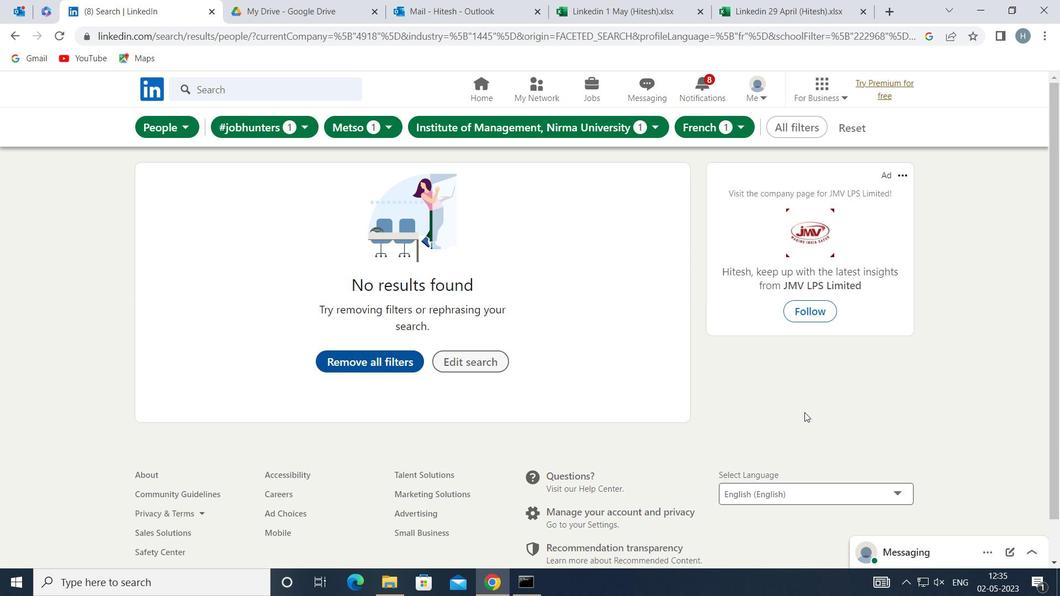
